 Task: Find connections with filter location Hanchuan with filter topic #Workwith filter profile language Spanish with filter current company Fluentgrid Limited with filter school Madurai Kamaraj University with filter industry Construction with filter service category Blogging with filter keywords title Cafeteria Worker
Action: Mouse moved to (670, 99)
Screenshot: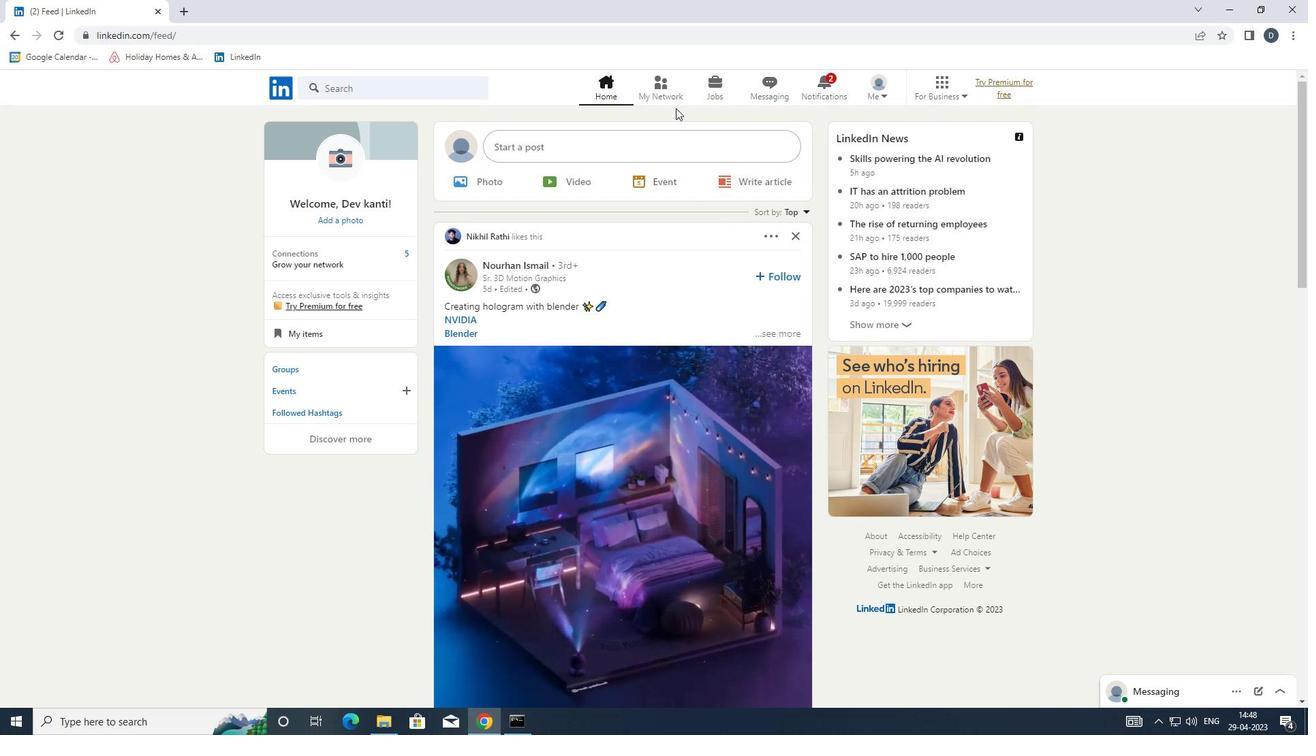 
Action: Mouse pressed left at (670, 99)
Screenshot: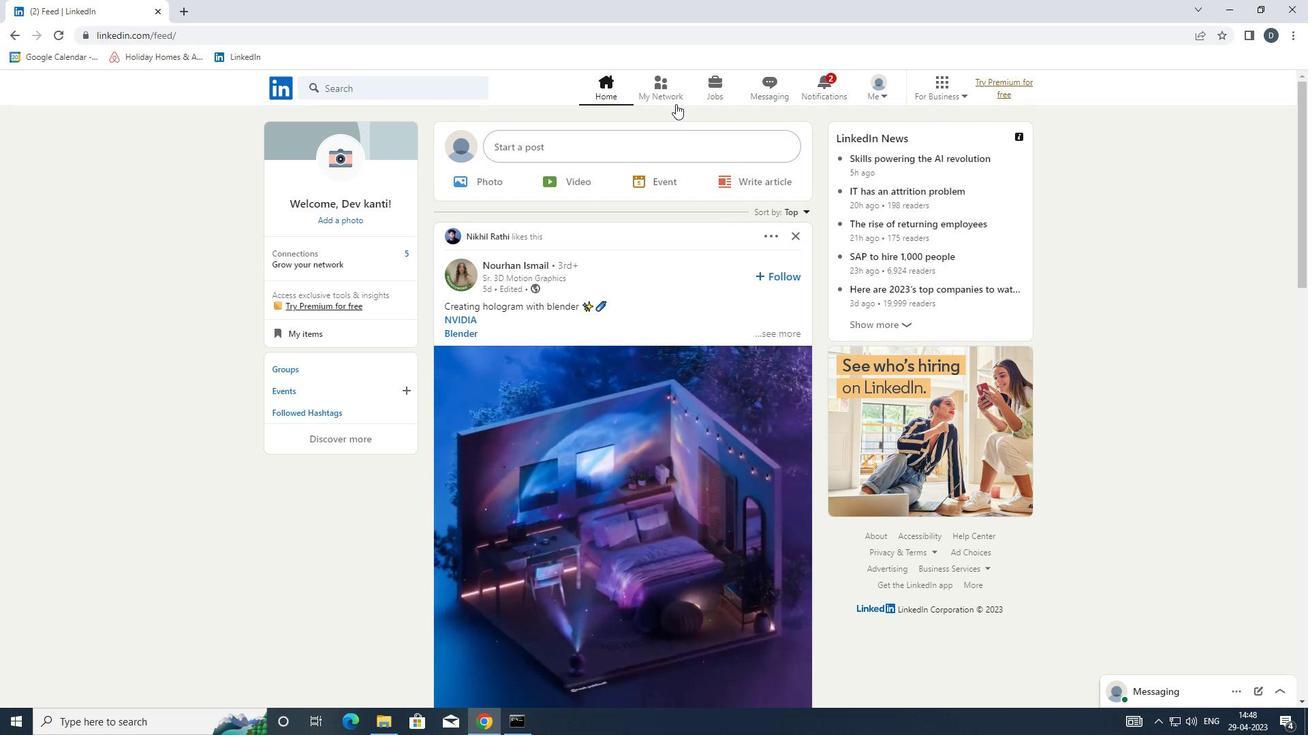 
Action: Mouse moved to (450, 165)
Screenshot: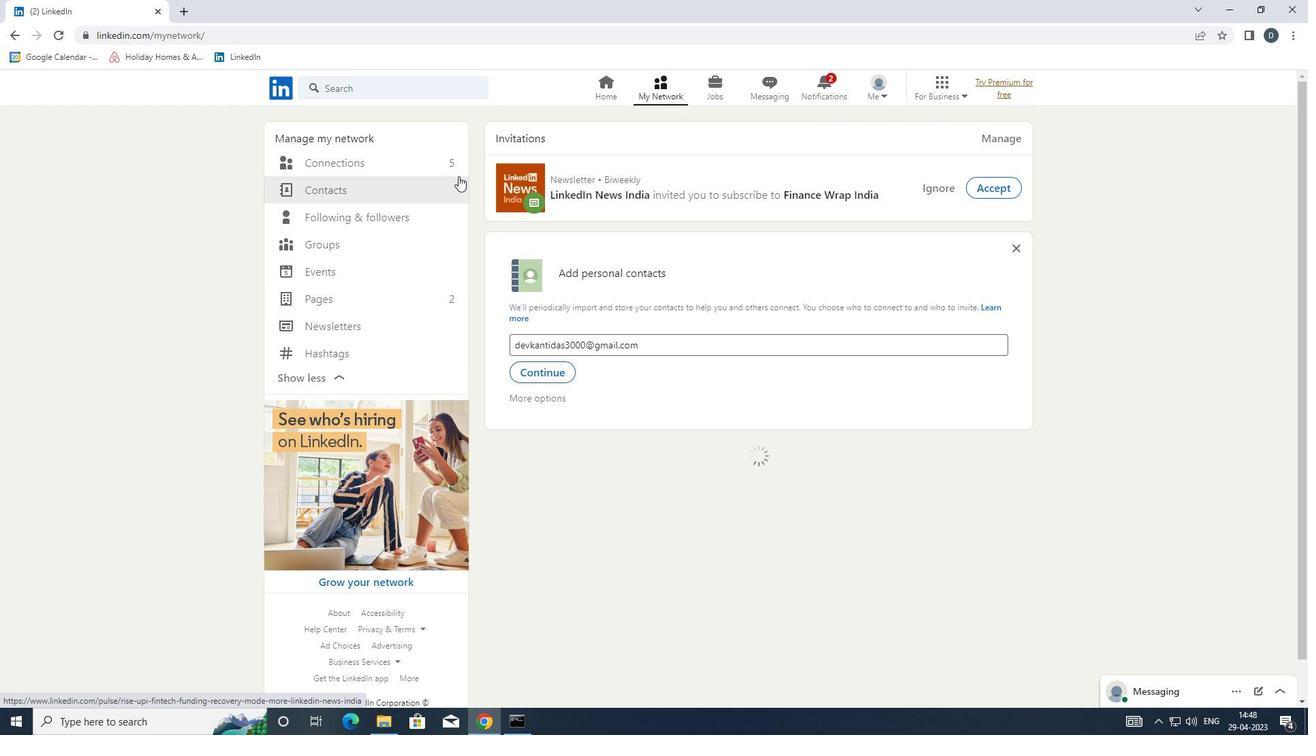 
Action: Mouse pressed left at (450, 165)
Screenshot: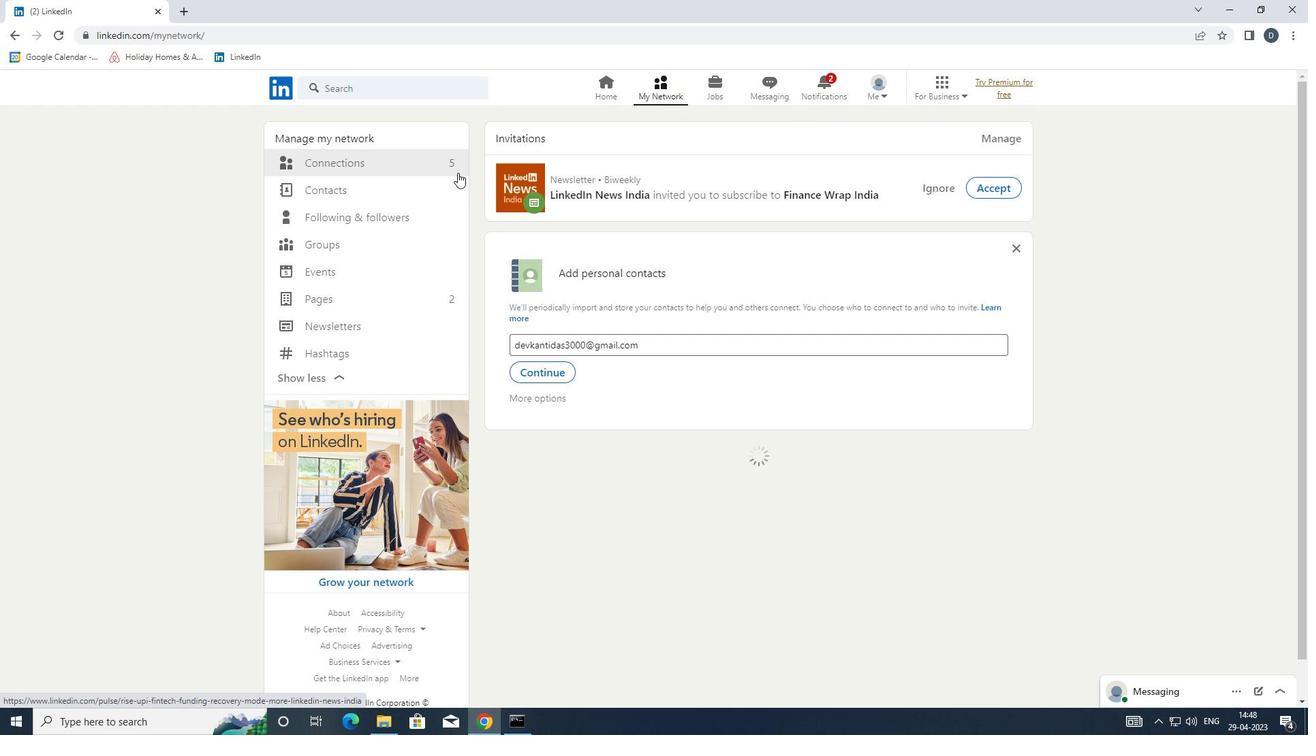 
Action: Mouse moved to (395, 155)
Screenshot: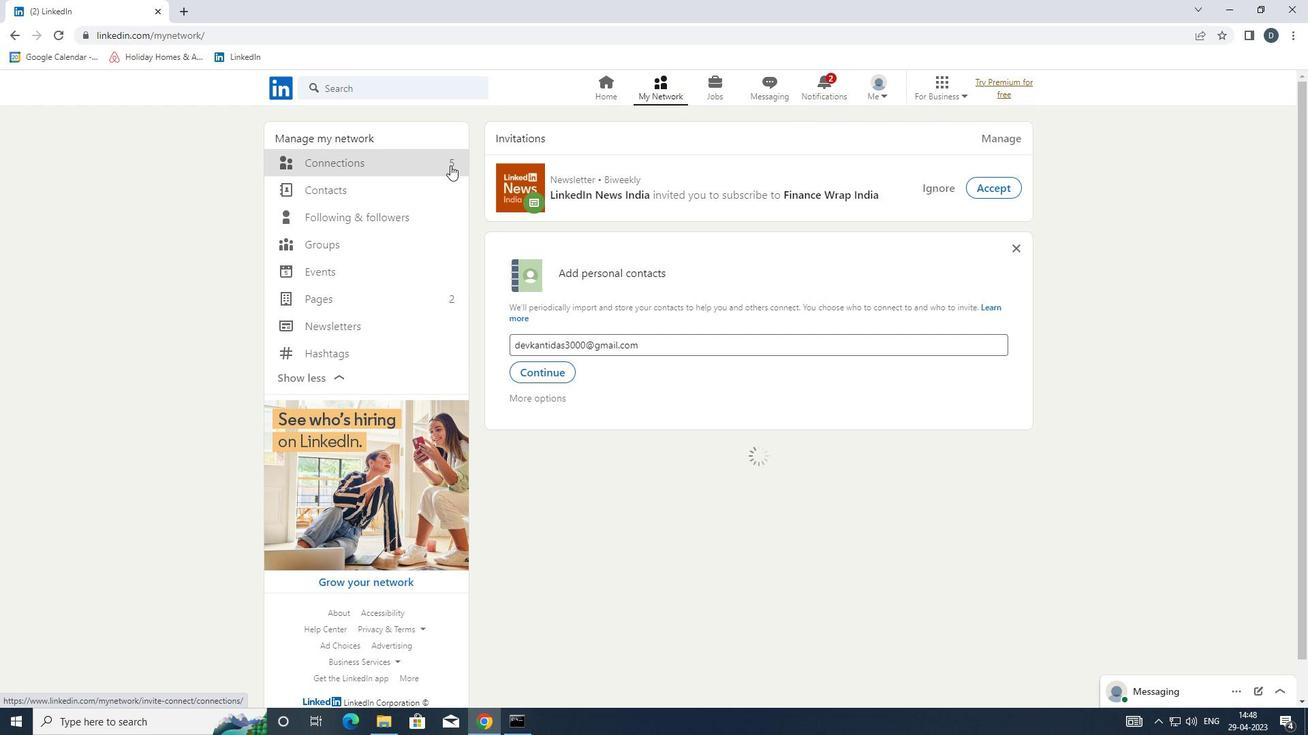 
Action: Mouse pressed left at (395, 155)
Screenshot: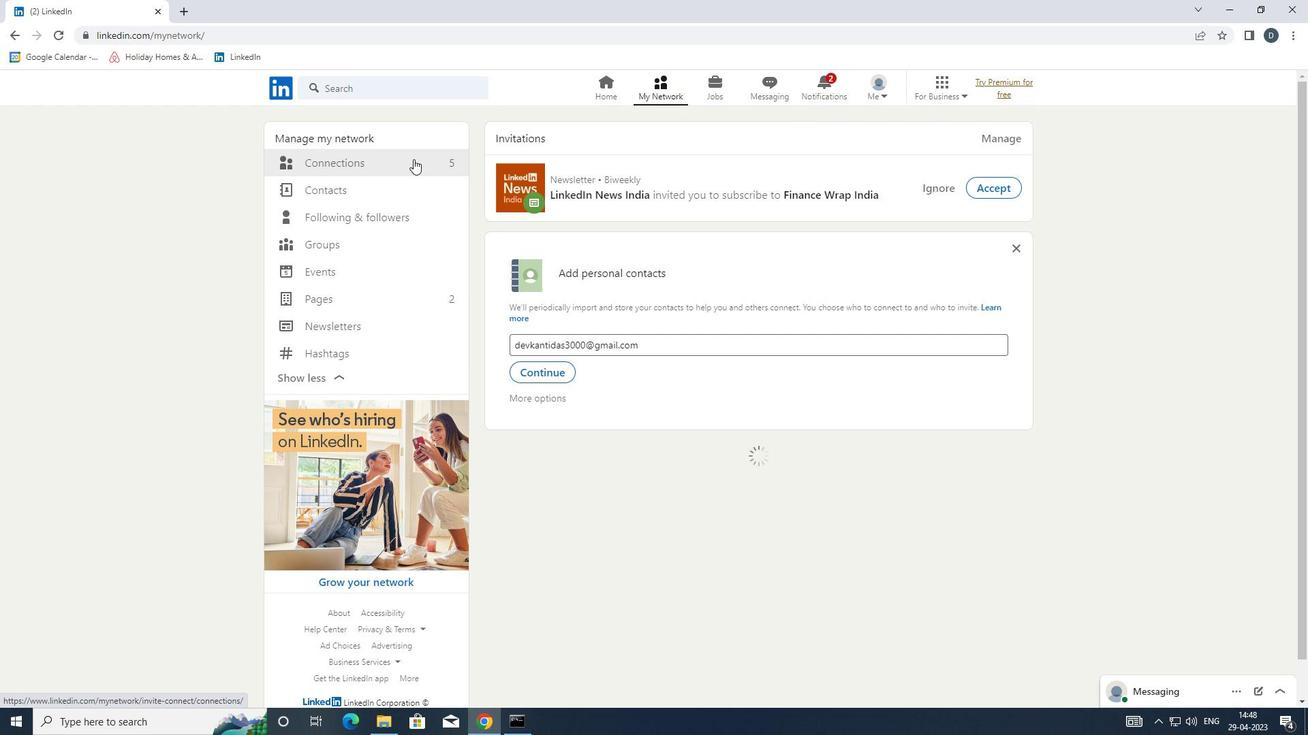 
Action: Mouse moved to (762, 152)
Screenshot: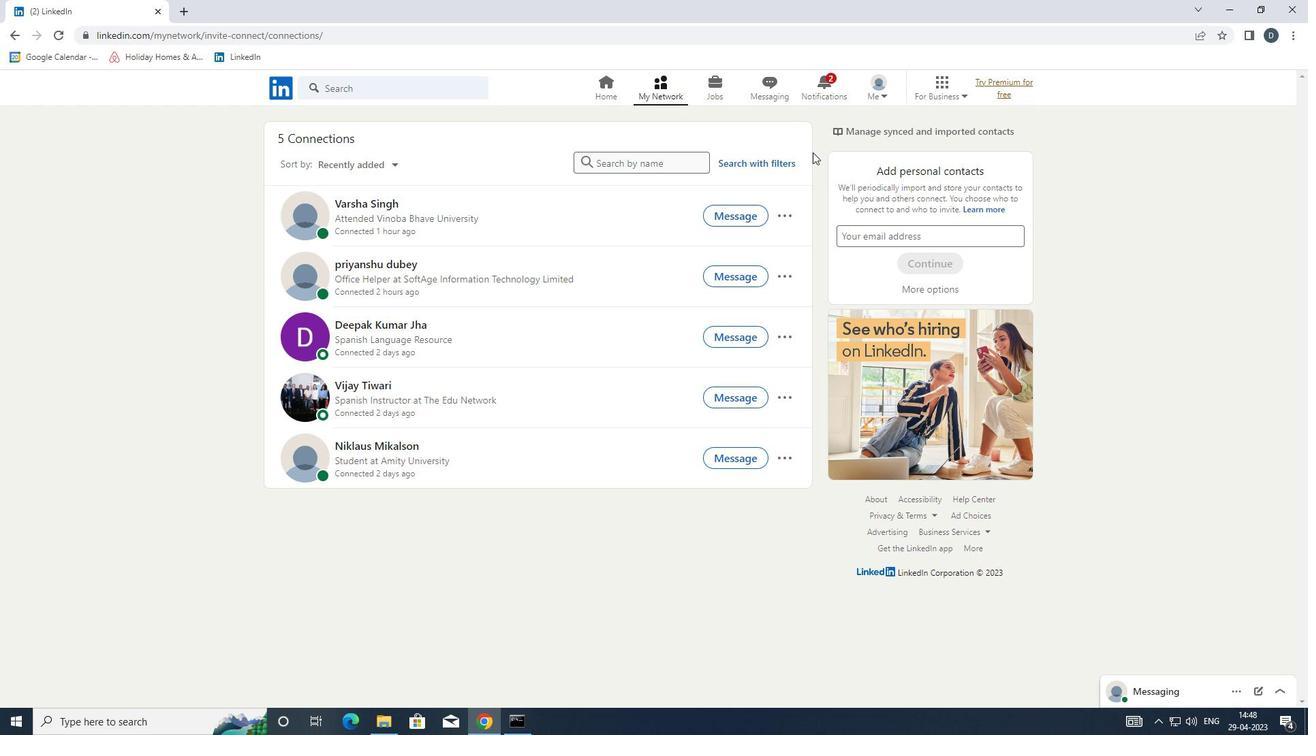 
Action: Mouse pressed left at (762, 152)
Screenshot: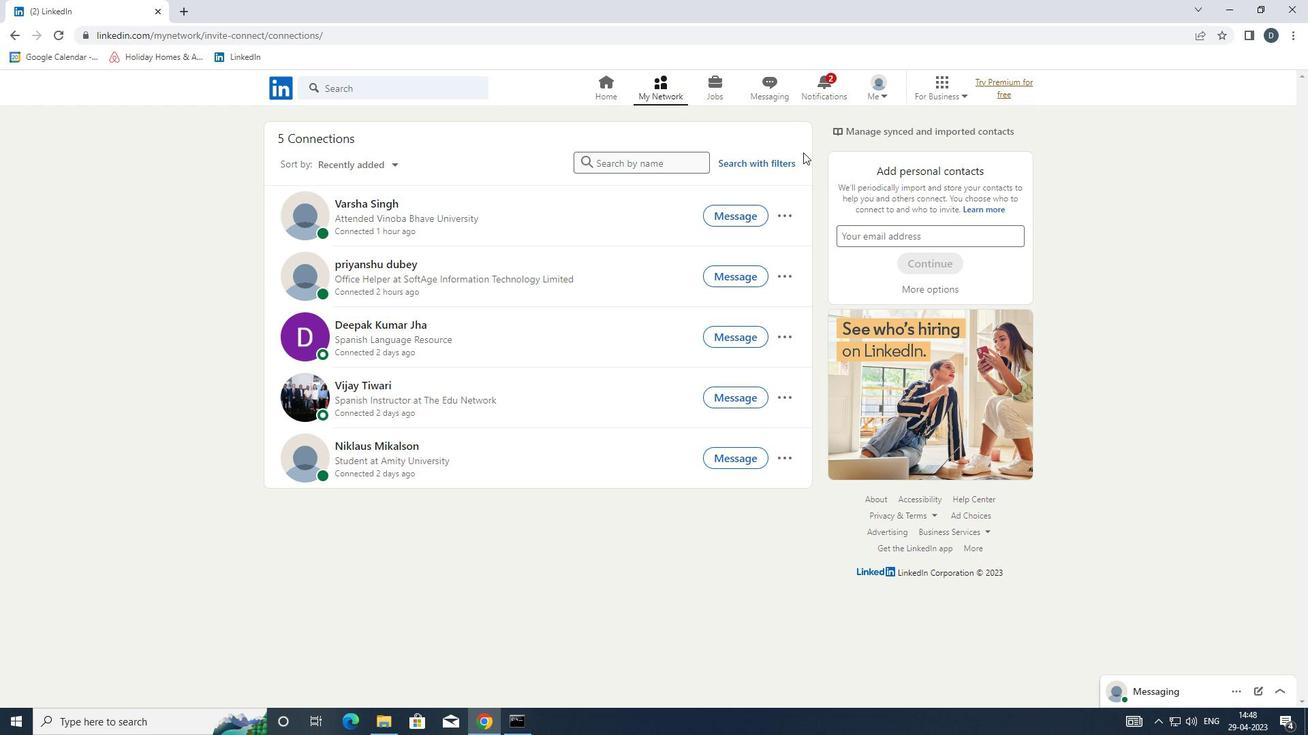 
Action: Mouse moved to (744, 166)
Screenshot: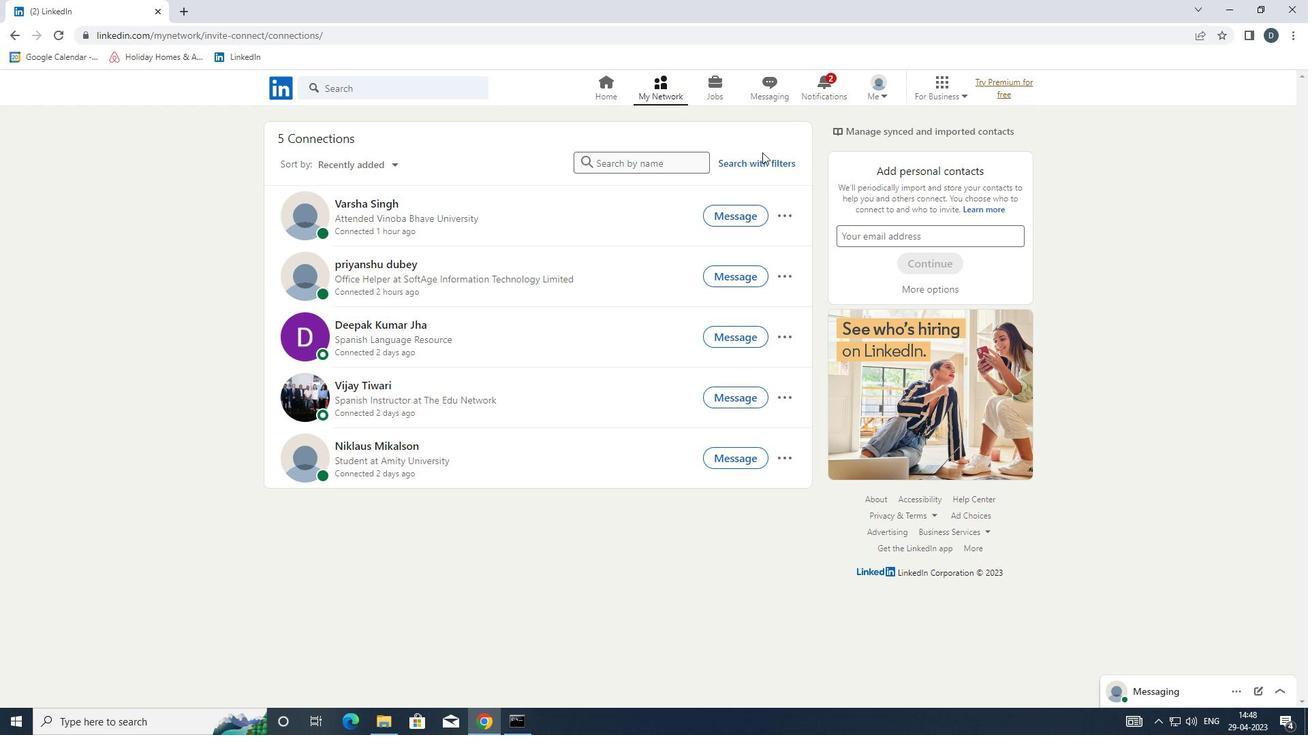 
Action: Mouse pressed left at (744, 166)
Screenshot: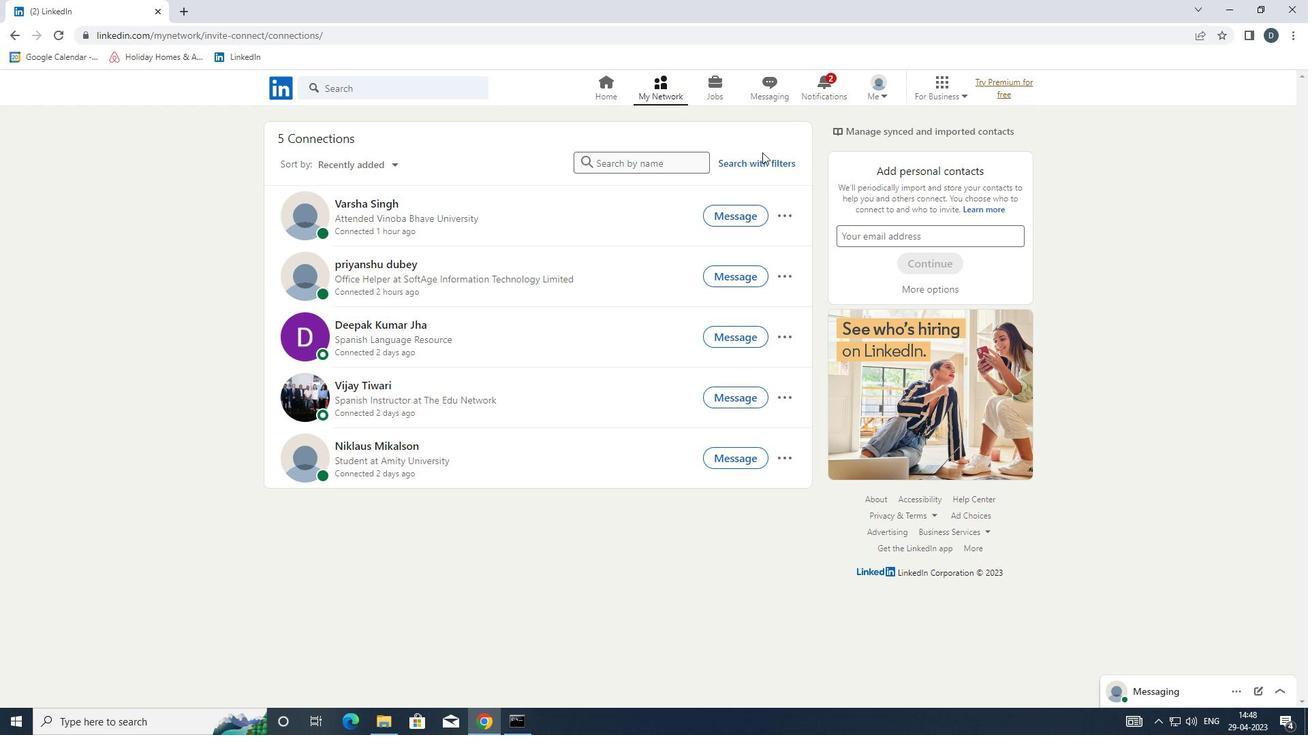 
Action: Mouse moved to (690, 126)
Screenshot: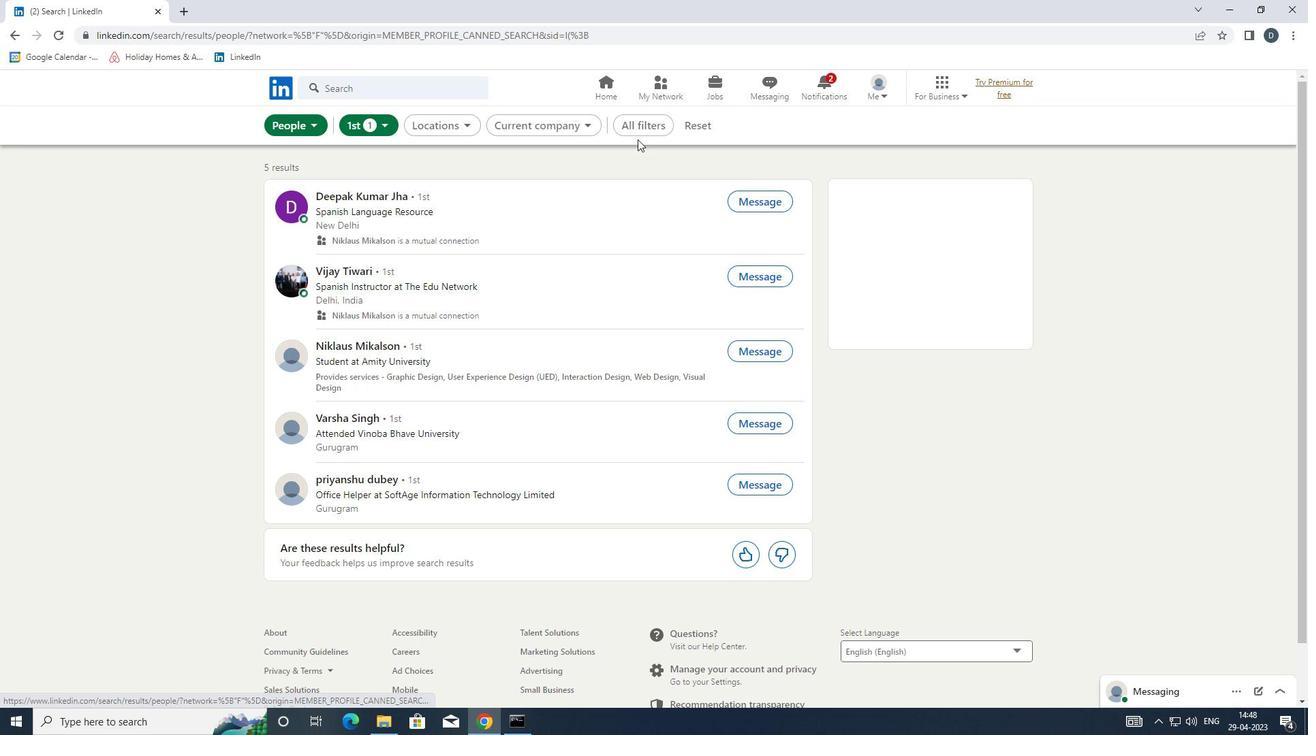 
Action: Mouse pressed left at (690, 126)
Screenshot: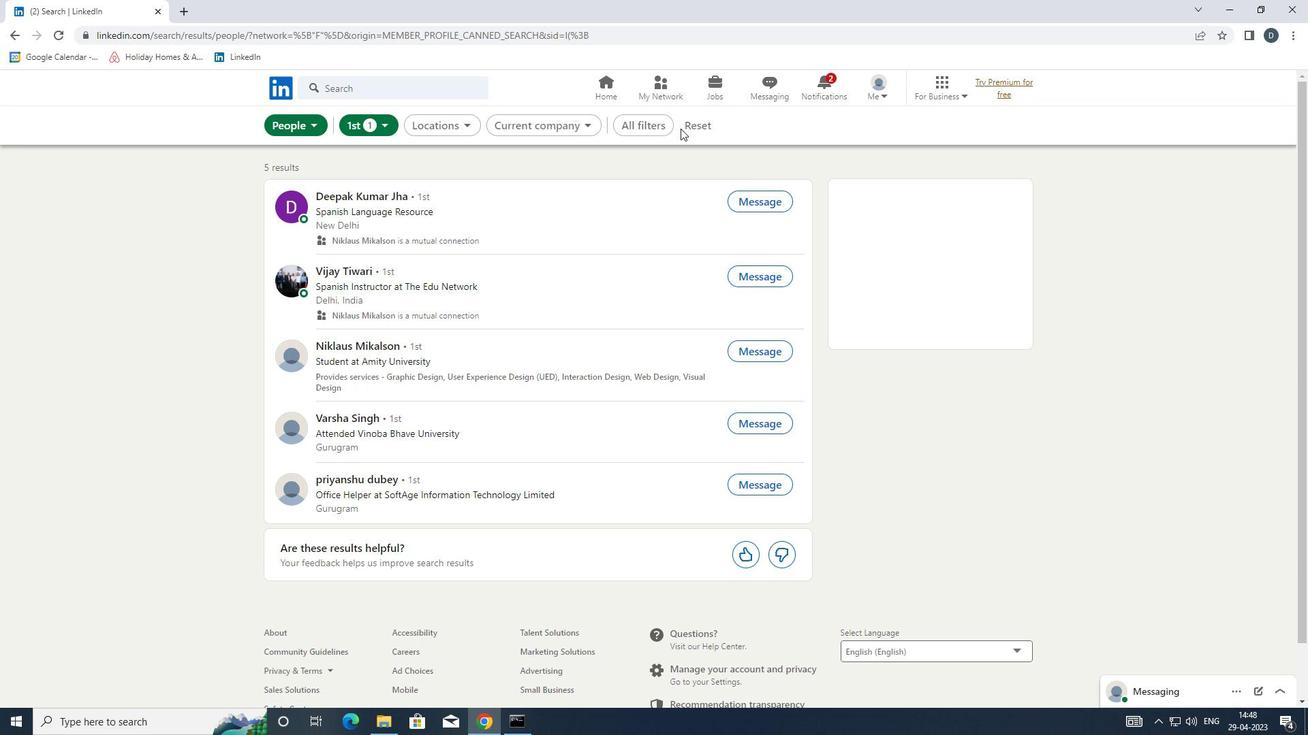 
Action: Mouse moved to (684, 124)
Screenshot: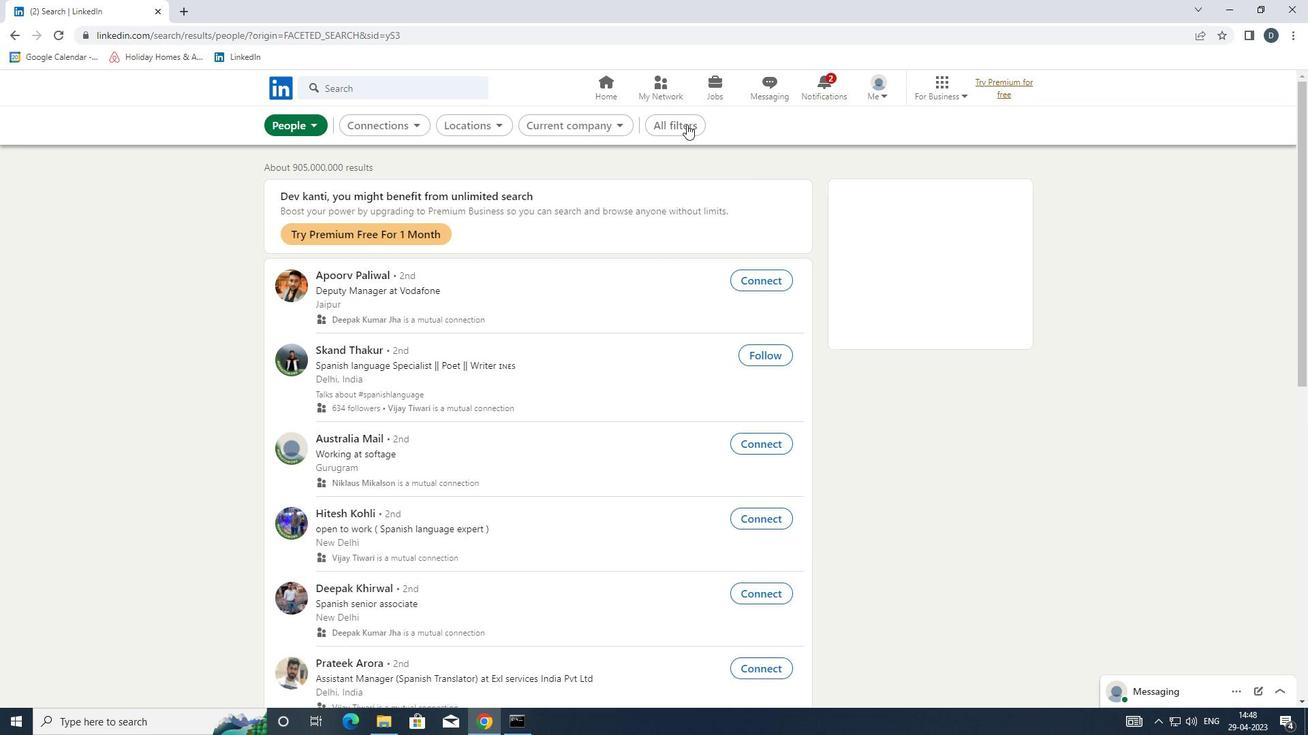 
Action: Mouse pressed left at (684, 124)
Screenshot: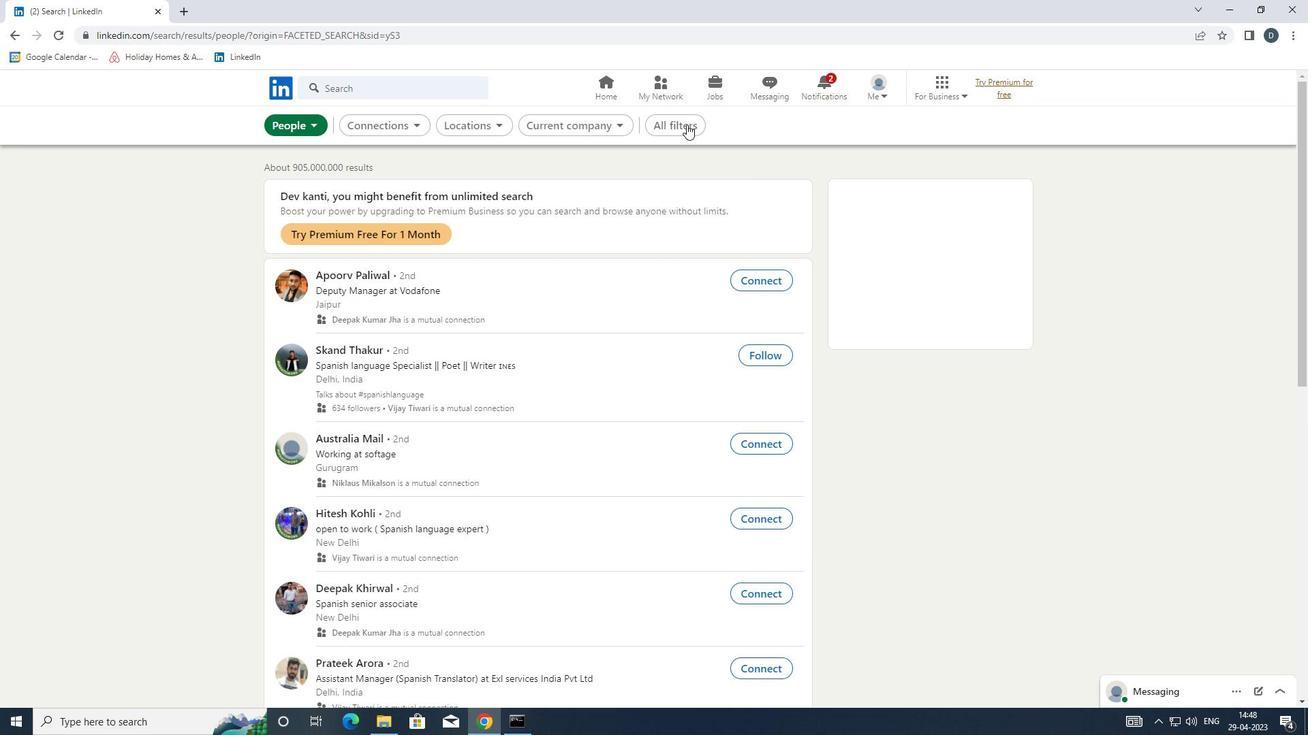 
Action: Mouse moved to (1122, 372)
Screenshot: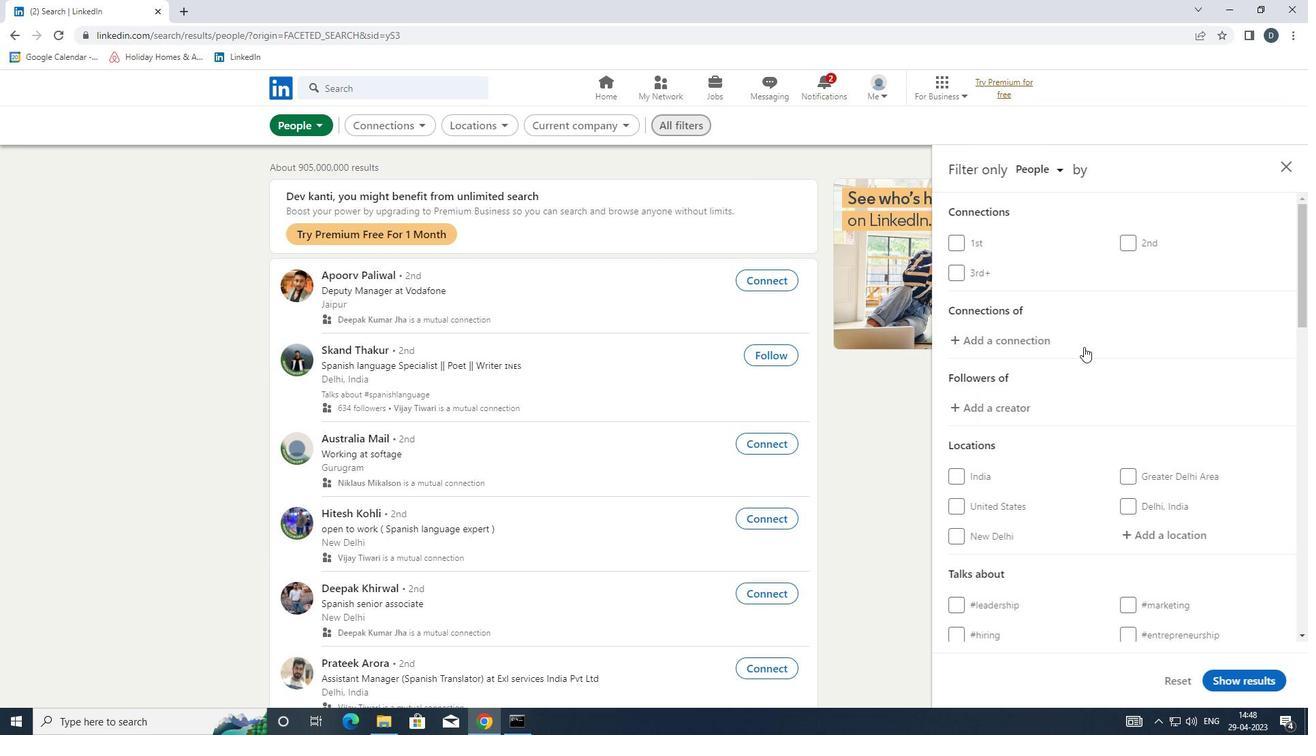 
Action: Mouse scrolled (1122, 372) with delta (0, 0)
Screenshot: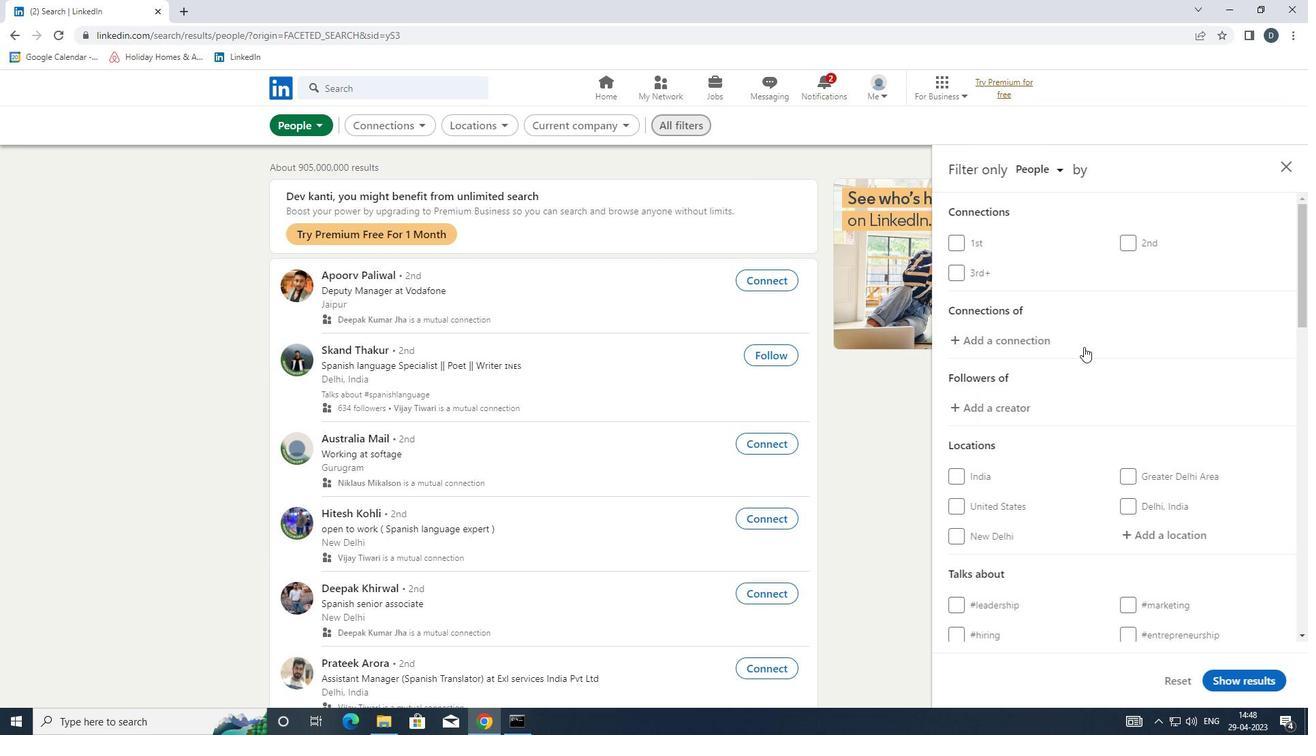 
Action: Mouse moved to (1123, 373)
Screenshot: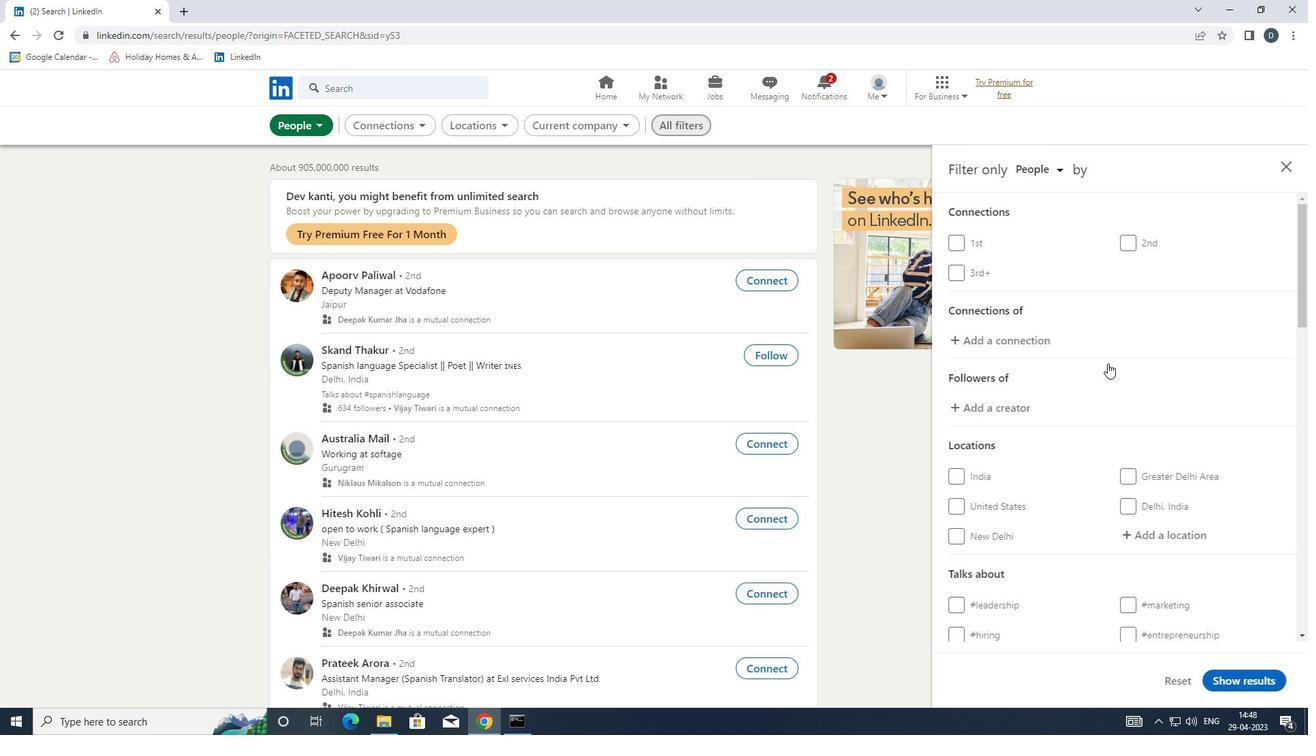 
Action: Mouse scrolled (1123, 372) with delta (0, 0)
Screenshot: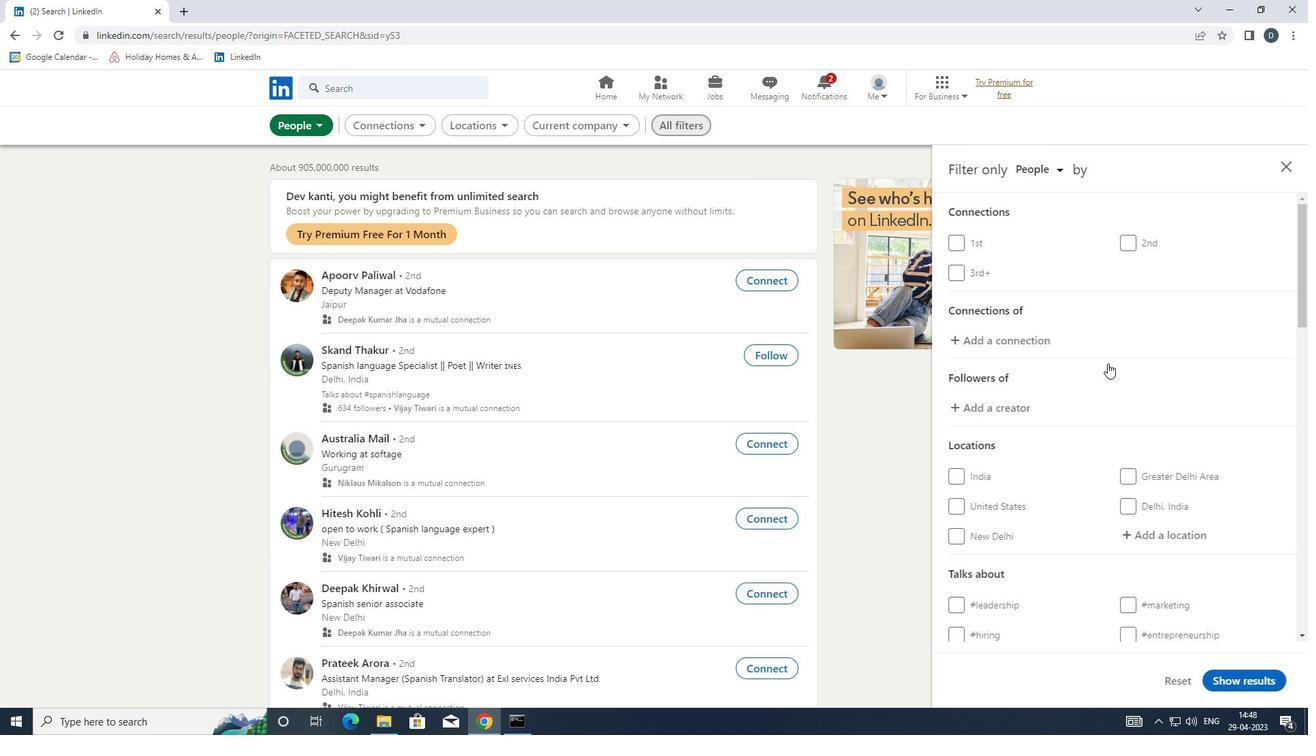 
Action: Mouse moved to (1140, 405)
Screenshot: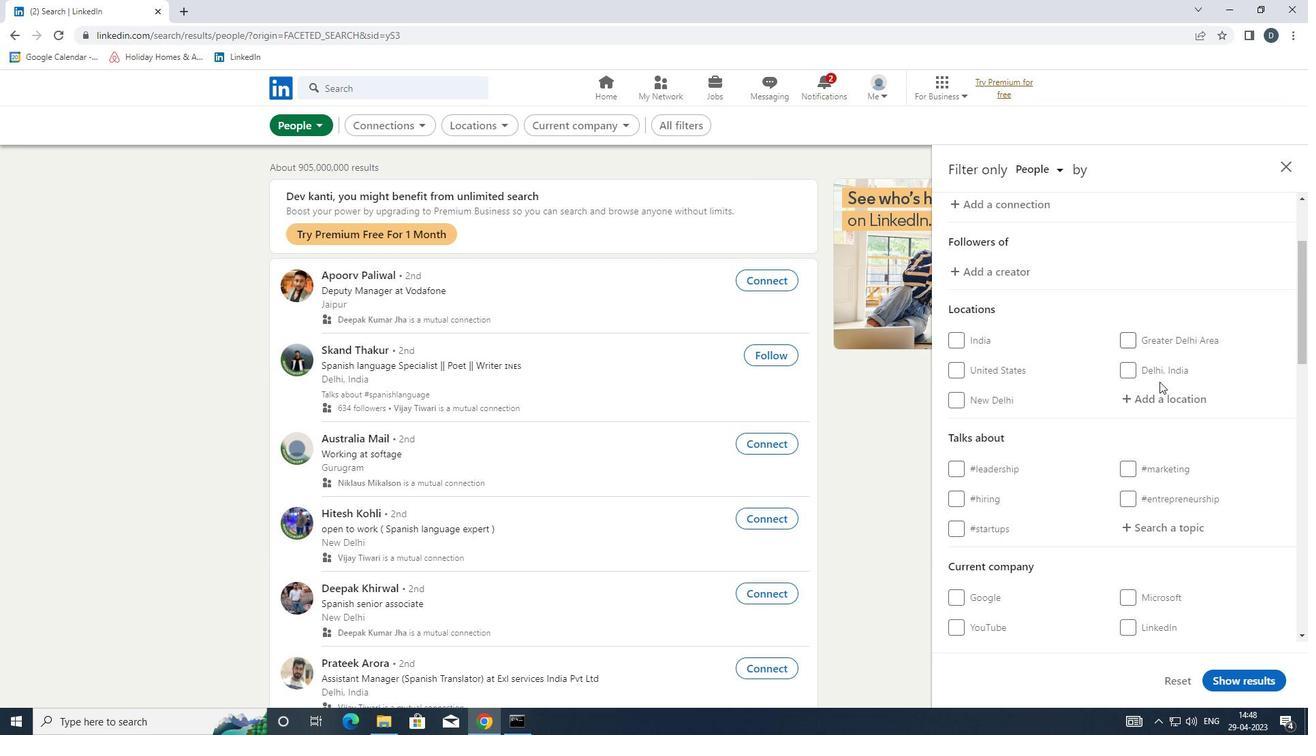 
Action: Mouse pressed left at (1140, 405)
Screenshot: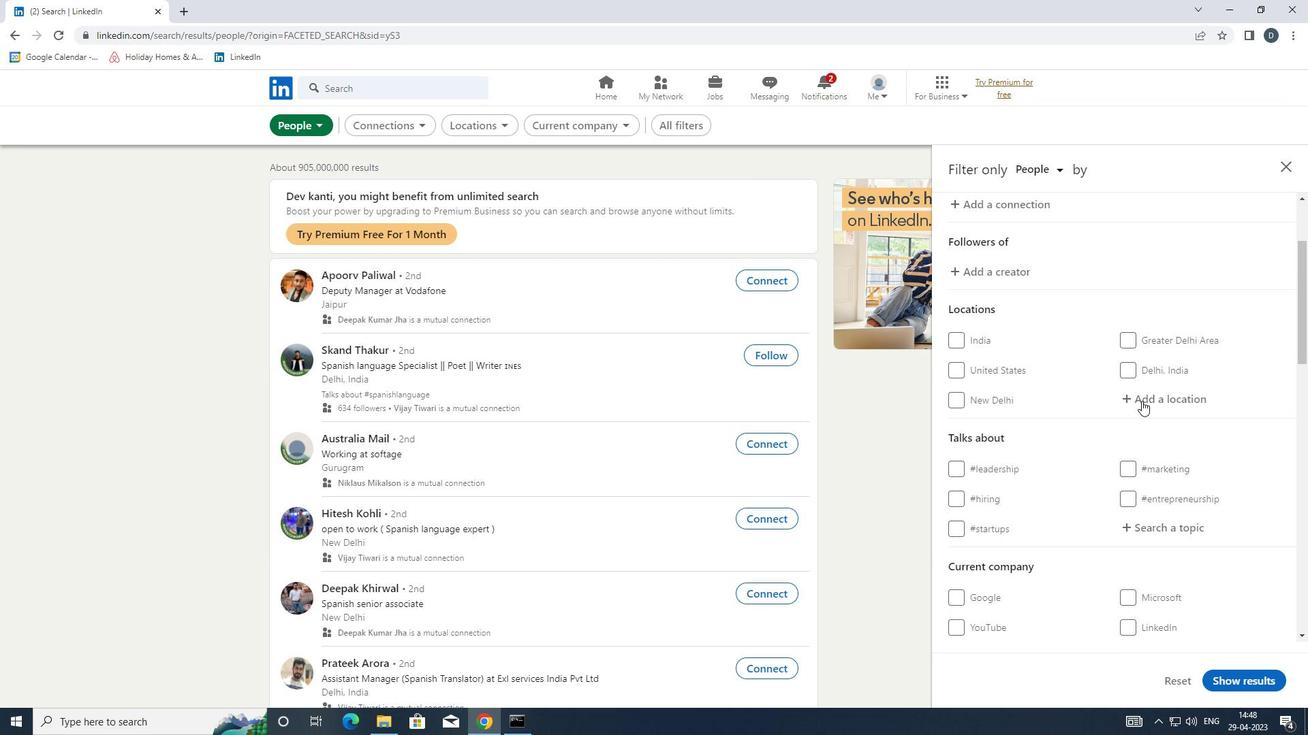 
Action: Key pressed <Key.shift>HANCHUAN
Screenshot: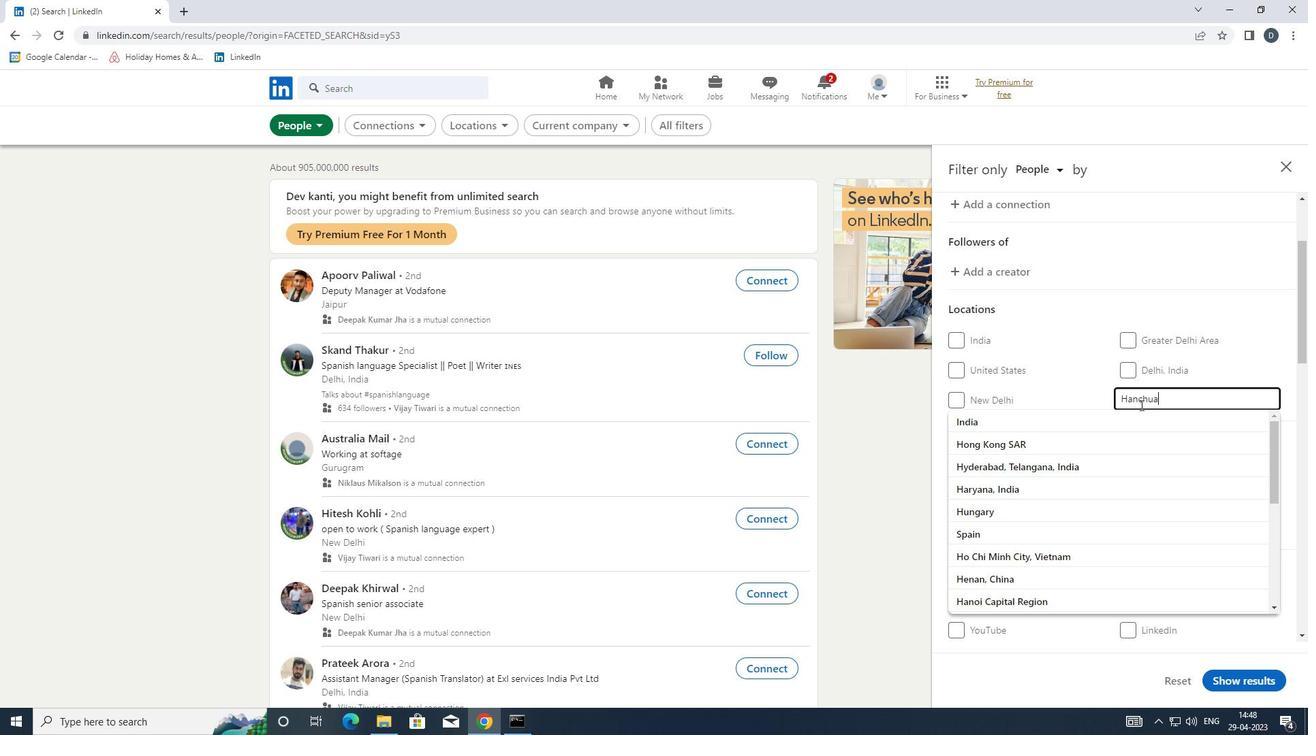
Action: Mouse moved to (1140, 406)
Screenshot: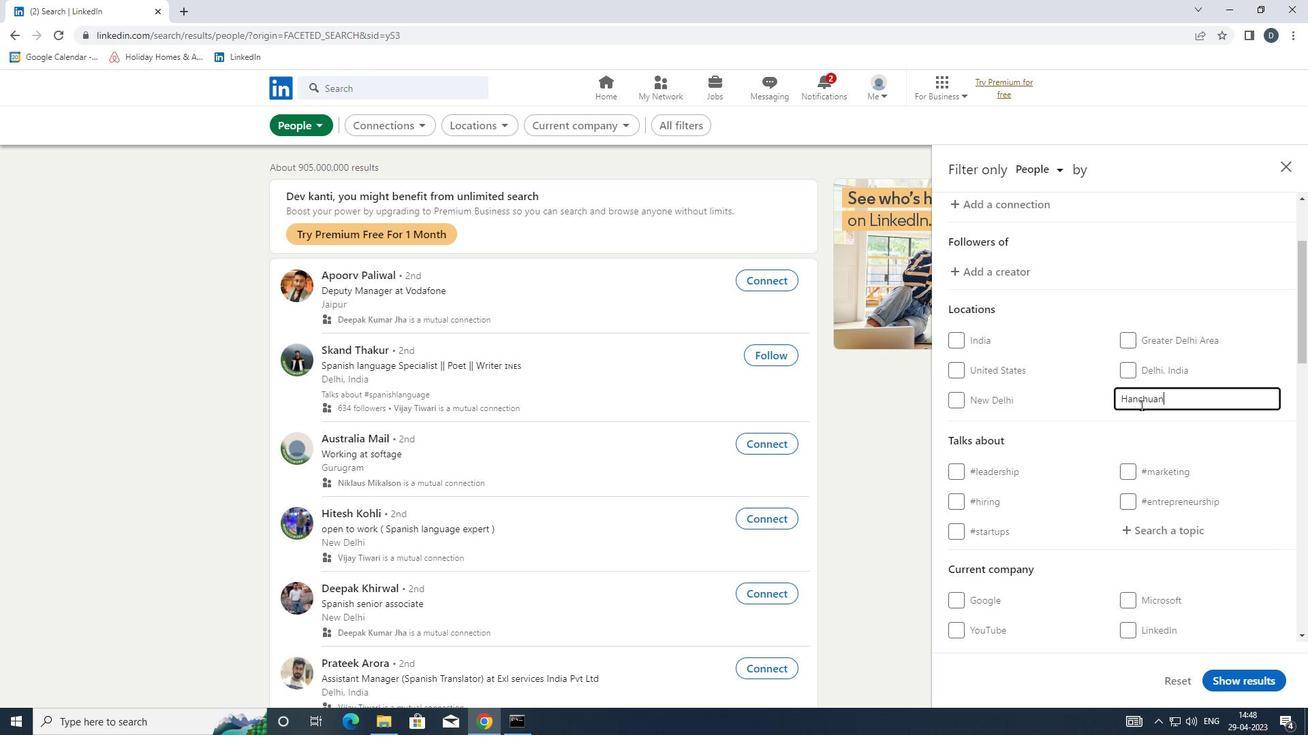 
Action: Mouse scrolled (1140, 406) with delta (0, 0)
Screenshot: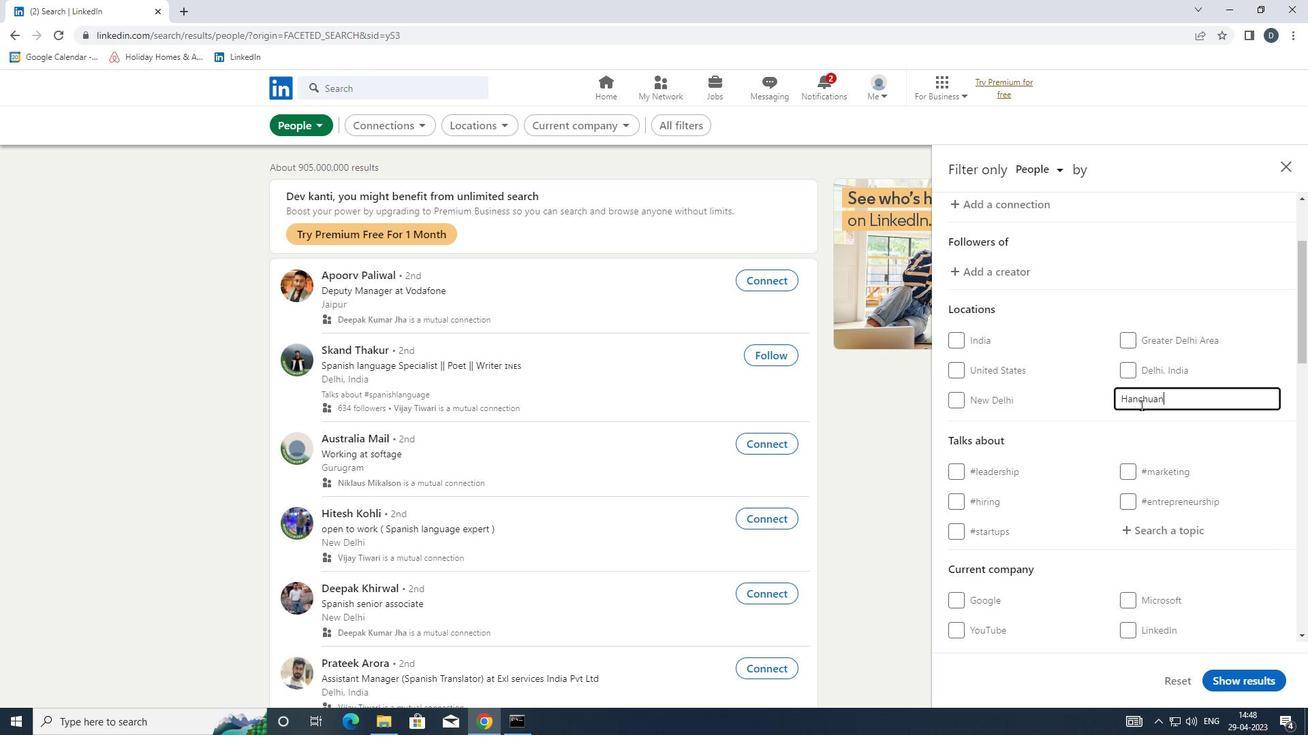 
Action: Mouse moved to (1172, 460)
Screenshot: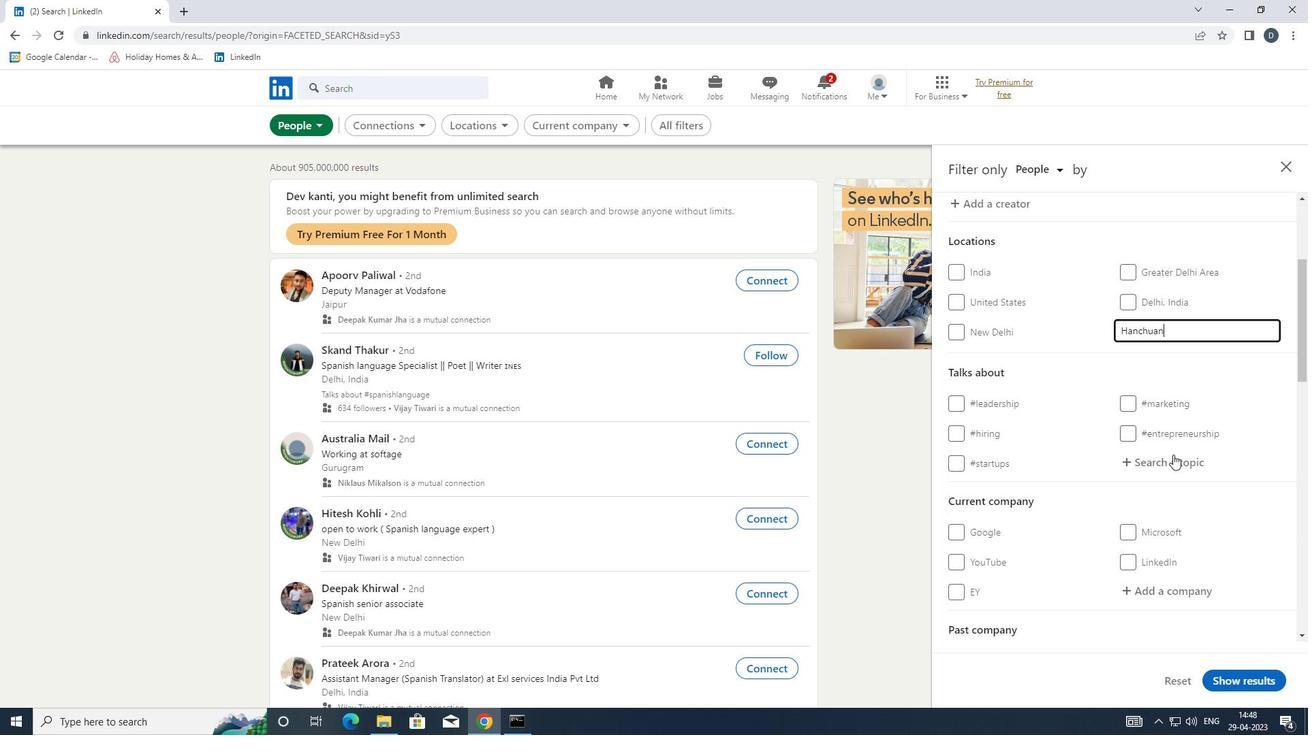 
Action: Mouse pressed left at (1172, 460)
Screenshot: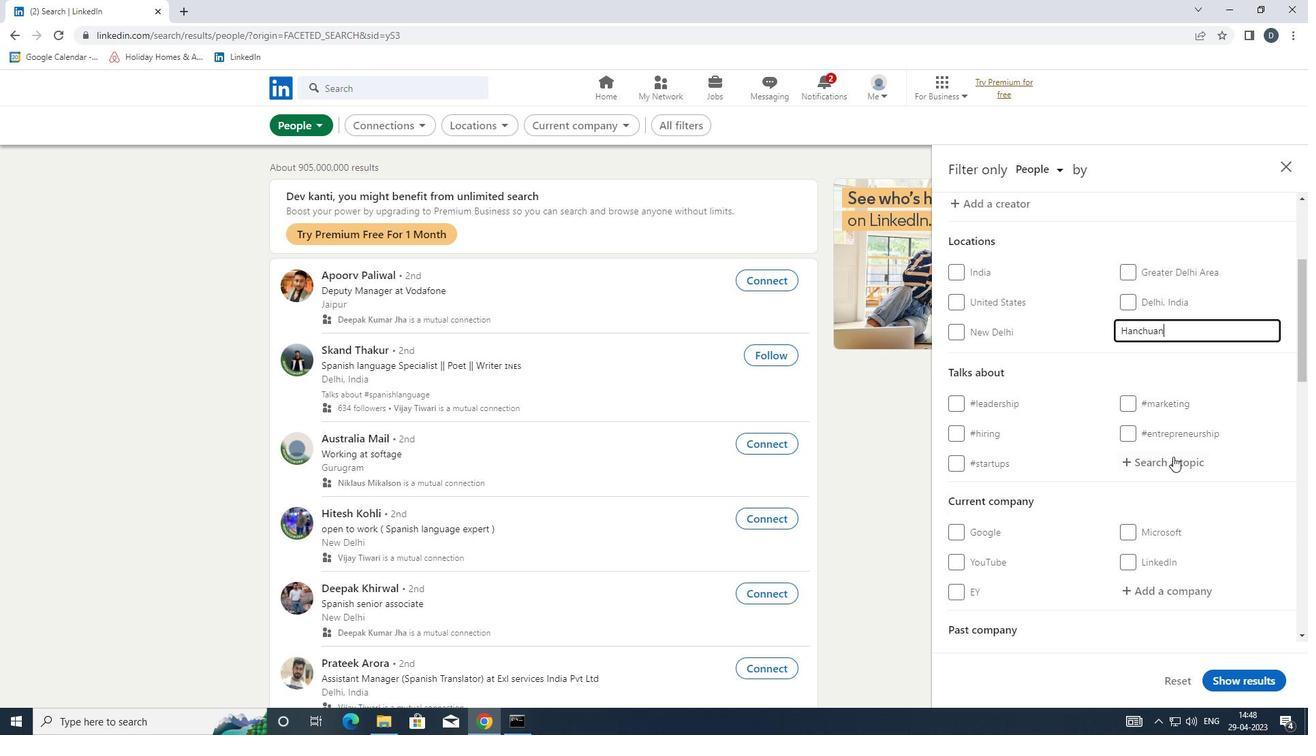 
Action: Key pressed <Key.shift>#<Key.shift><Key.shift><Key.shift><Key.shift><Key.shift><Key.shift><Key.shift><Key.shift><Key.shift><Key.shift><Key.shift><Key.shift><Key.shift><Key.shift><Key.shift><Key.shift><Key.shift><Key.shift><Key.shift><Key.shift>WORK
Screenshot: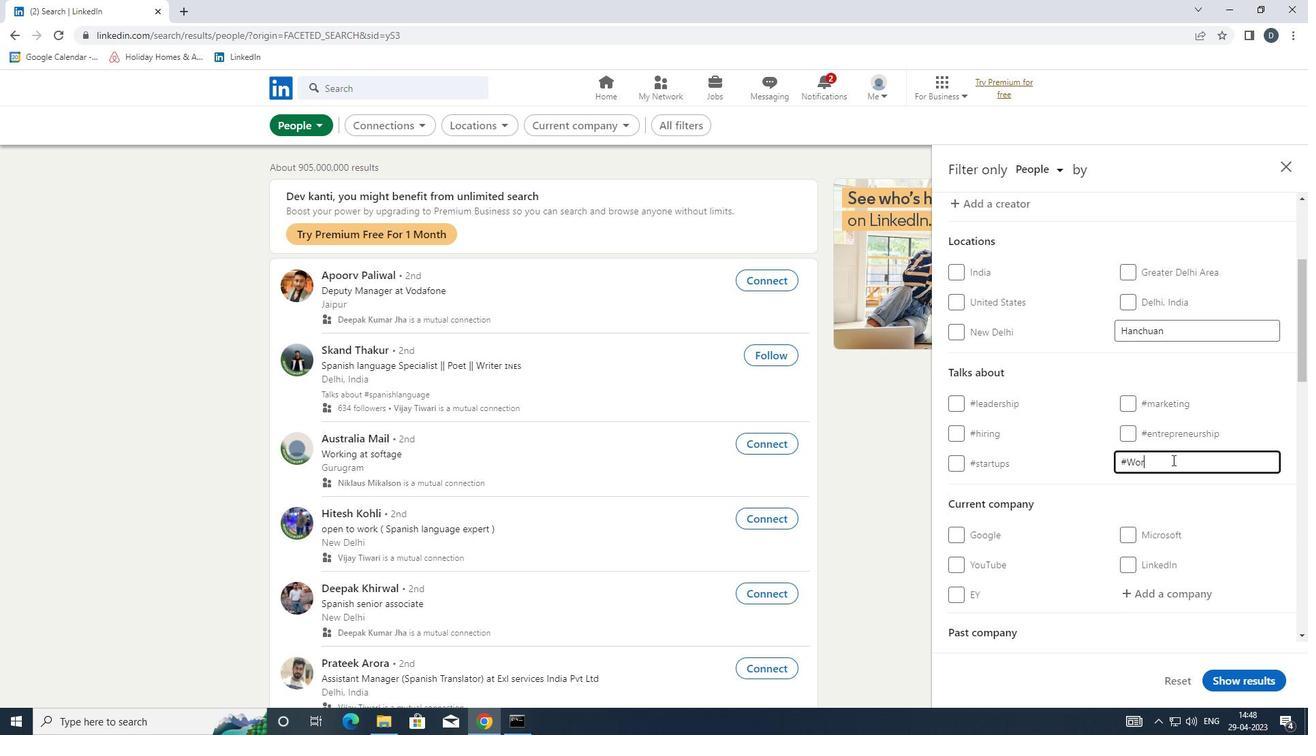 
Action: Mouse moved to (1165, 467)
Screenshot: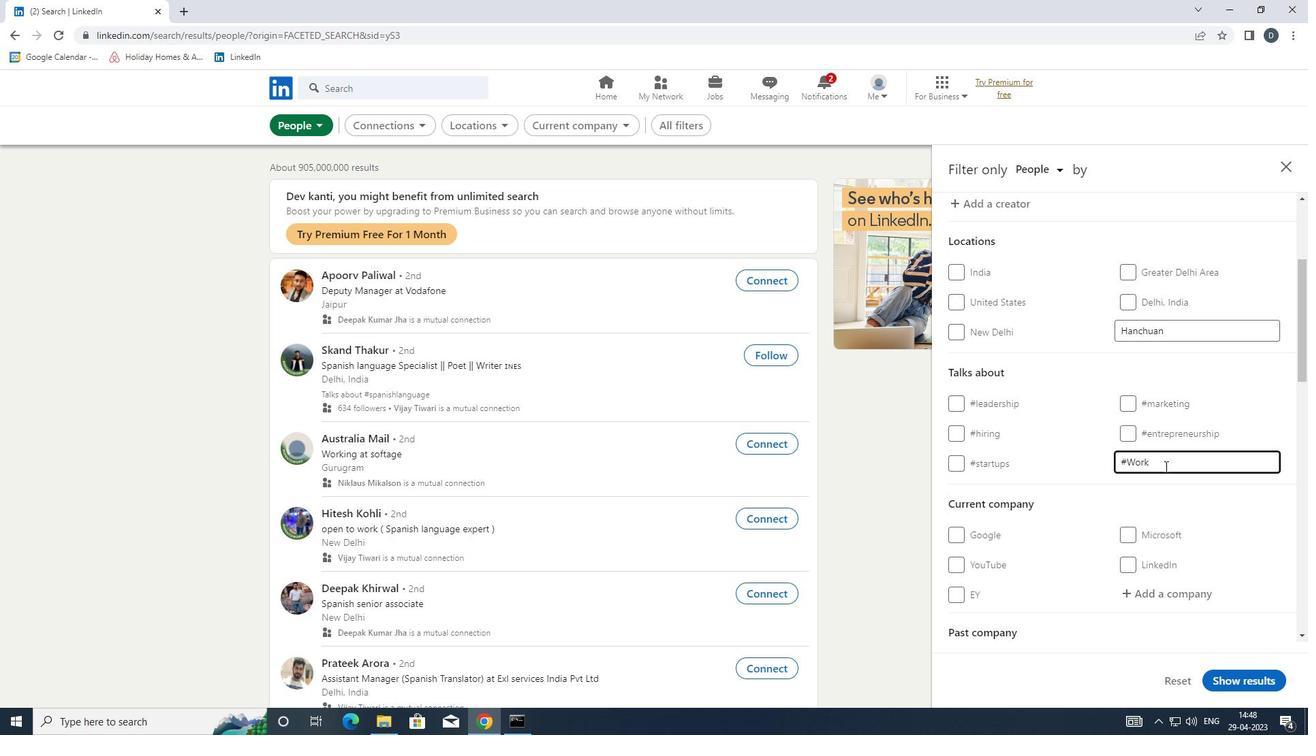 
Action: Mouse scrolled (1165, 466) with delta (0, 0)
Screenshot: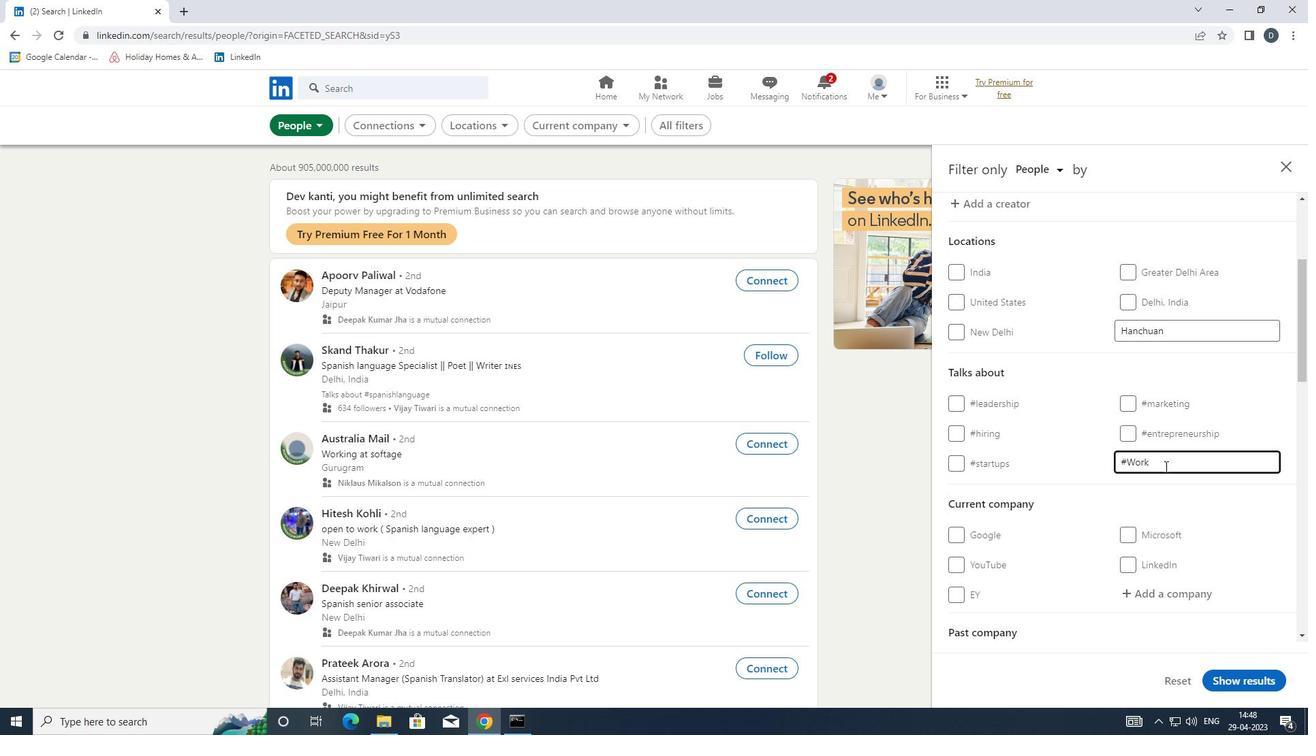
Action: Mouse scrolled (1165, 466) with delta (0, 0)
Screenshot: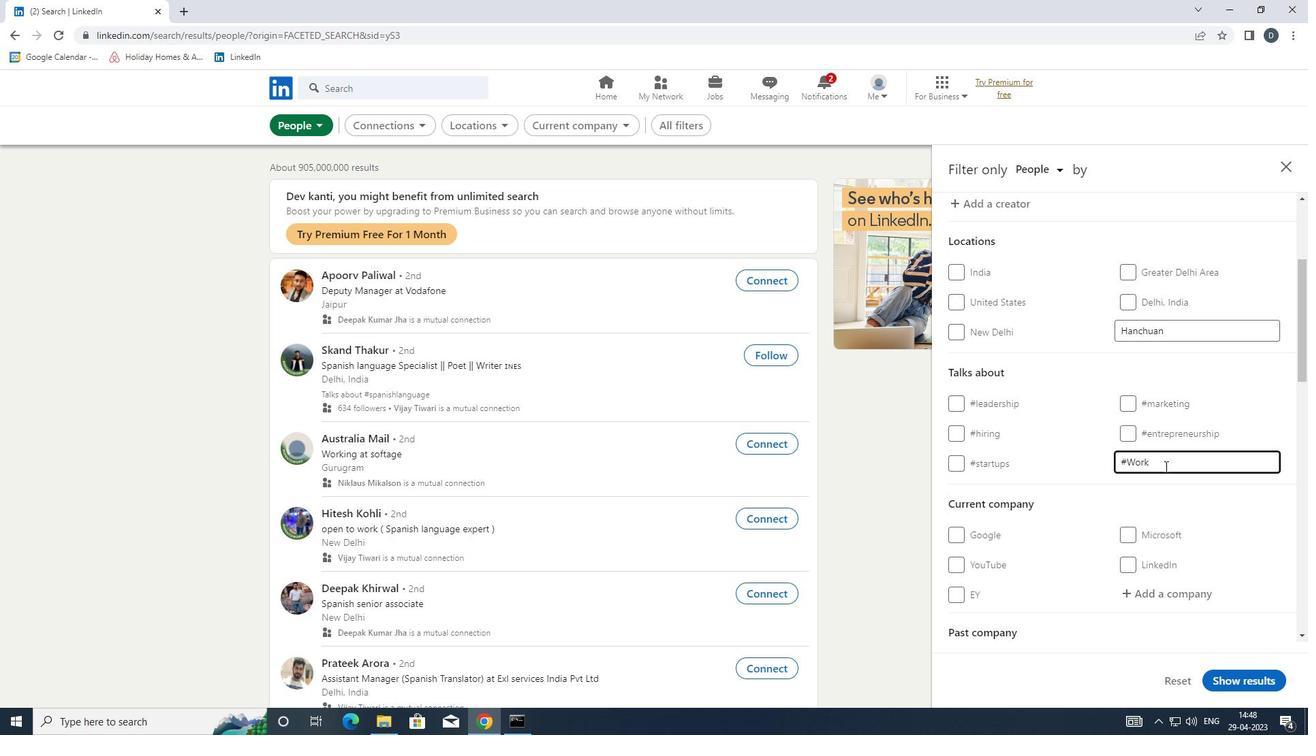 
Action: Mouse scrolled (1165, 466) with delta (0, 0)
Screenshot: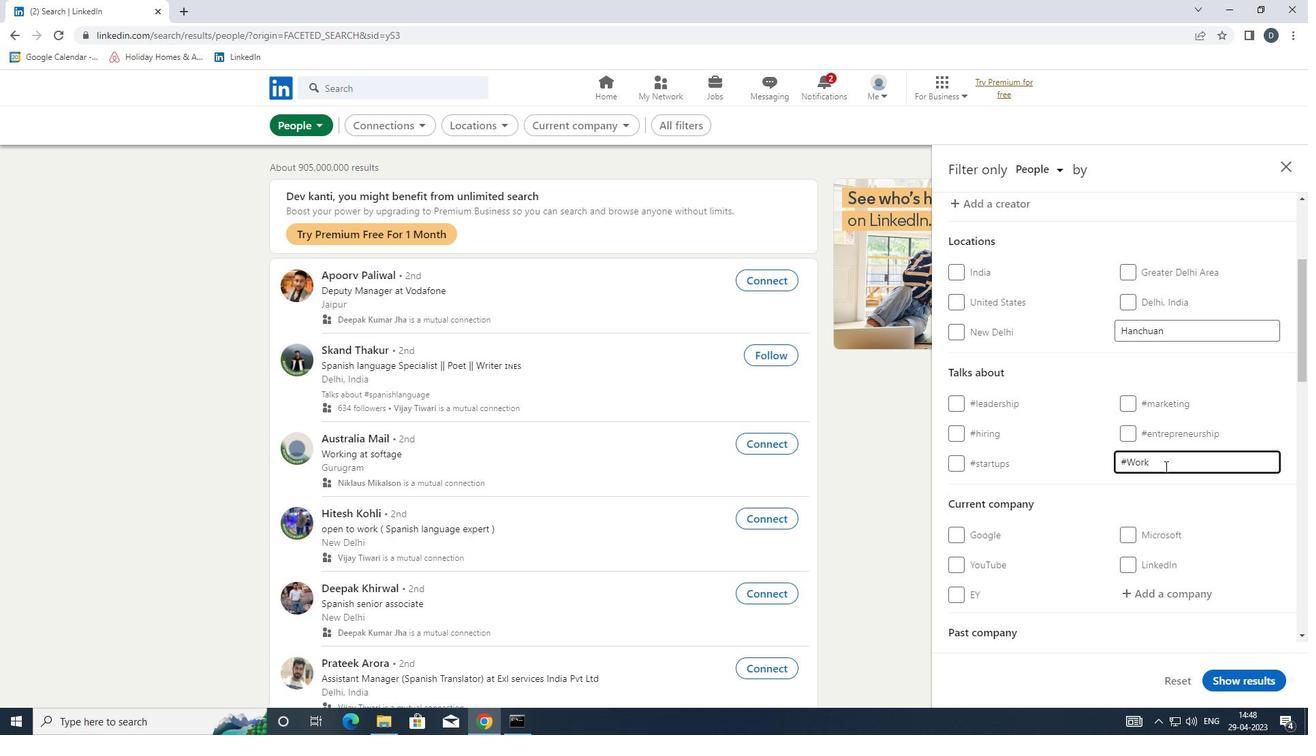 
Action: Mouse scrolled (1165, 466) with delta (0, 0)
Screenshot: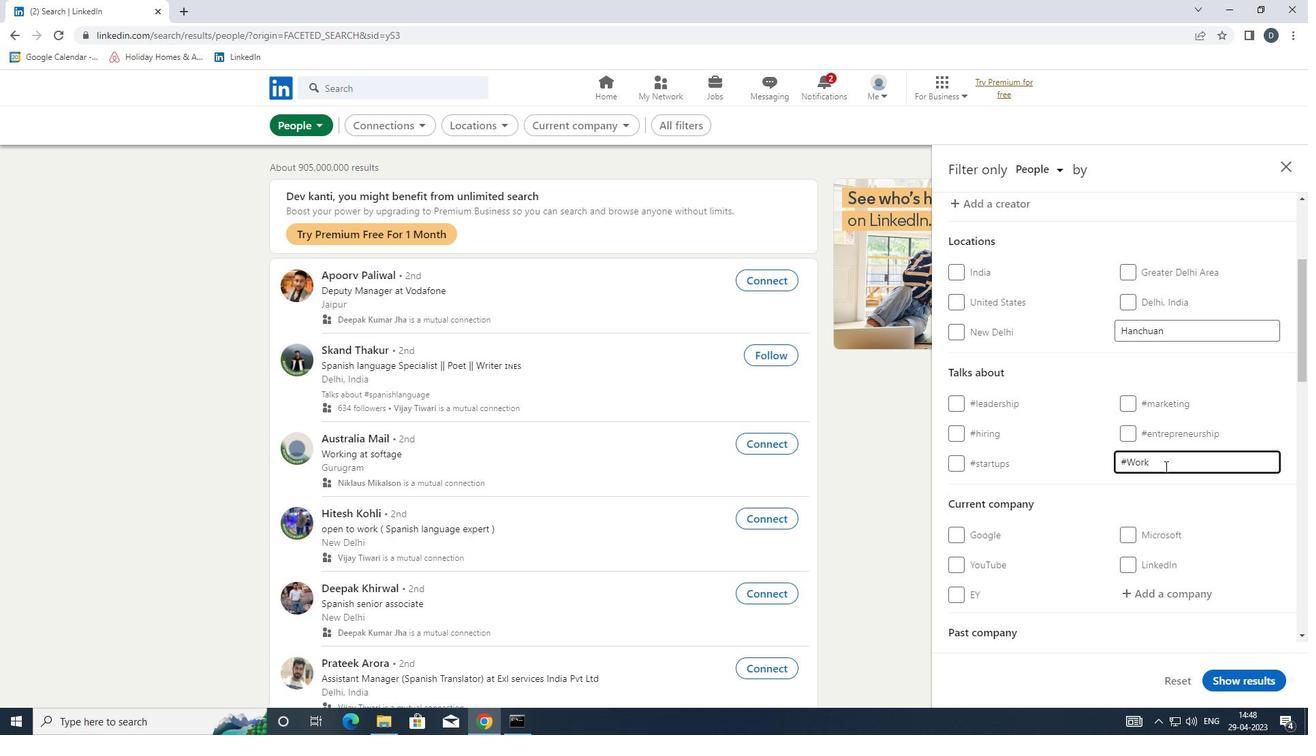 
Action: Mouse moved to (1165, 467)
Screenshot: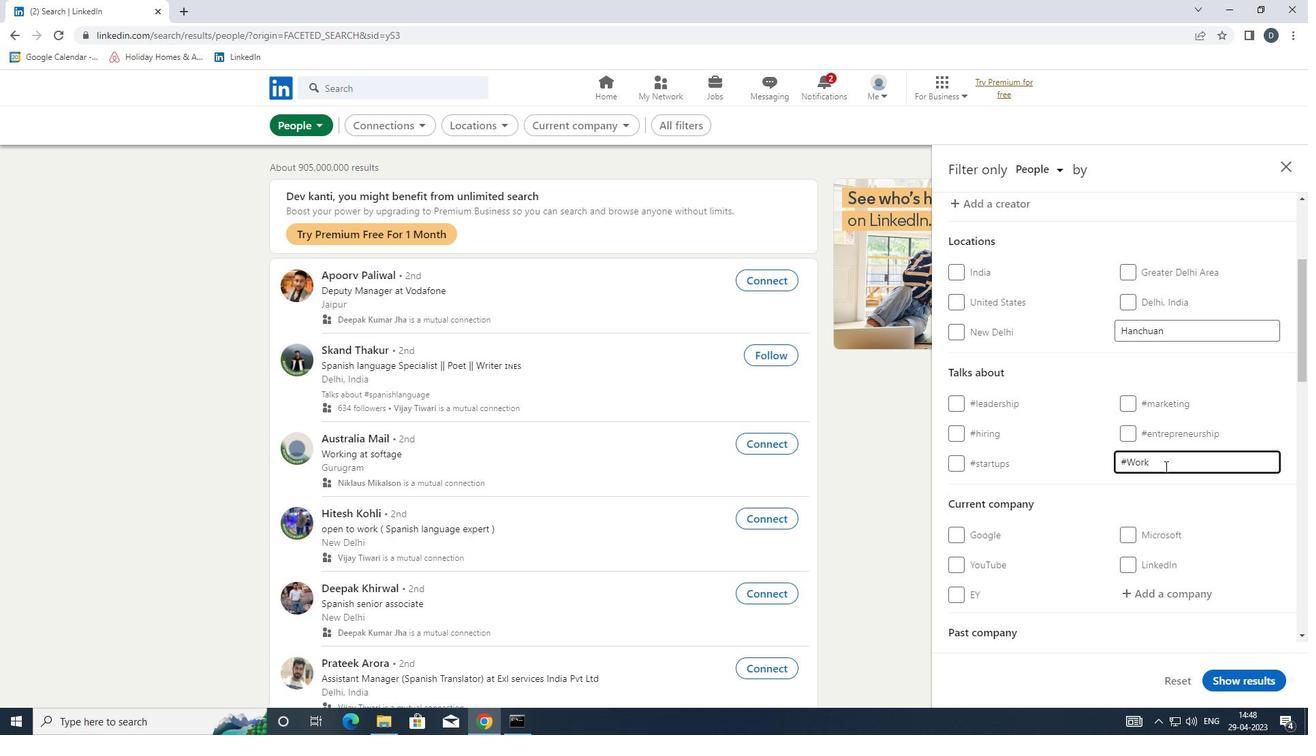 
Action: Mouse scrolled (1165, 466) with delta (0, 0)
Screenshot: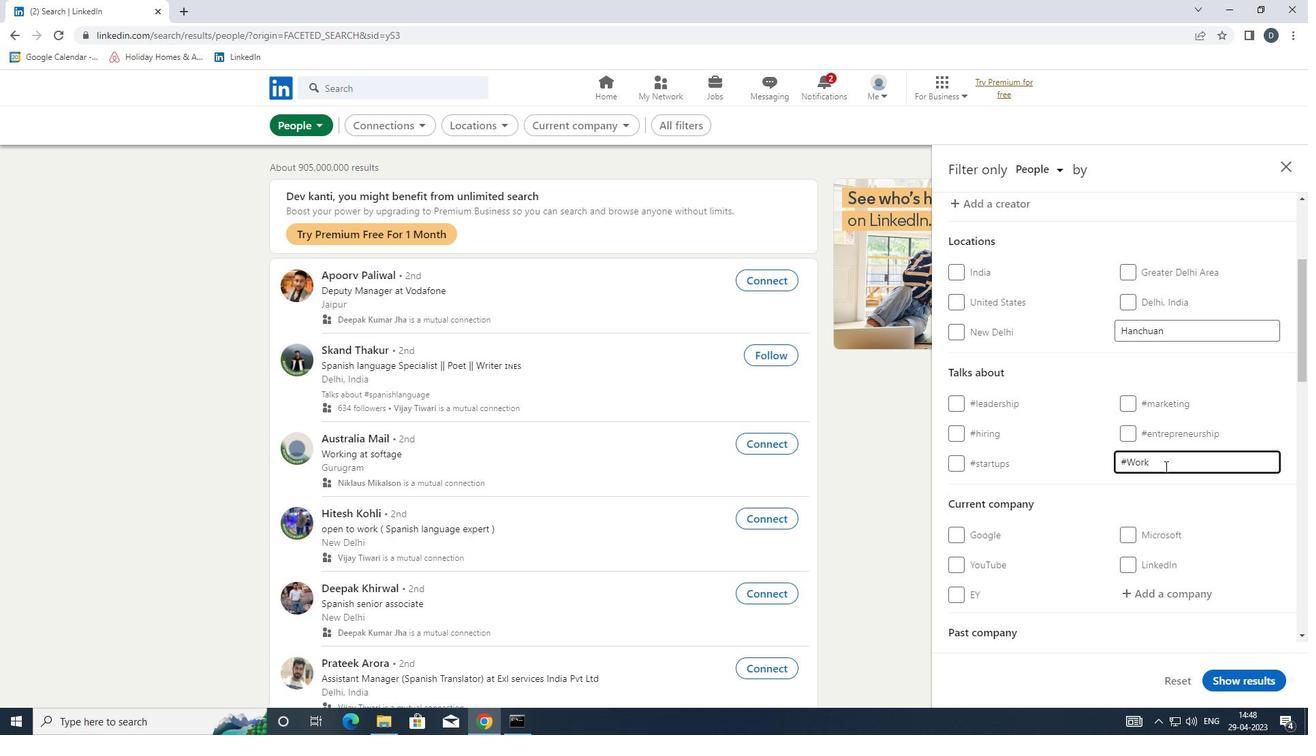 
Action: Mouse moved to (1041, 509)
Screenshot: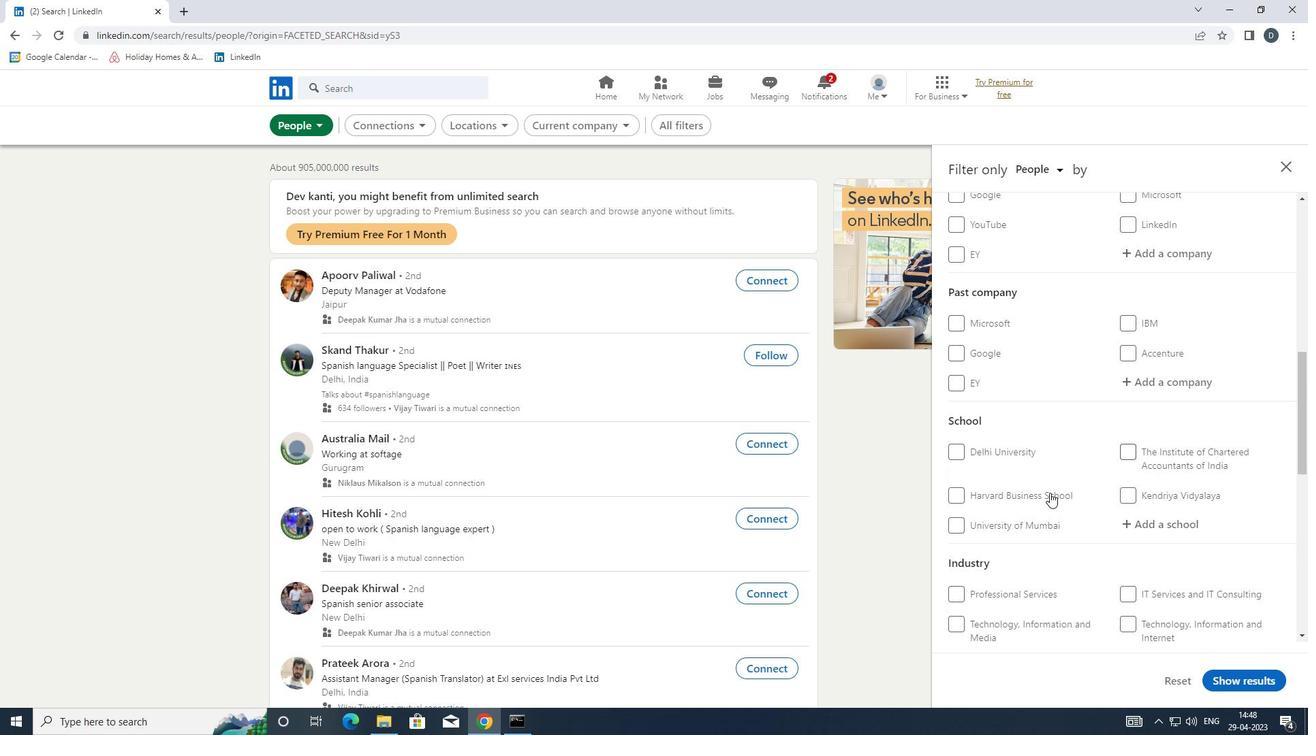 
Action: Mouse scrolled (1041, 509) with delta (0, 0)
Screenshot: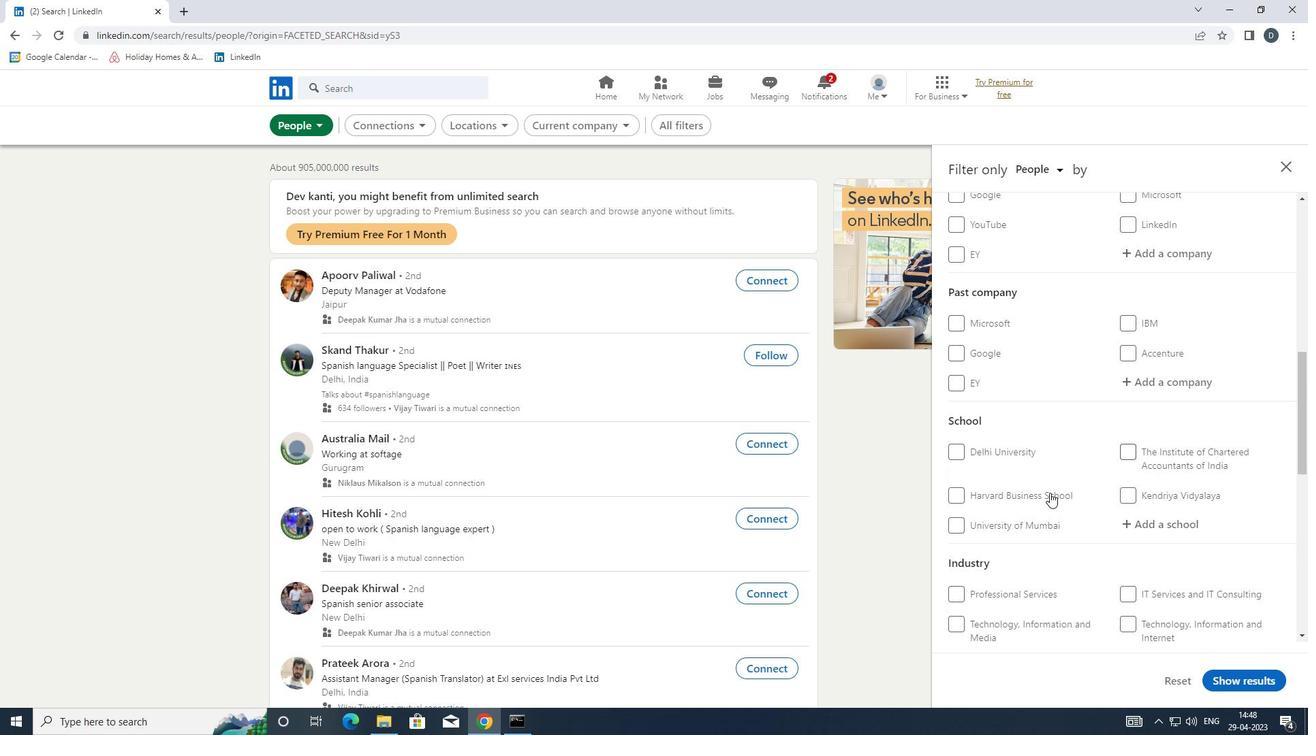 
Action: Mouse scrolled (1041, 509) with delta (0, 0)
Screenshot: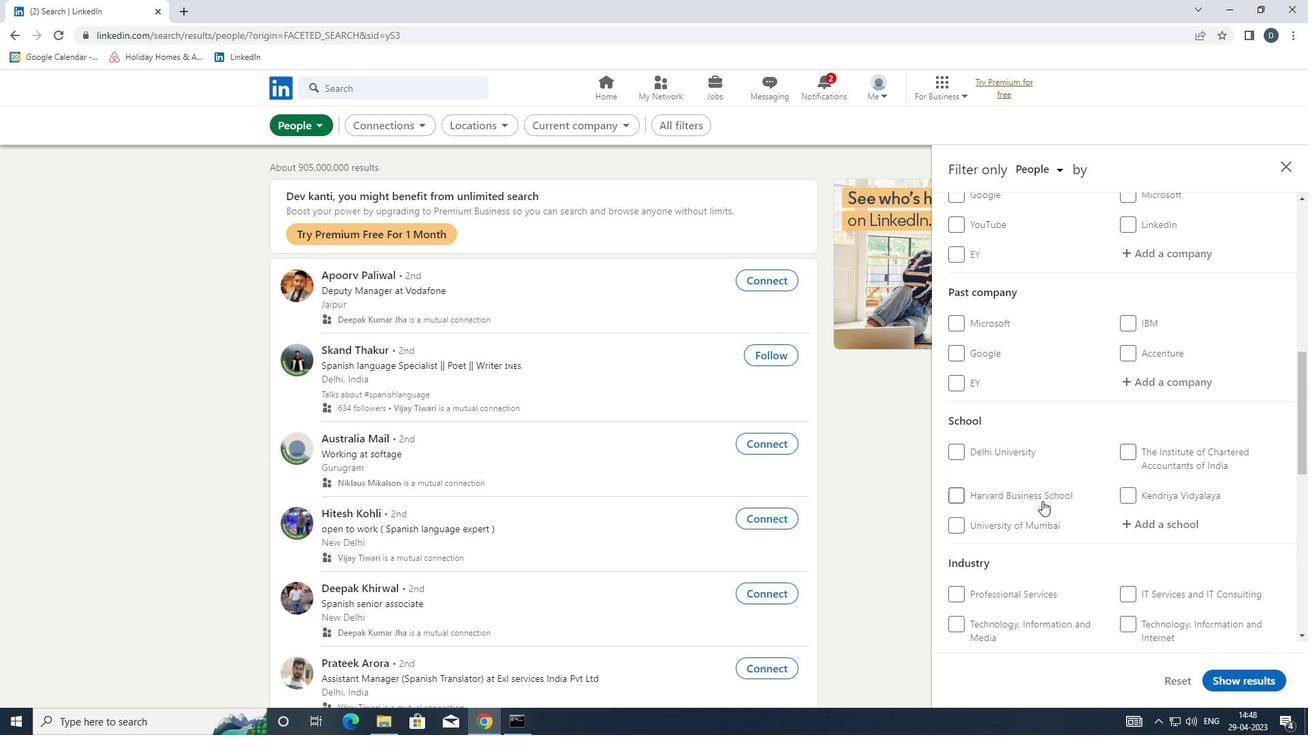 
Action: Mouse moved to (1016, 489)
Screenshot: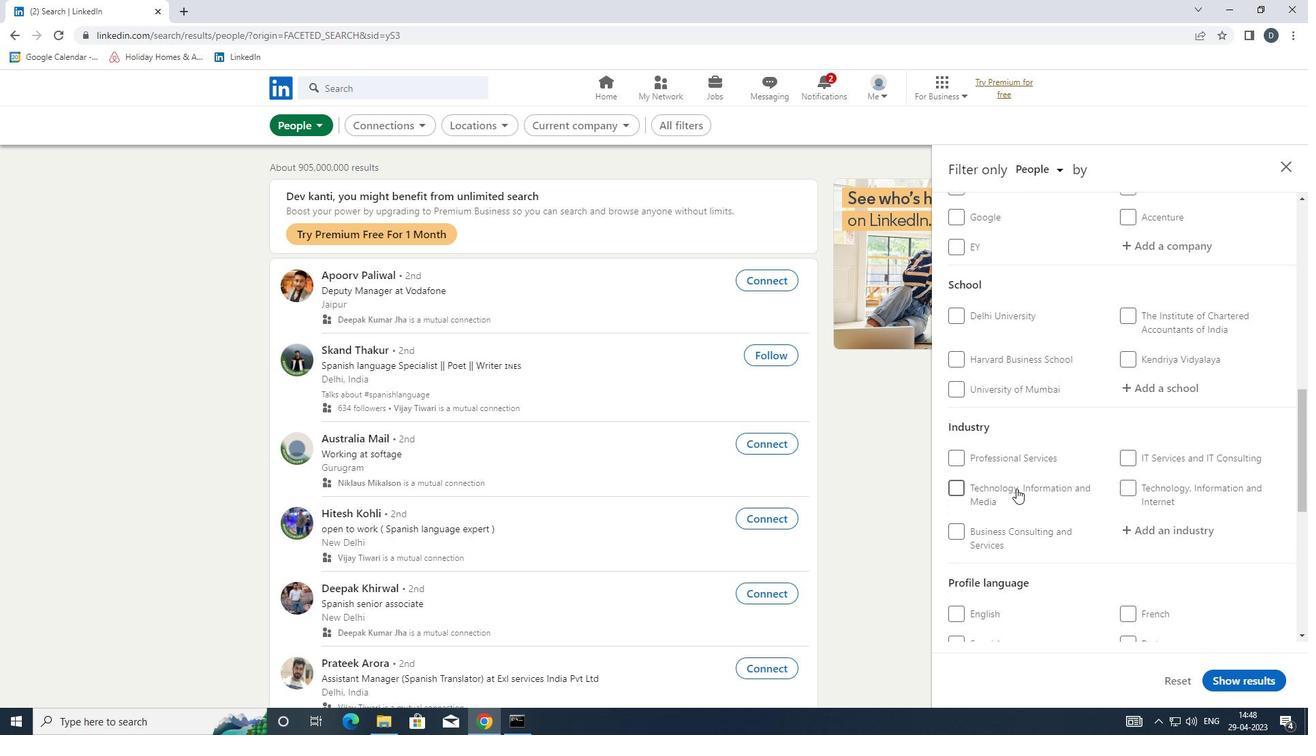 
Action: Mouse scrolled (1016, 490) with delta (0, 0)
Screenshot: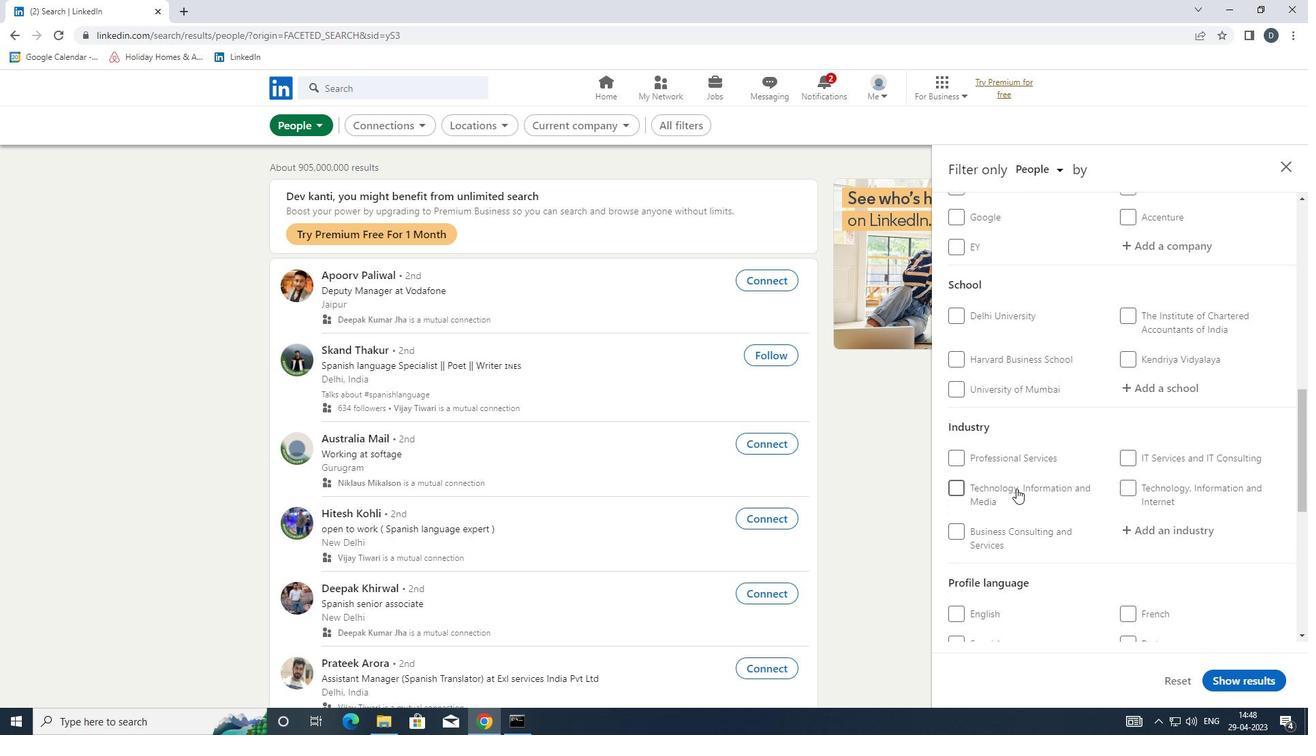 
Action: Mouse scrolled (1016, 490) with delta (0, 0)
Screenshot: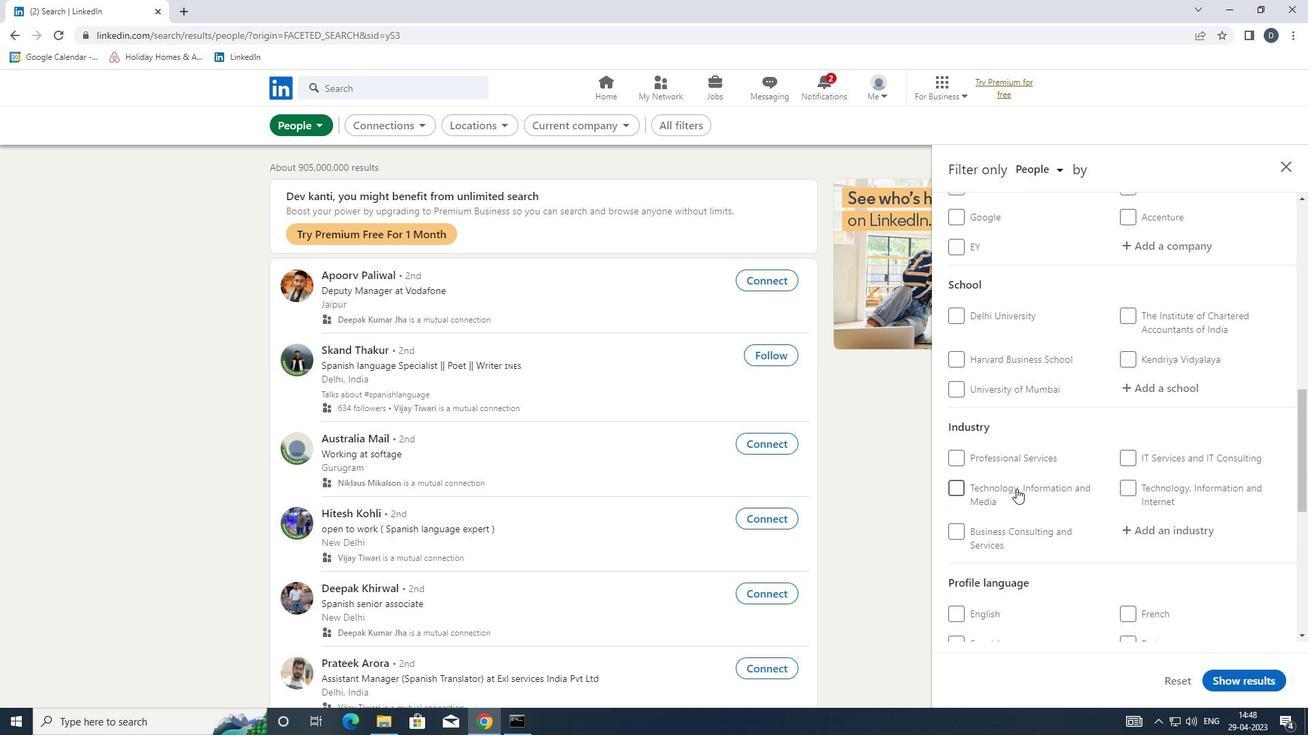 
Action: Mouse moved to (1039, 449)
Screenshot: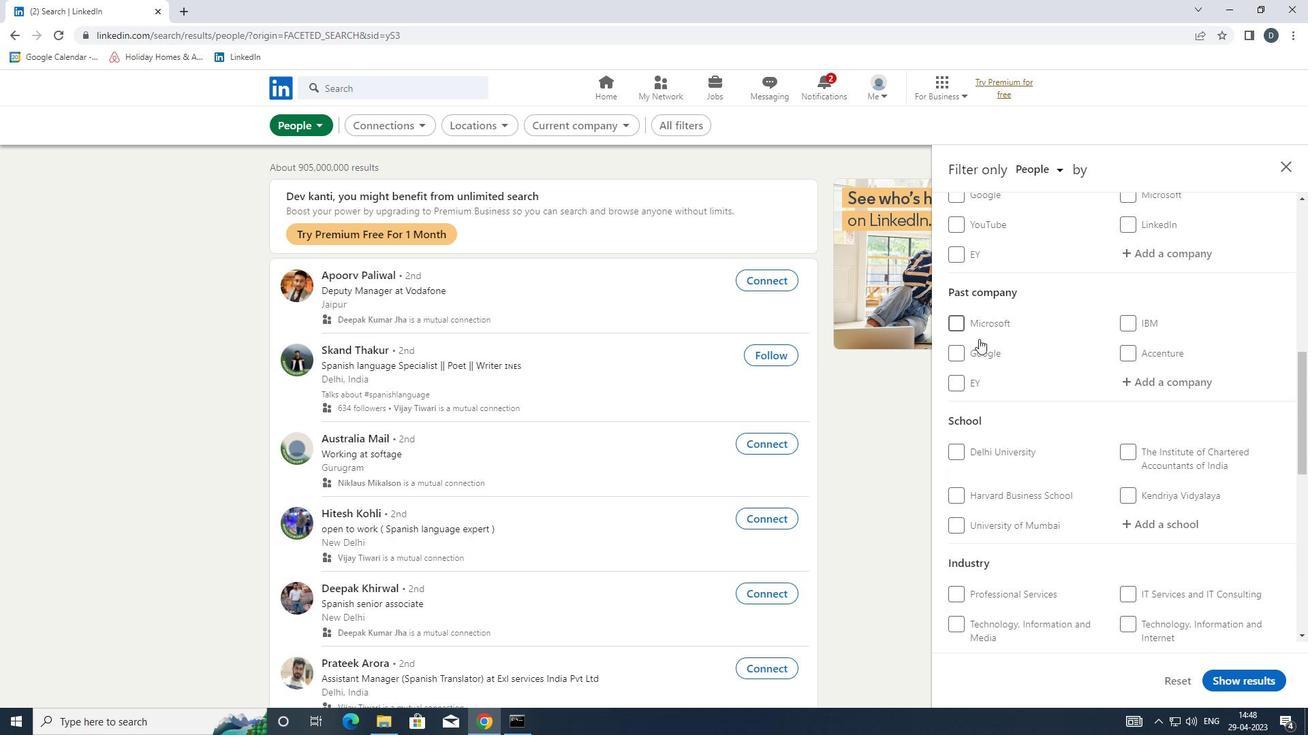 
Action: Mouse scrolled (1039, 448) with delta (0, 0)
Screenshot: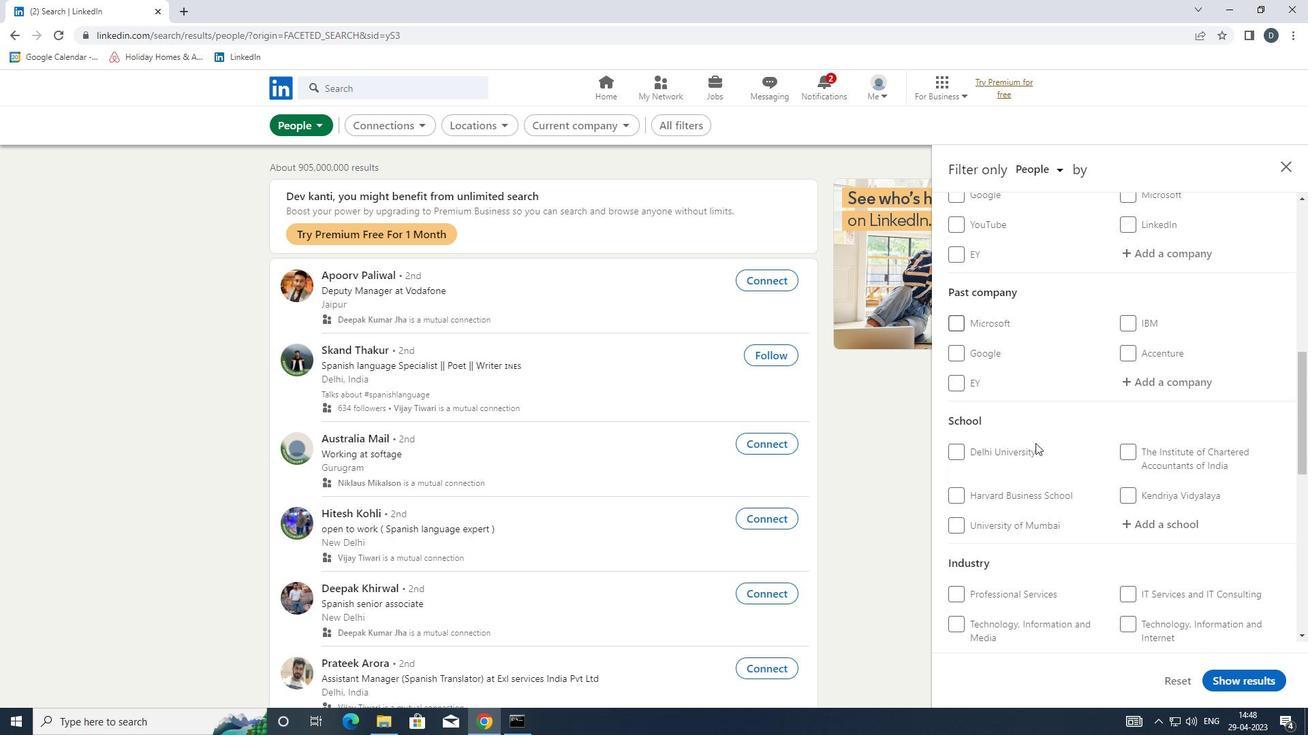 
Action: Mouse scrolled (1039, 448) with delta (0, 0)
Screenshot: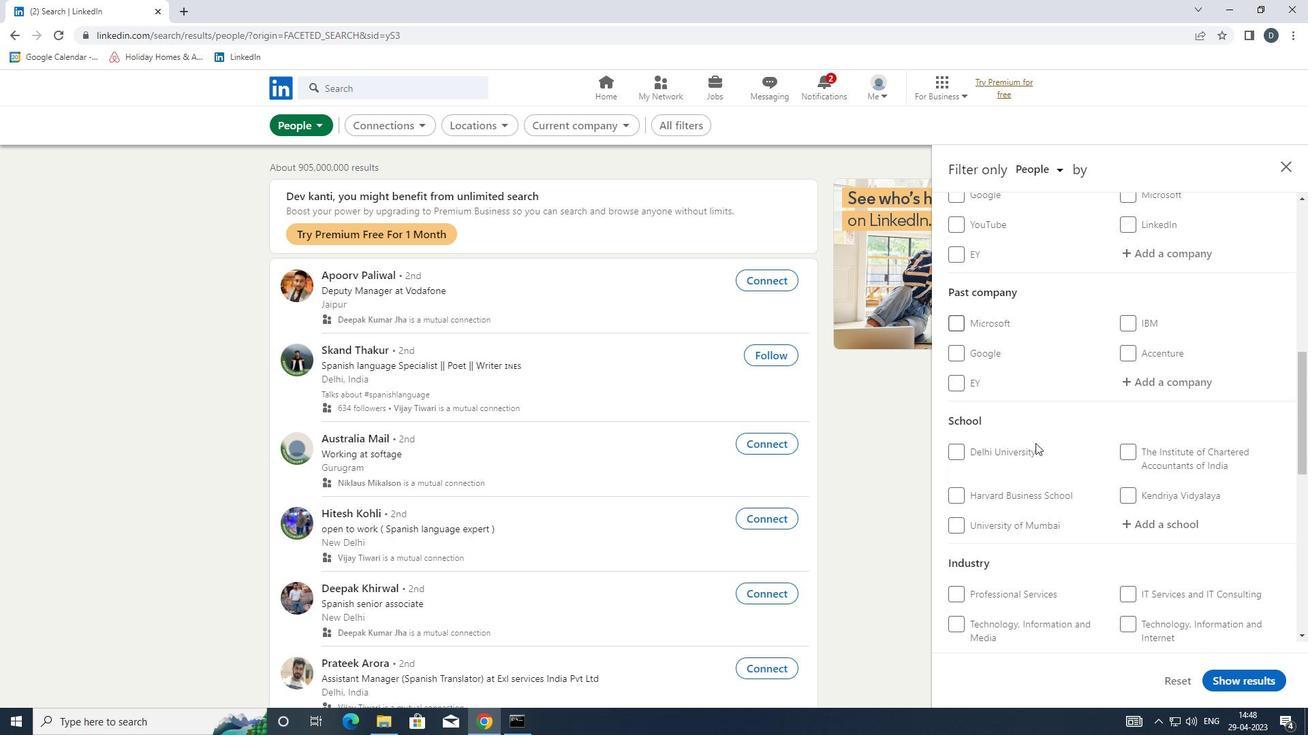 
Action: Mouse scrolled (1039, 448) with delta (0, 0)
Screenshot: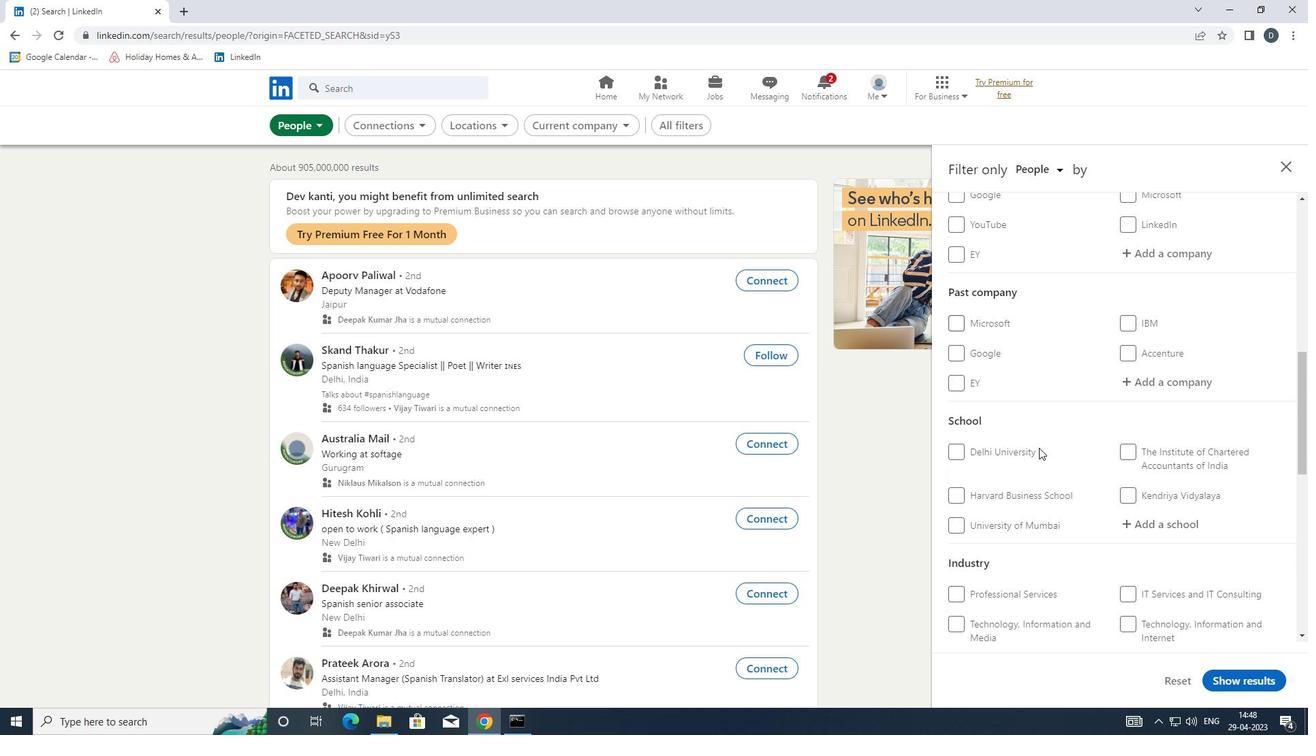 
Action: Mouse scrolled (1039, 448) with delta (0, 0)
Screenshot: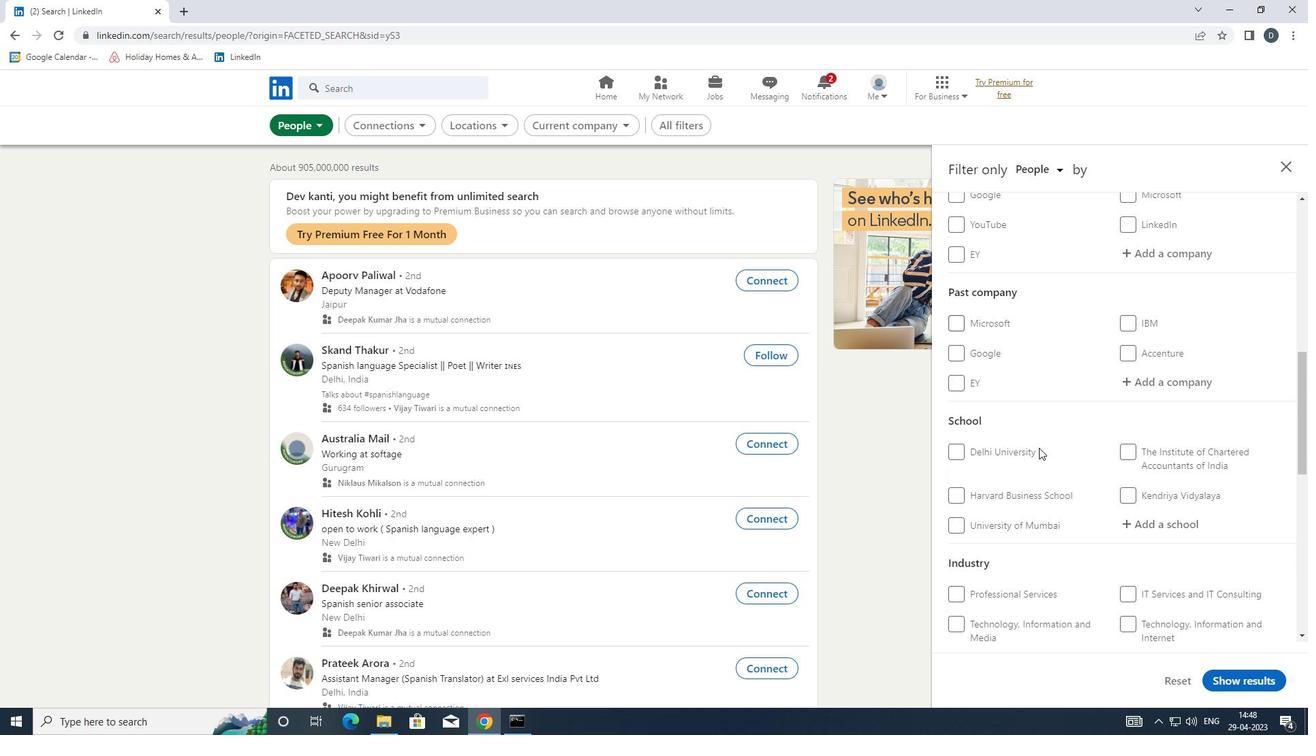 
Action: Mouse moved to (986, 514)
Screenshot: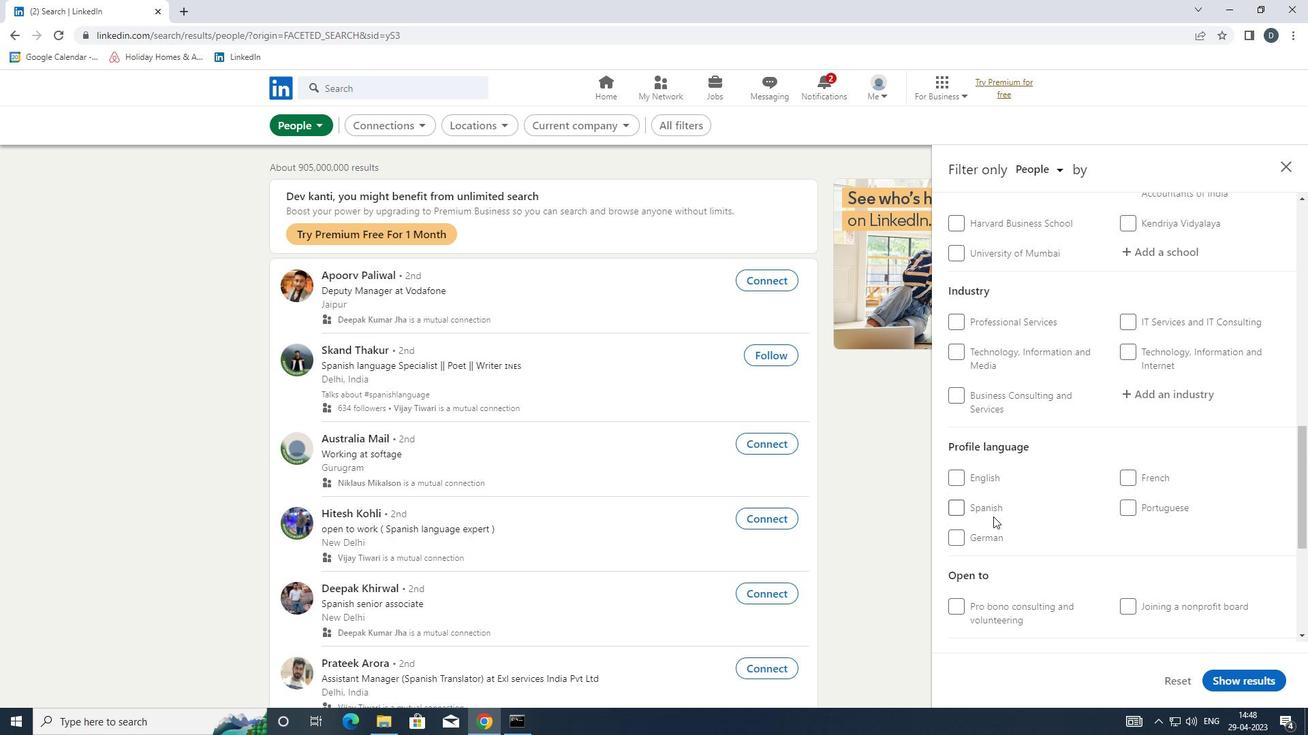 
Action: Mouse pressed left at (986, 514)
Screenshot: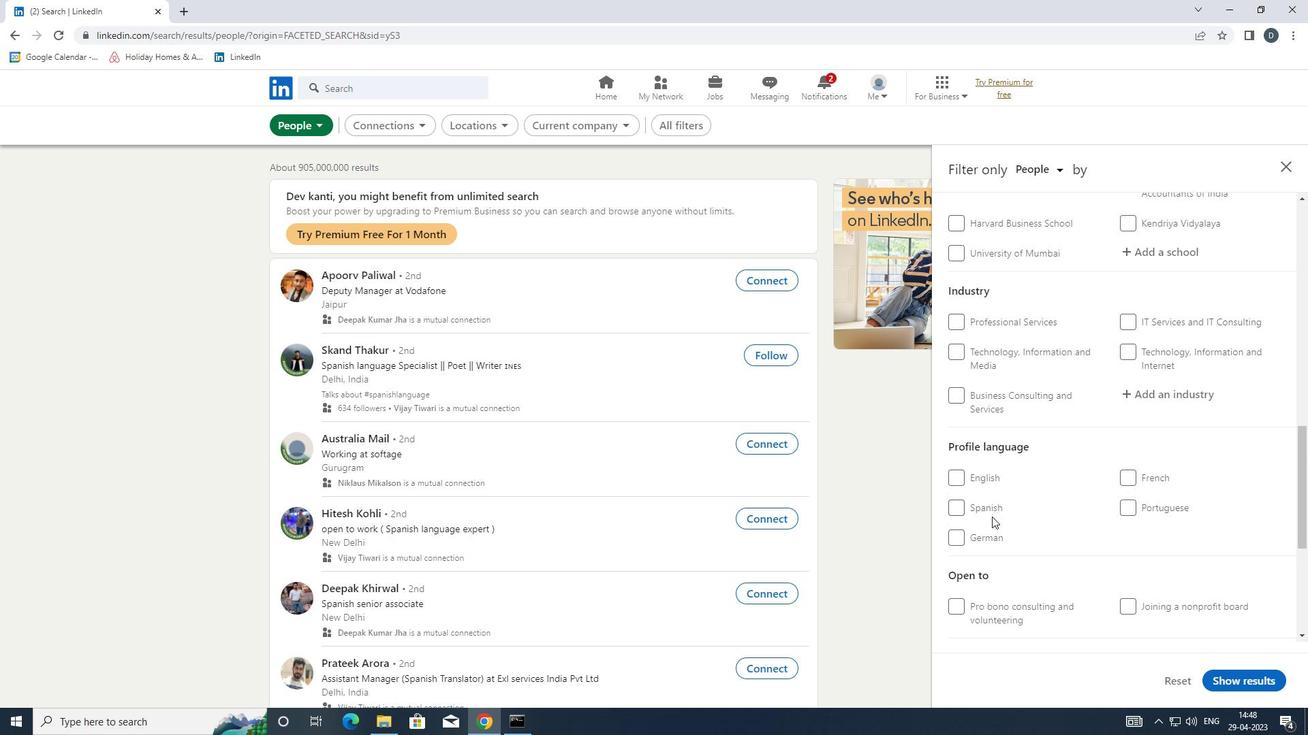 
Action: Mouse moved to (1065, 506)
Screenshot: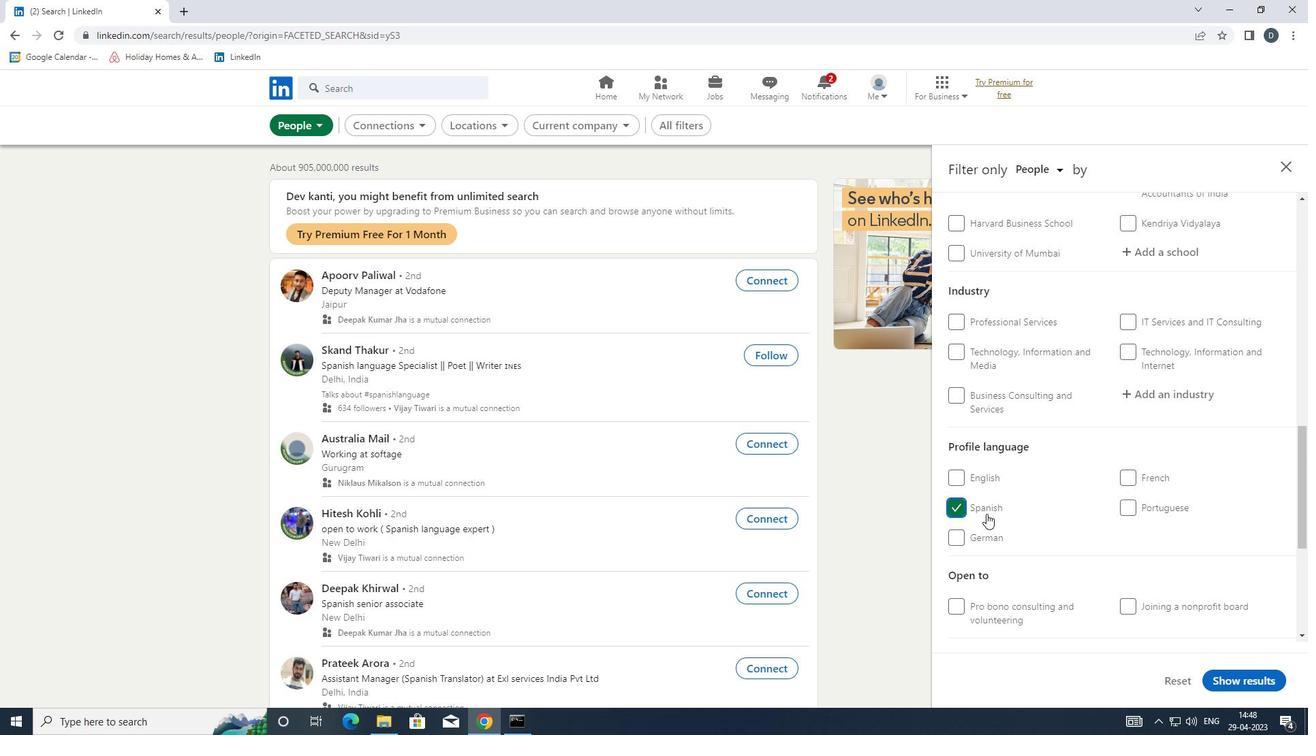 
Action: Mouse scrolled (1065, 506) with delta (0, 0)
Screenshot: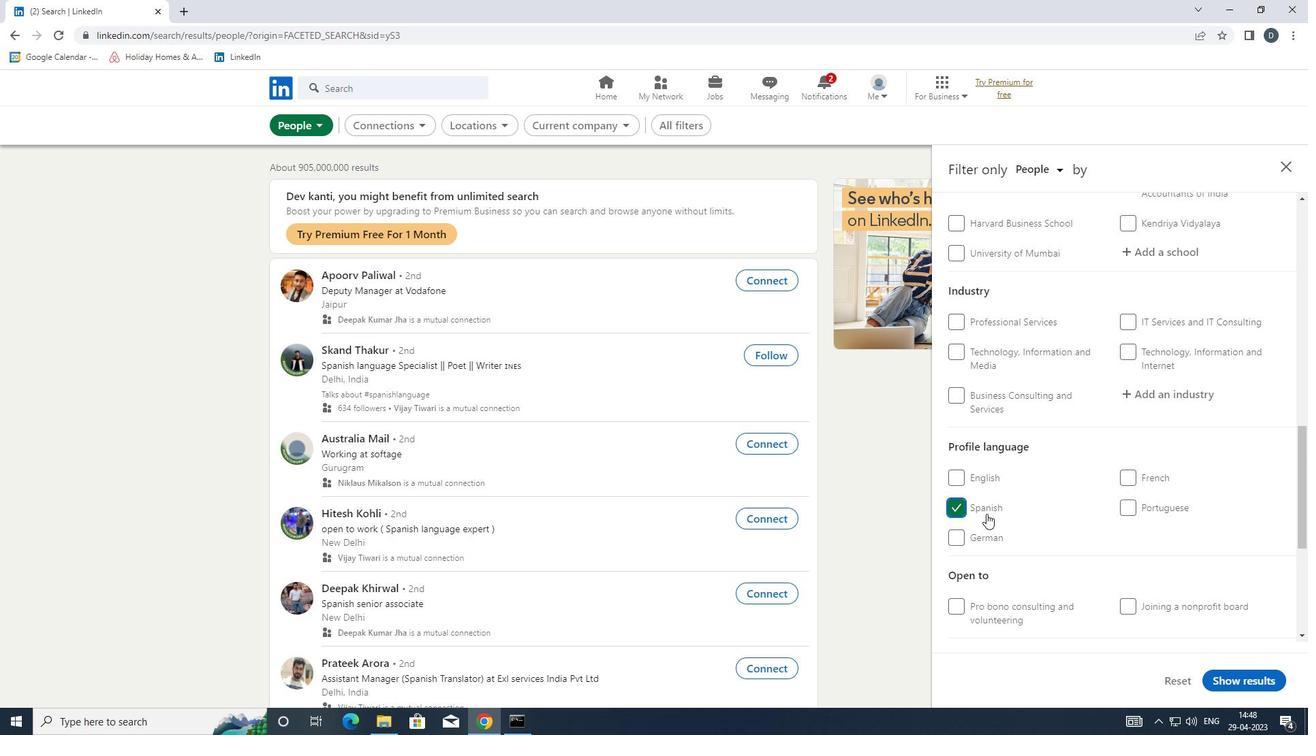 
Action: Mouse scrolled (1065, 506) with delta (0, 0)
Screenshot: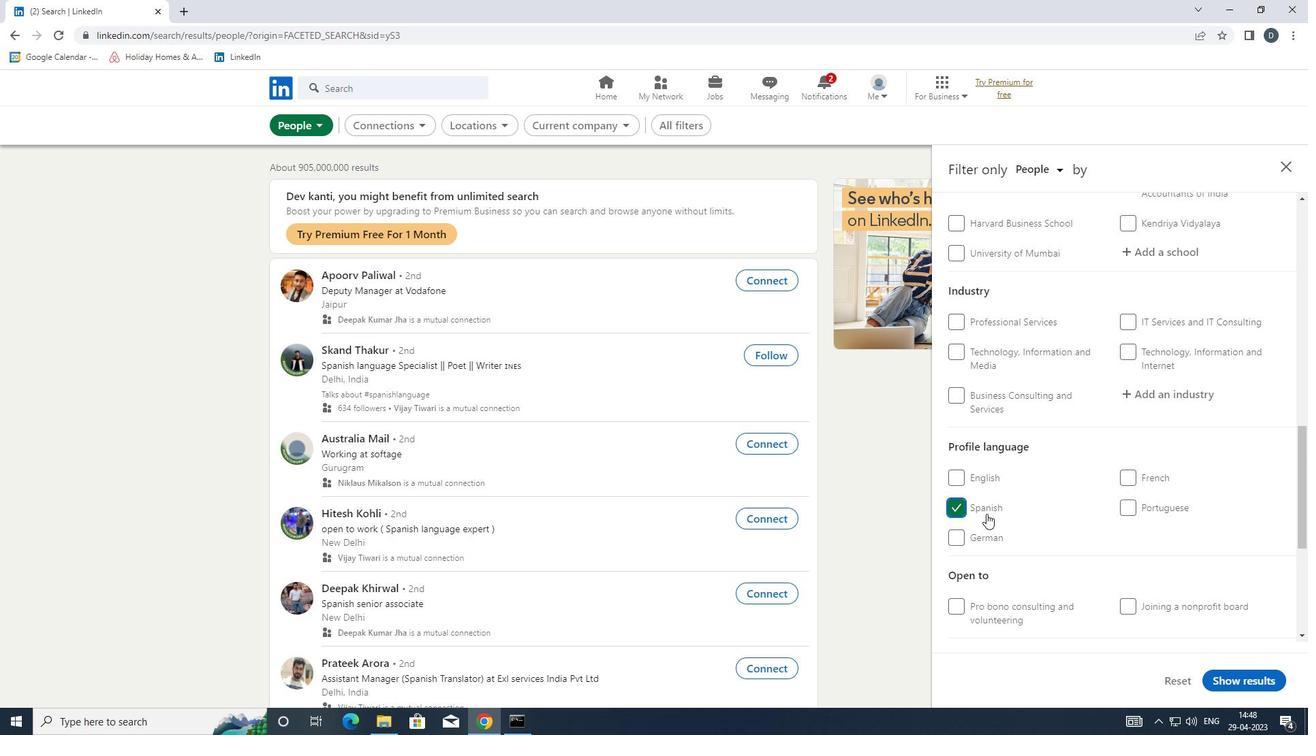 
Action: Mouse scrolled (1065, 506) with delta (0, 0)
Screenshot: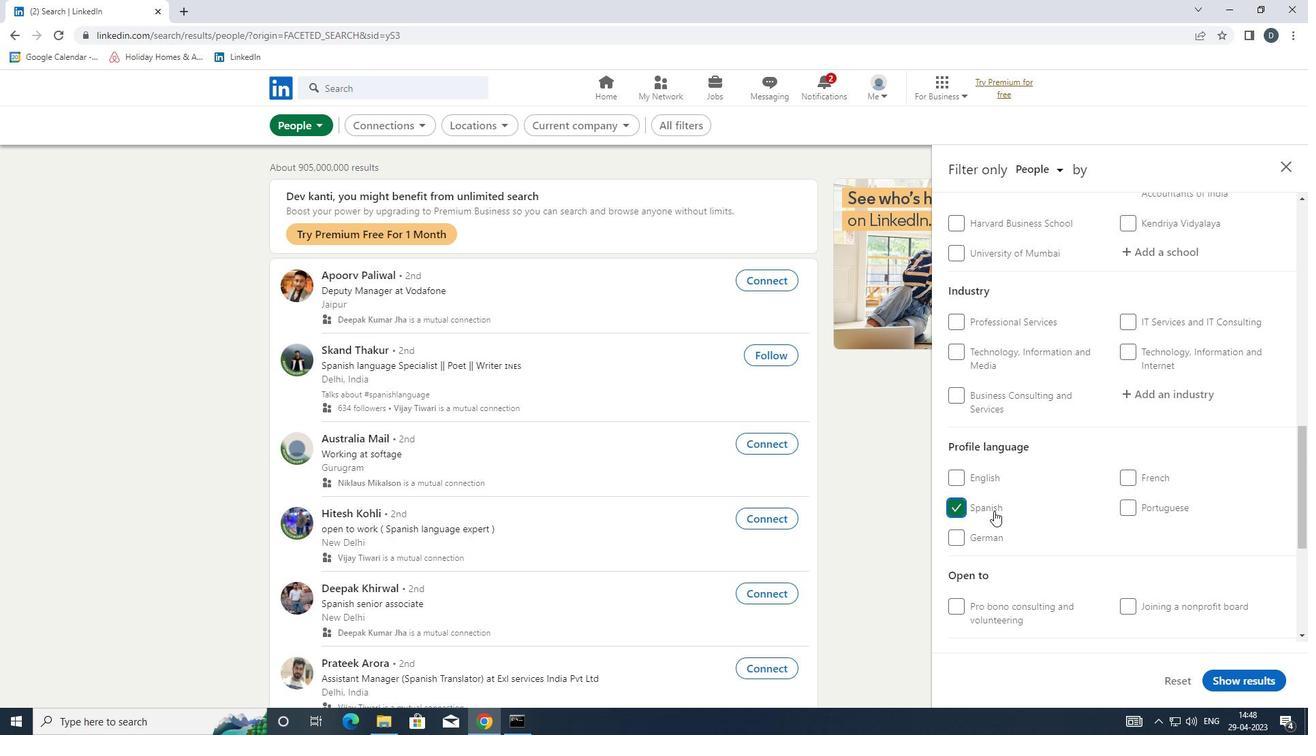 
Action: Mouse scrolled (1065, 506) with delta (0, 0)
Screenshot: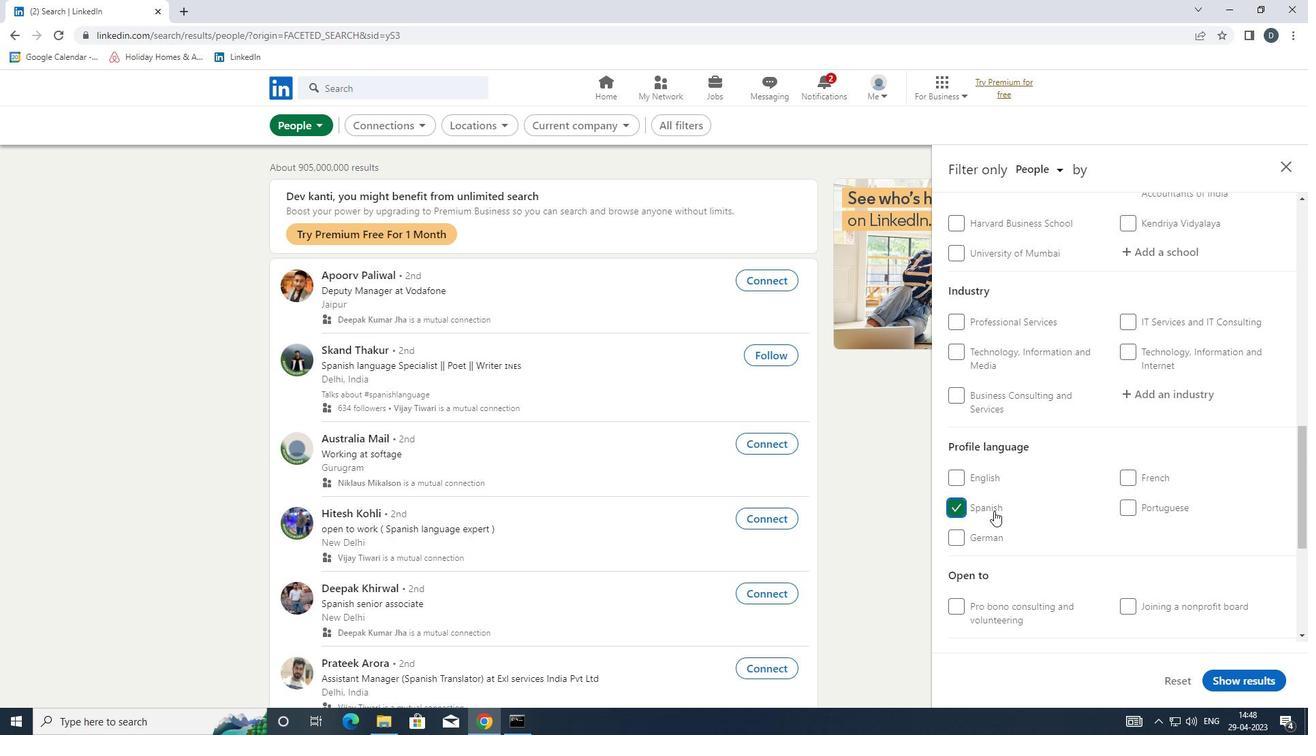 
Action: Mouse scrolled (1065, 506) with delta (0, 0)
Screenshot: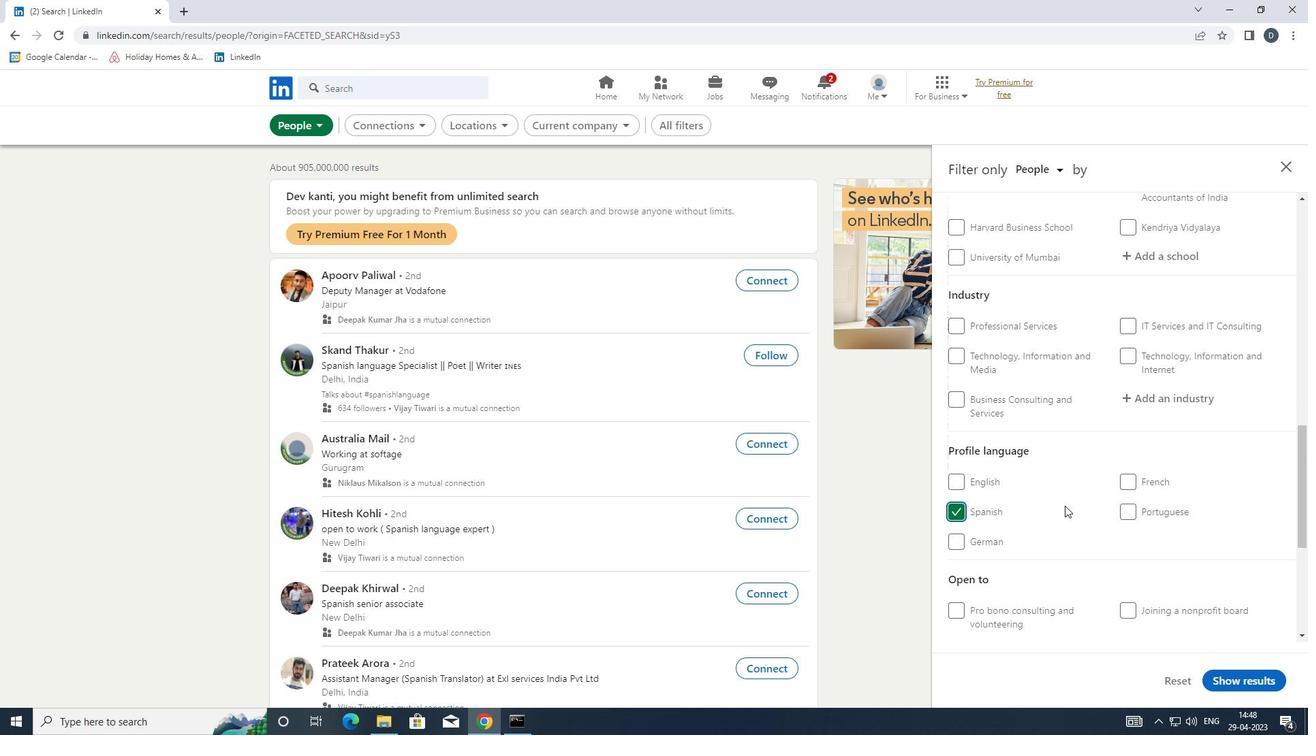 
Action: Mouse scrolled (1065, 506) with delta (0, 0)
Screenshot: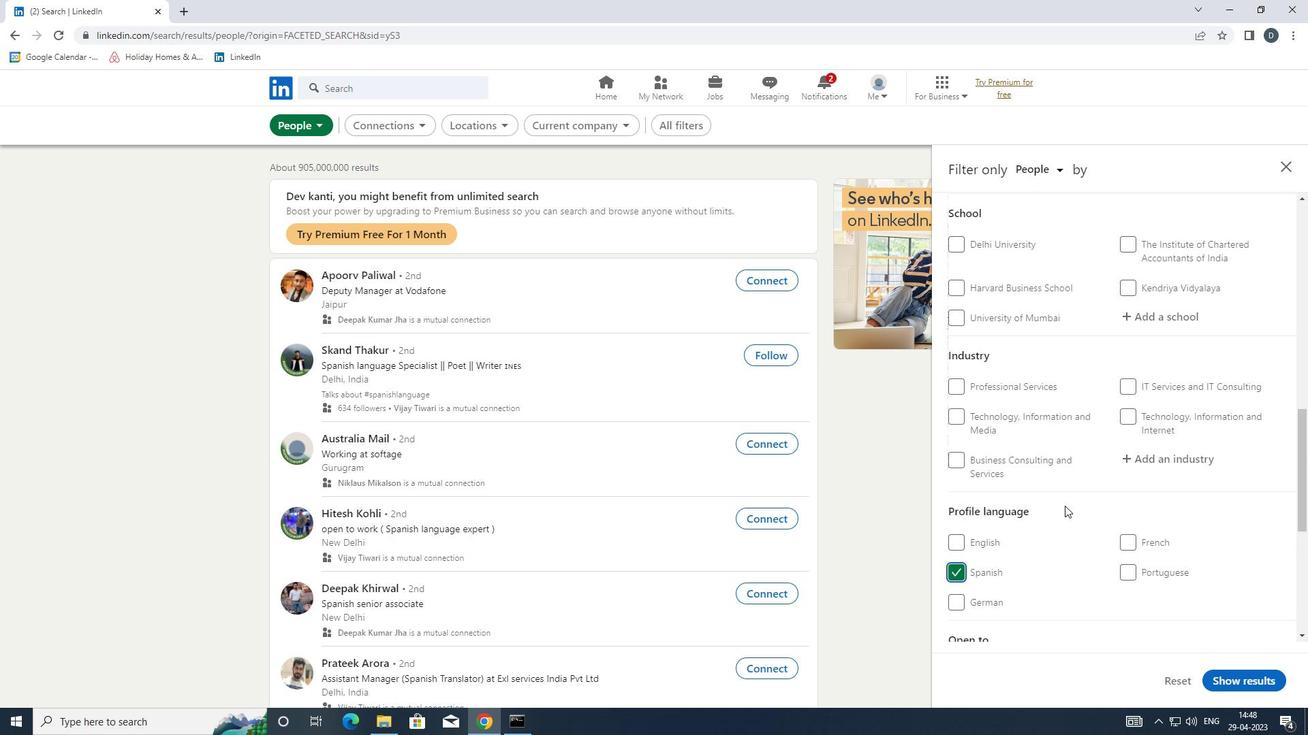 
Action: Mouse scrolled (1065, 506) with delta (0, 0)
Screenshot: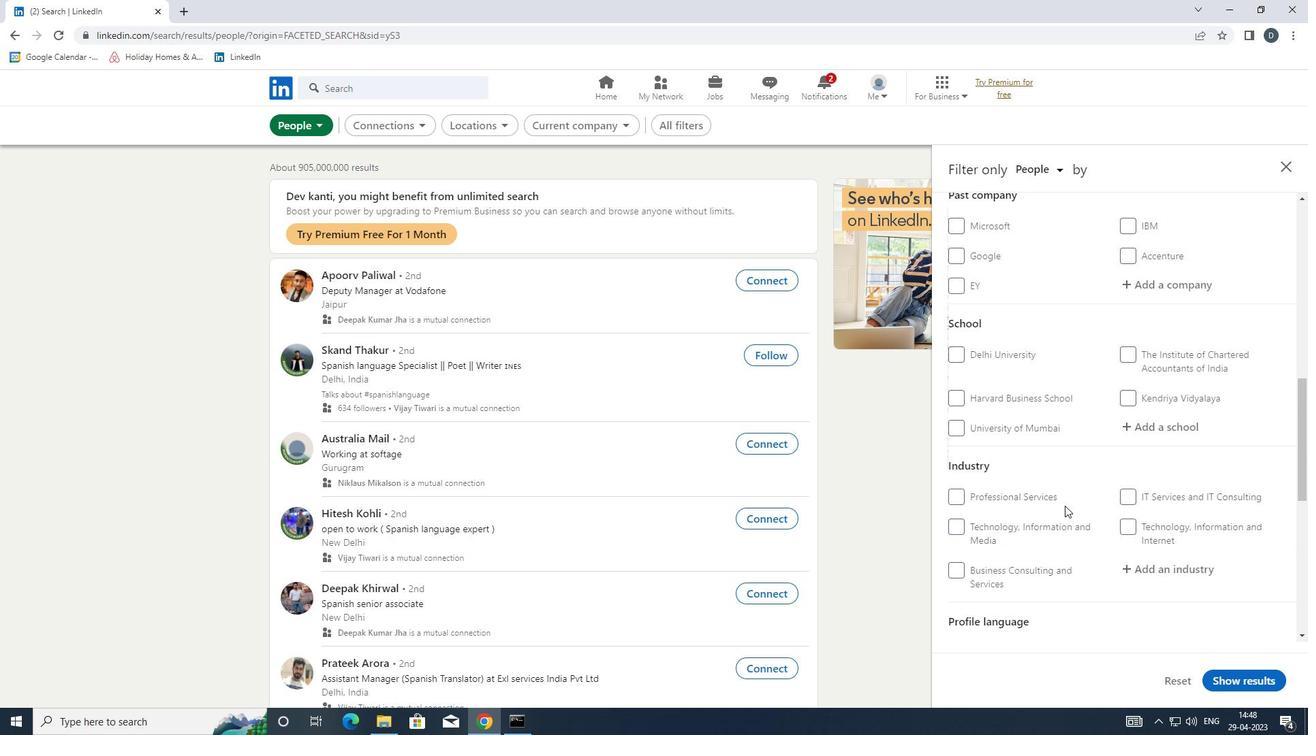 
Action: Mouse moved to (1178, 463)
Screenshot: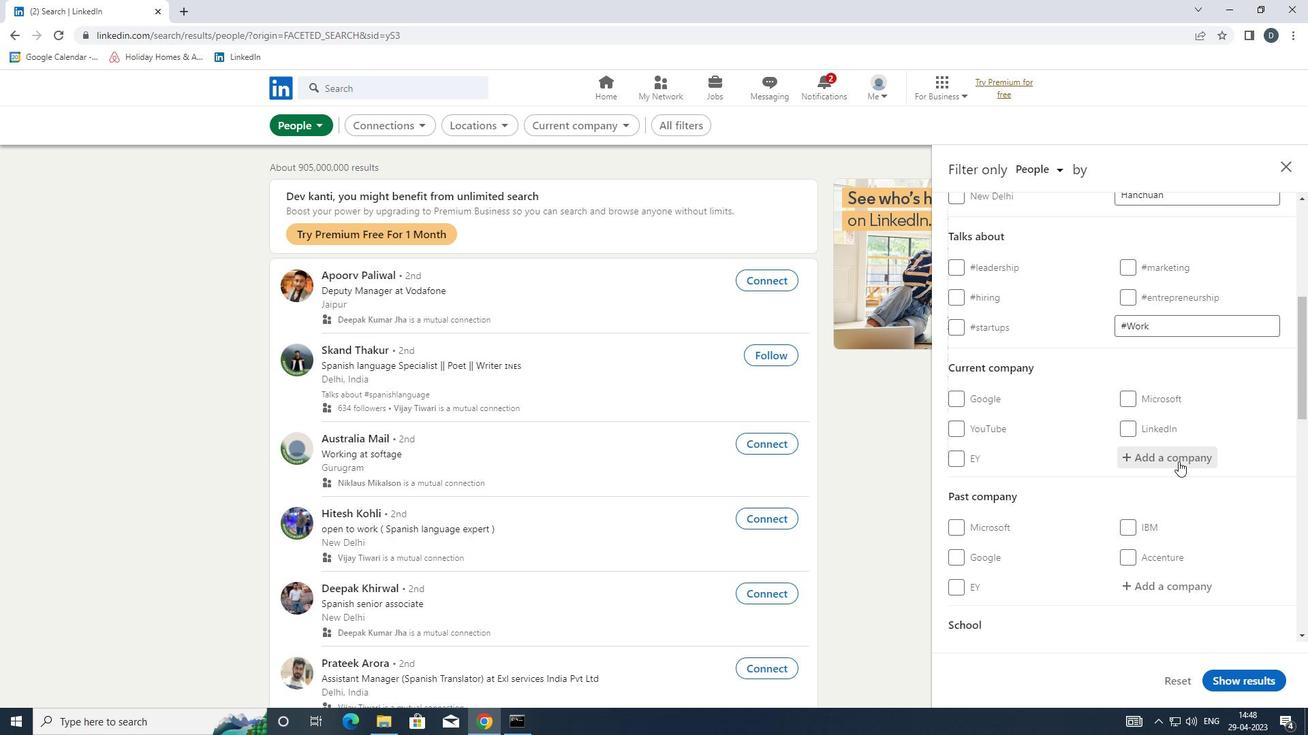 
Action: Mouse scrolled (1178, 462) with delta (0, 0)
Screenshot: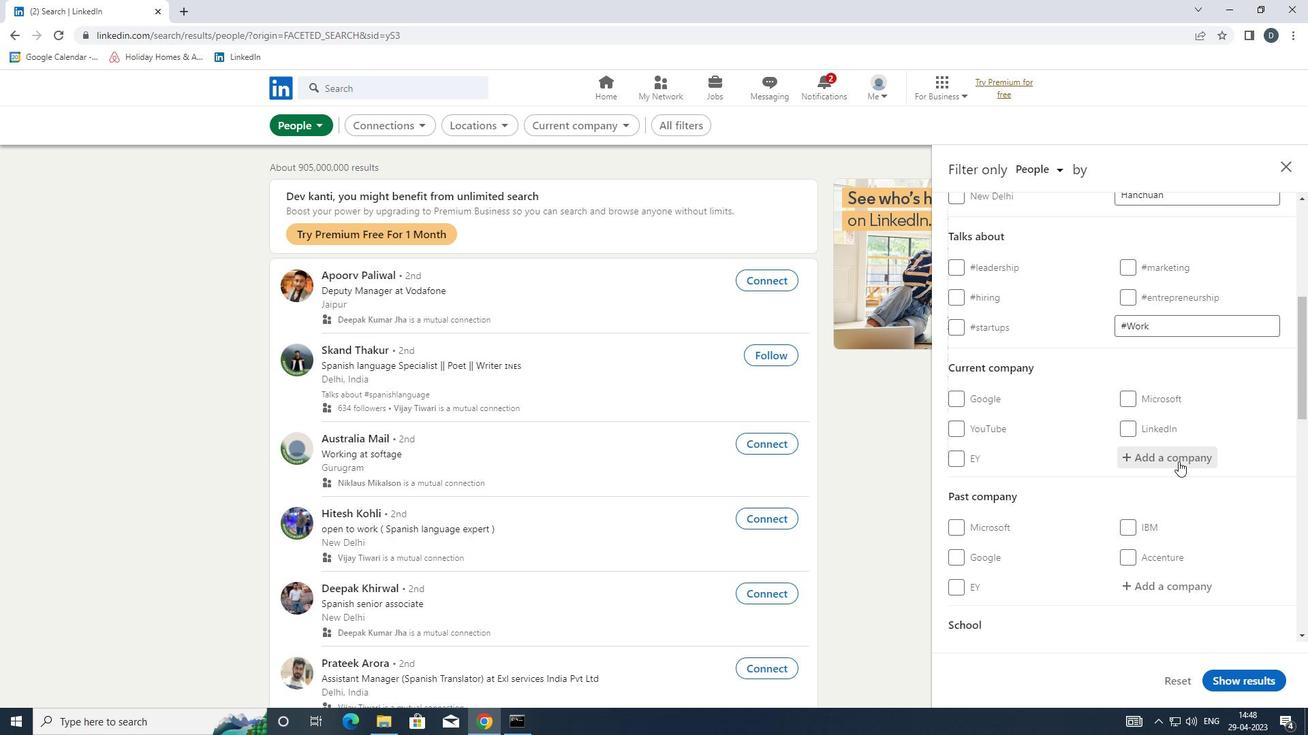 
Action: Mouse moved to (1180, 393)
Screenshot: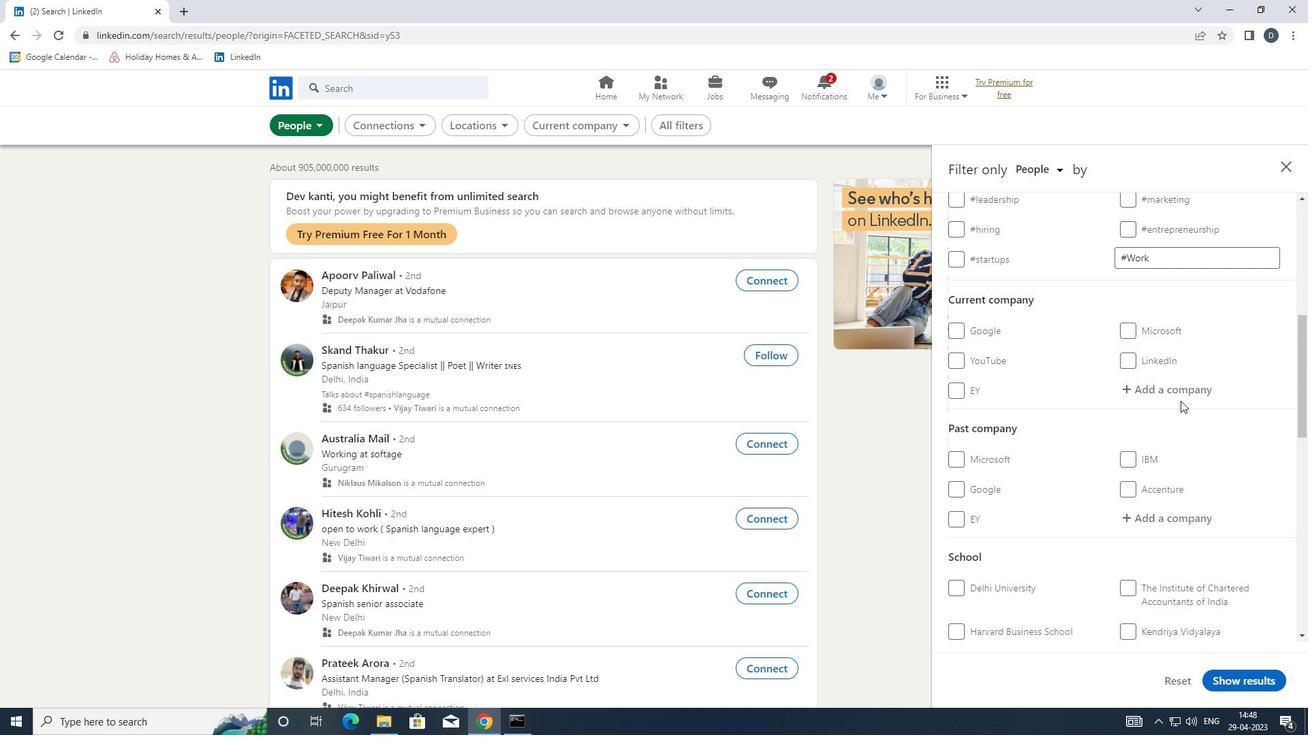 
Action: Mouse pressed left at (1180, 393)
Screenshot: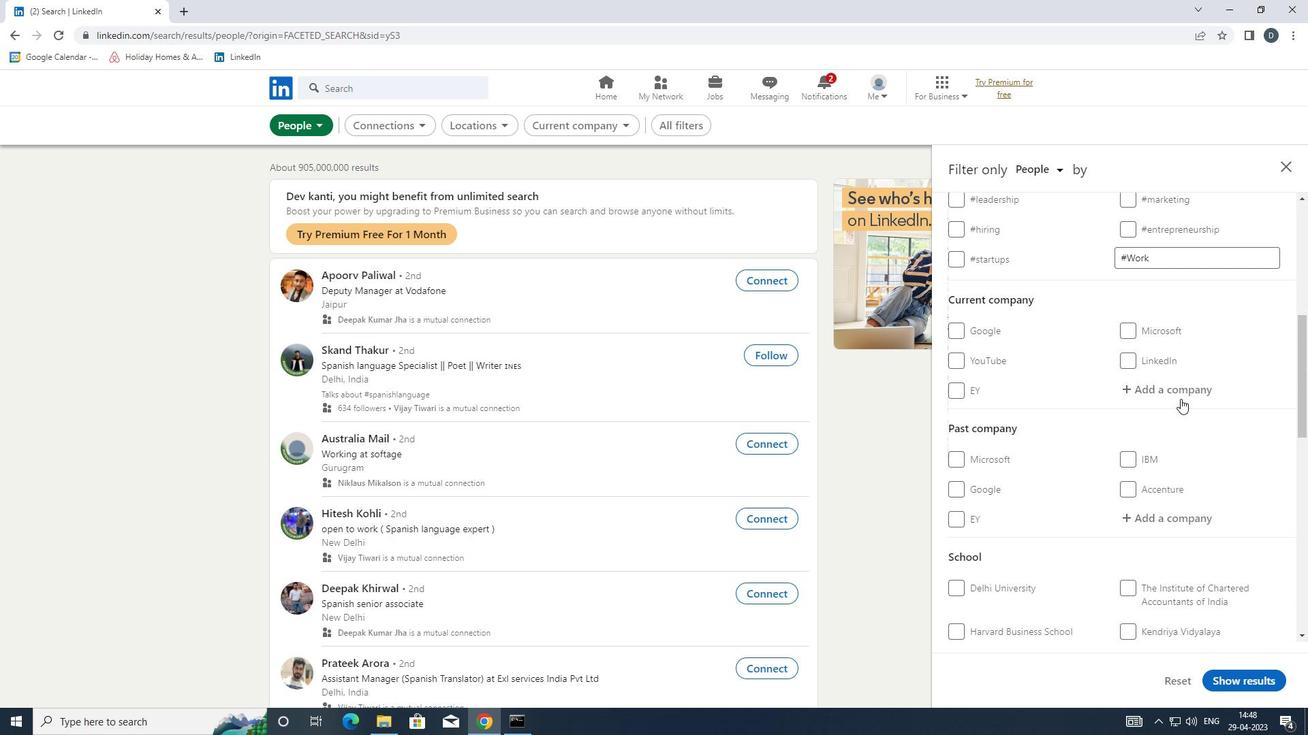 
Action: Key pressed <Key.shift>FLUENTGRID
Screenshot: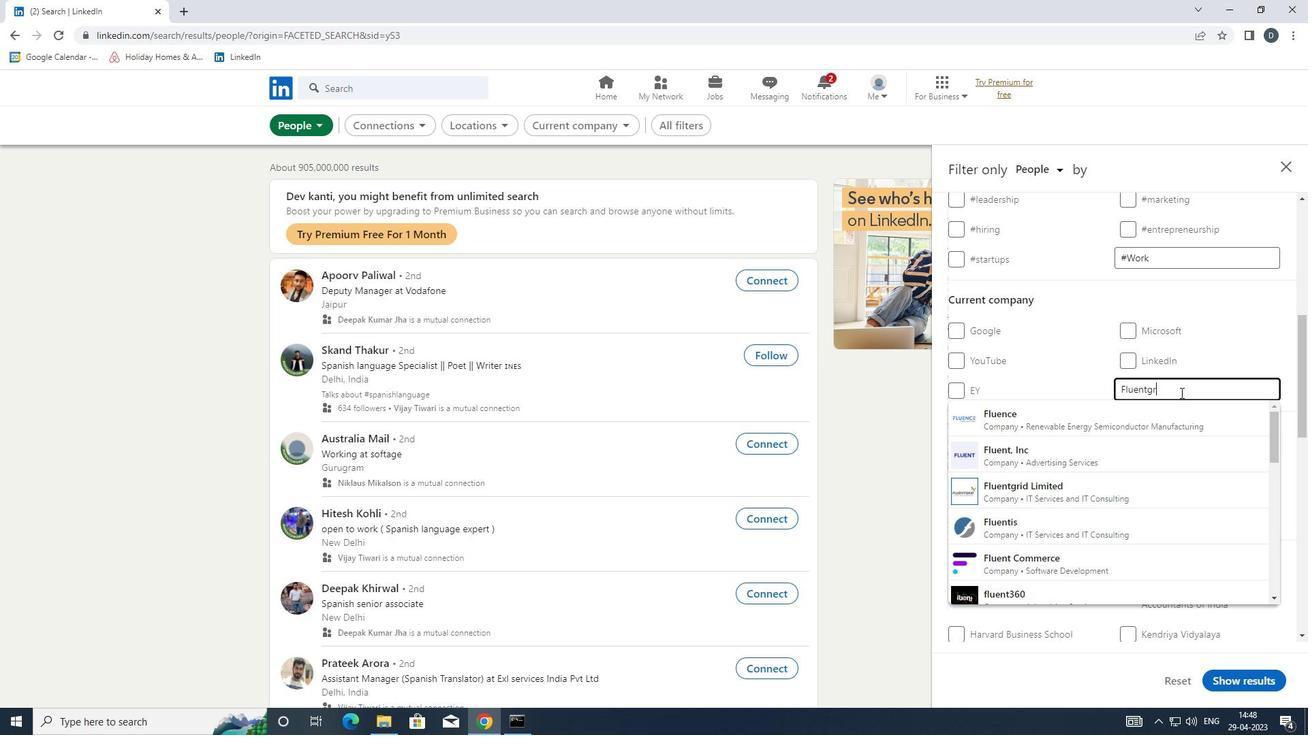 
Action: Mouse moved to (1172, 410)
Screenshot: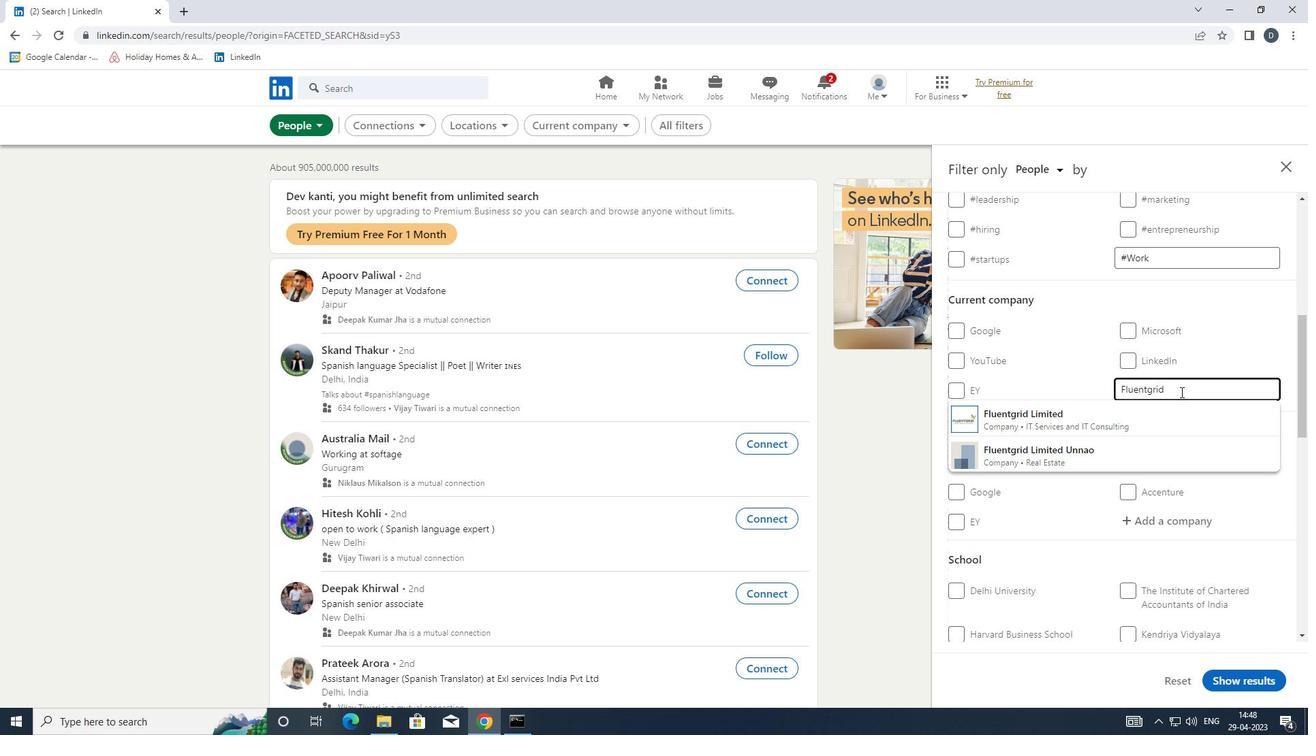 
Action: Mouse pressed left at (1172, 410)
Screenshot: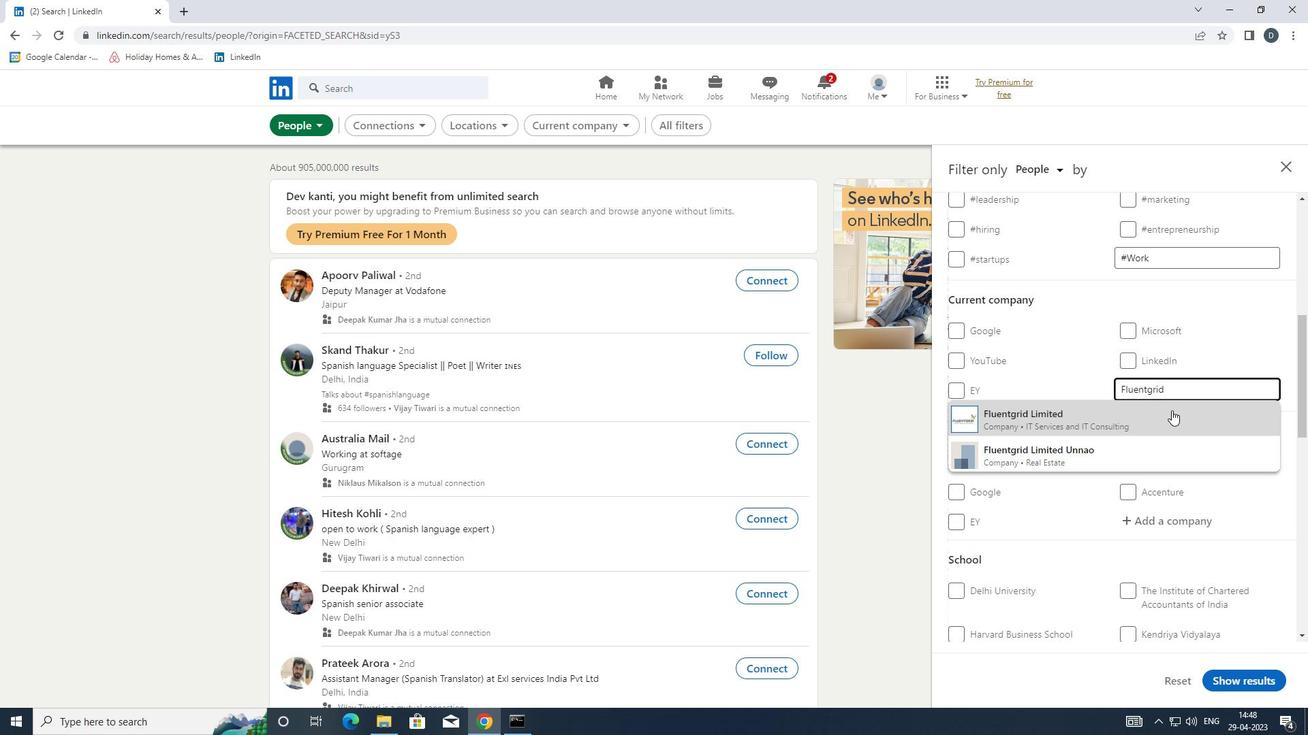 
Action: Mouse moved to (1172, 411)
Screenshot: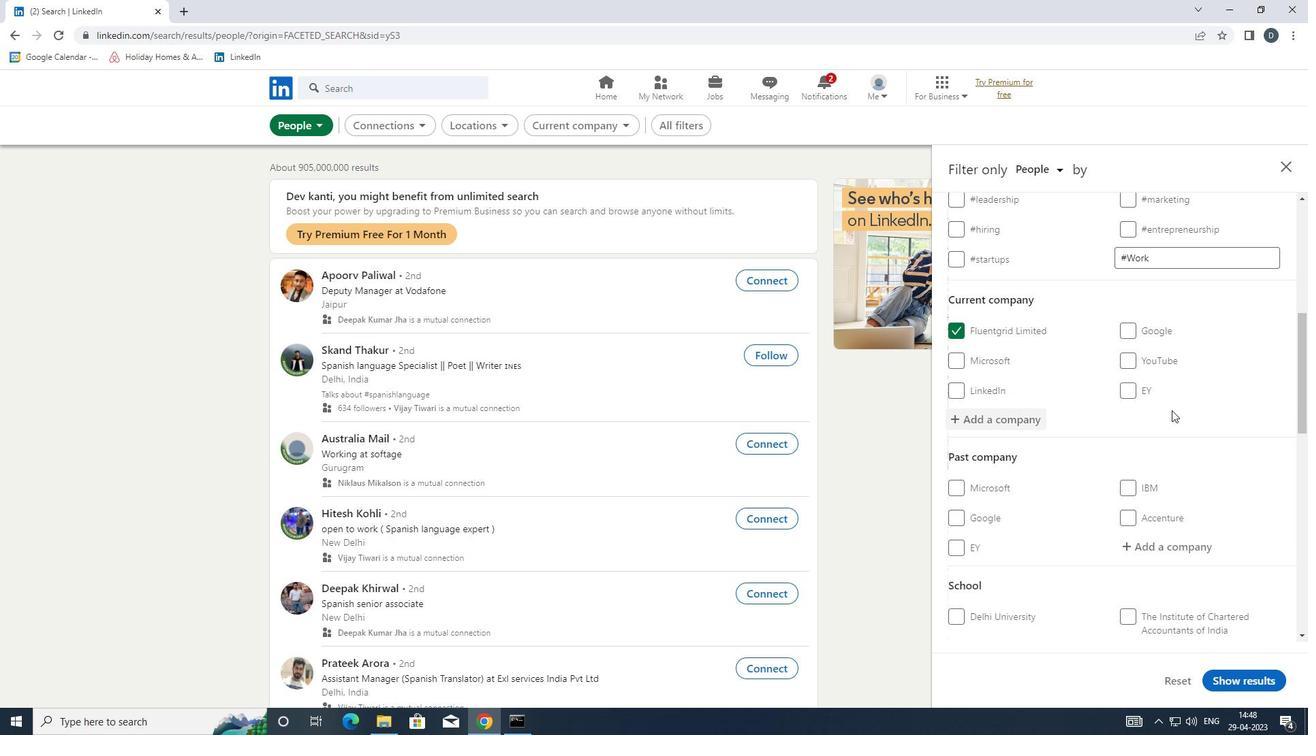 
Action: Mouse scrolled (1172, 410) with delta (0, 0)
Screenshot: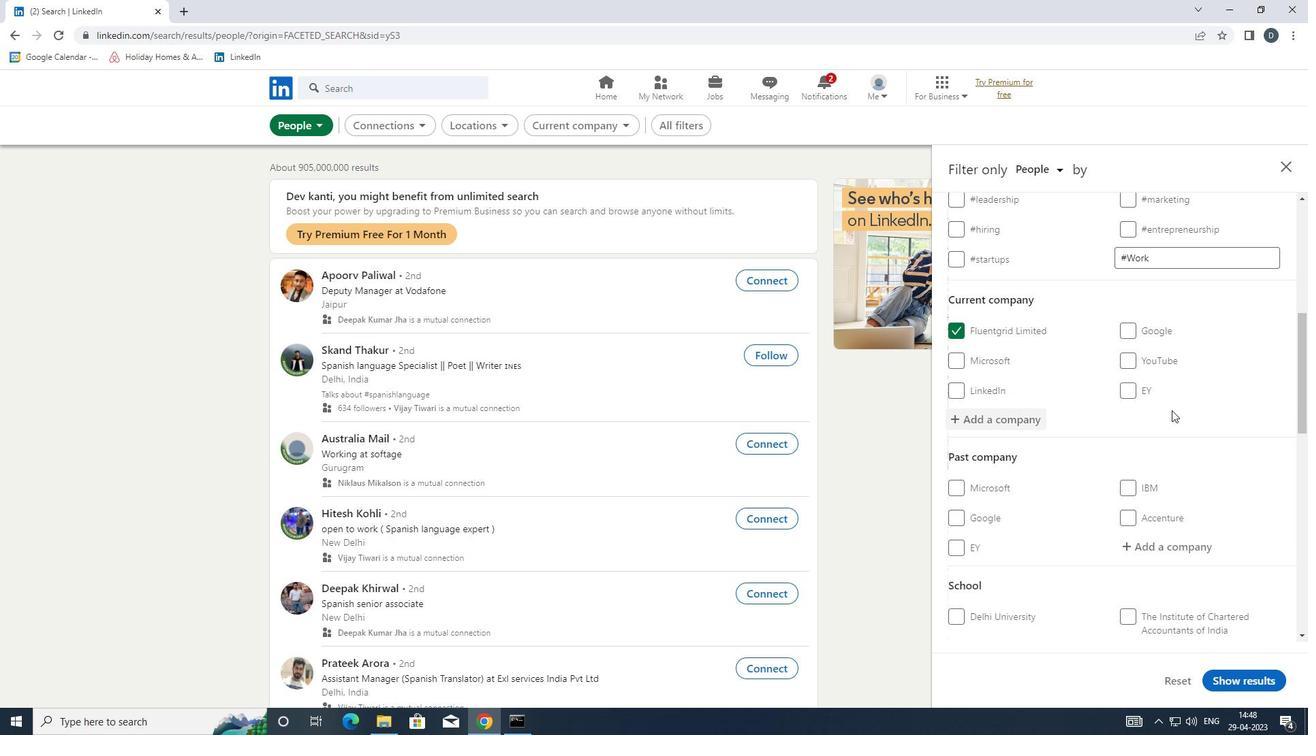 
Action: Mouse scrolled (1172, 410) with delta (0, 0)
Screenshot: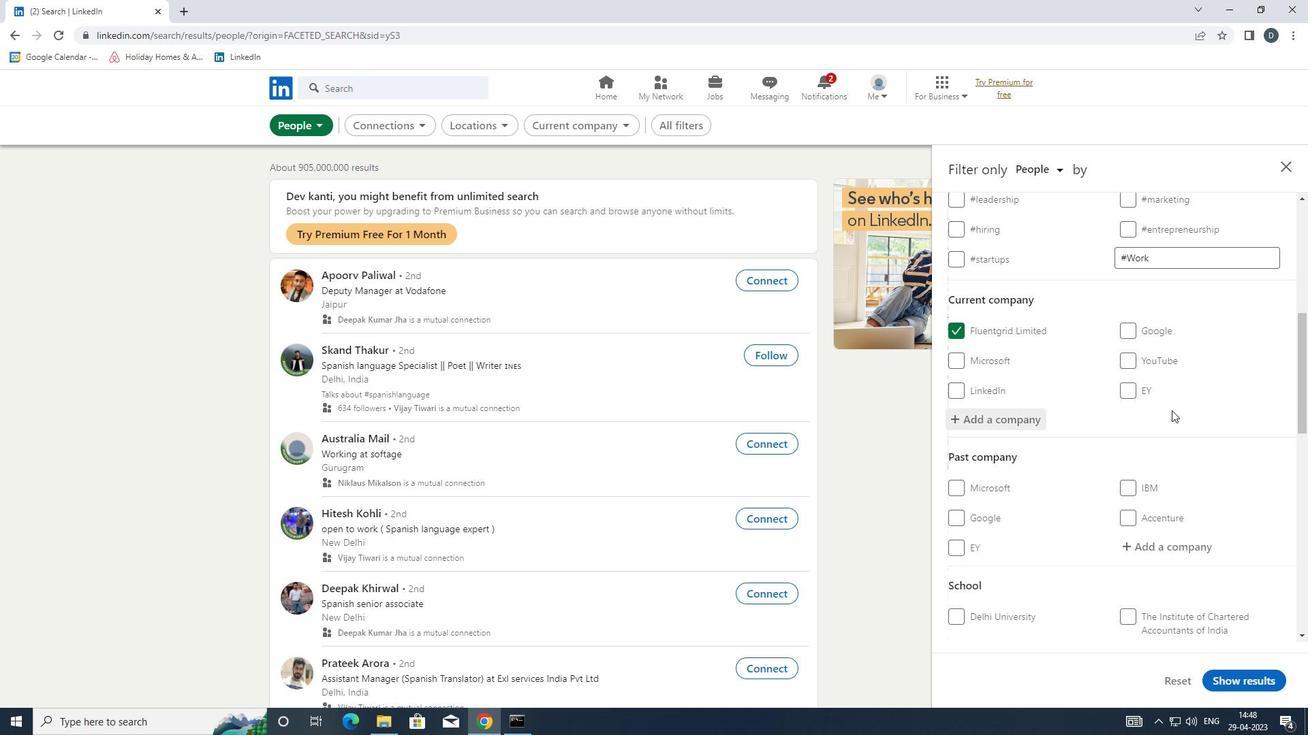 
Action: Mouse scrolled (1172, 410) with delta (0, 0)
Screenshot: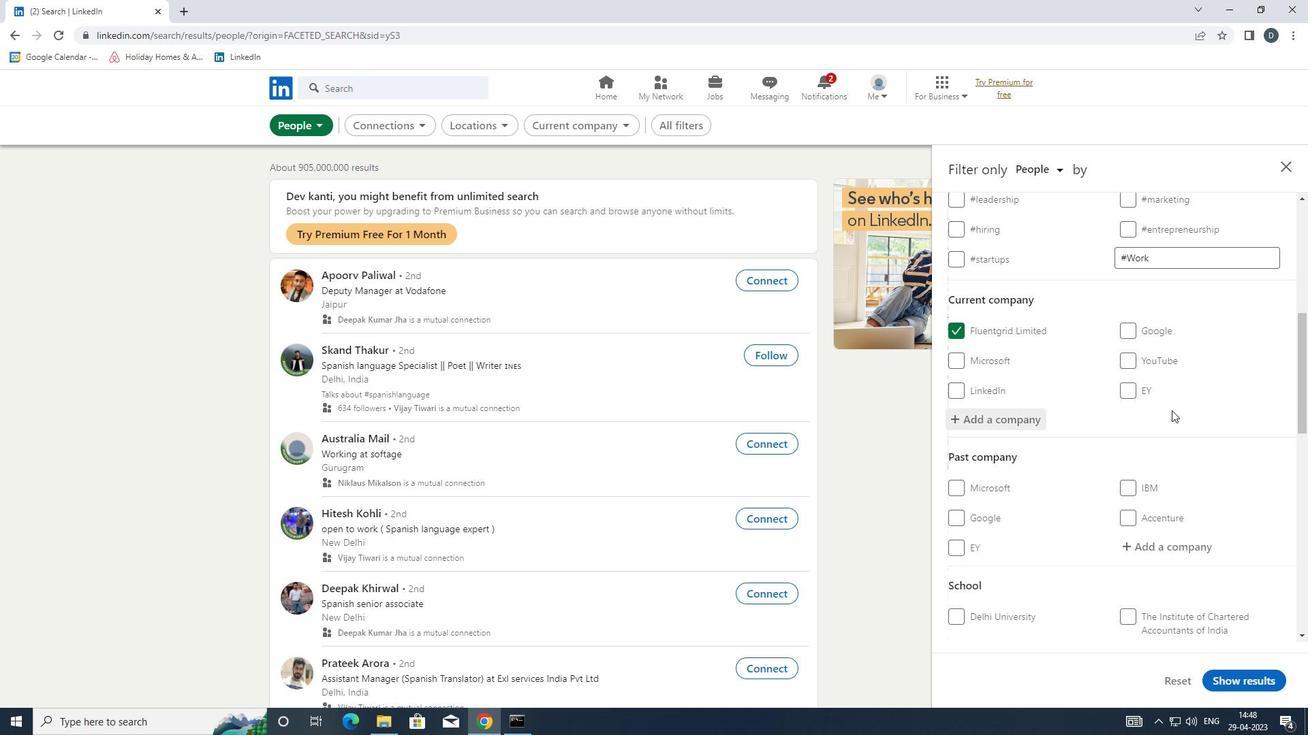 
Action: Mouse moved to (1150, 483)
Screenshot: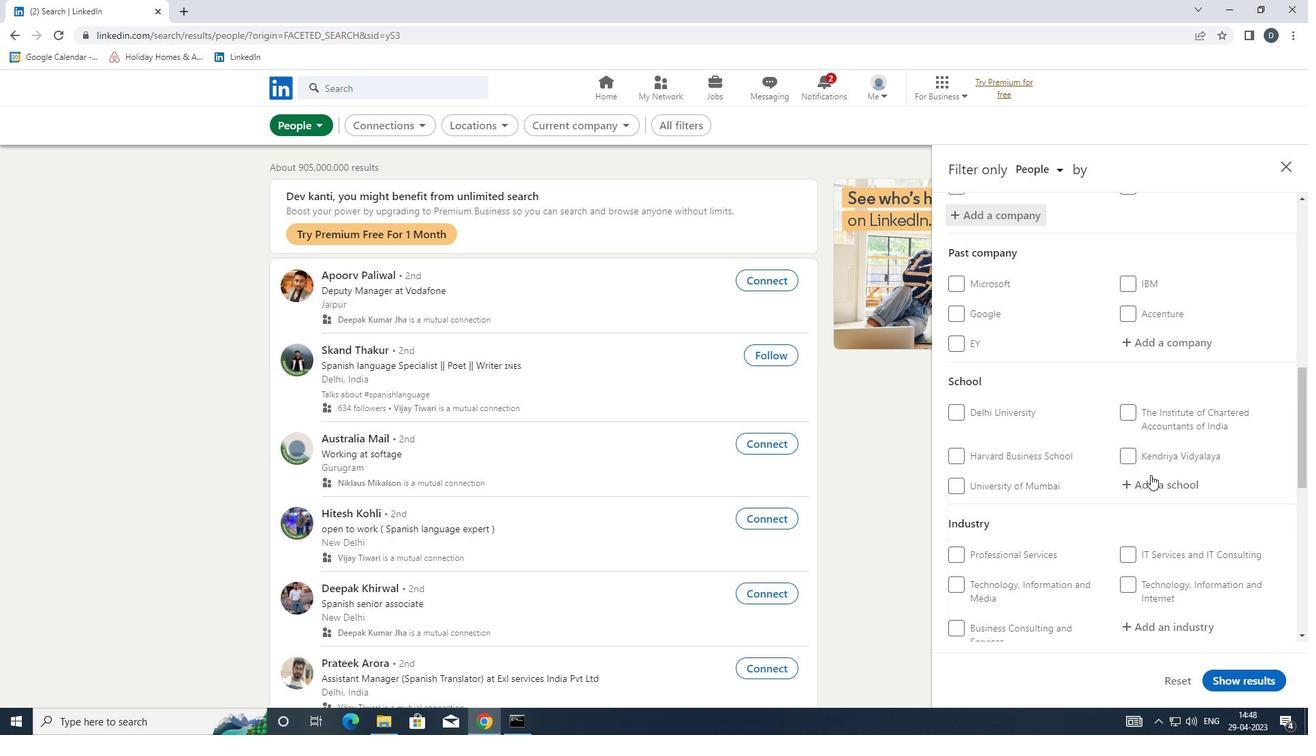 
Action: Mouse pressed left at (1150, 483)
Screenshot: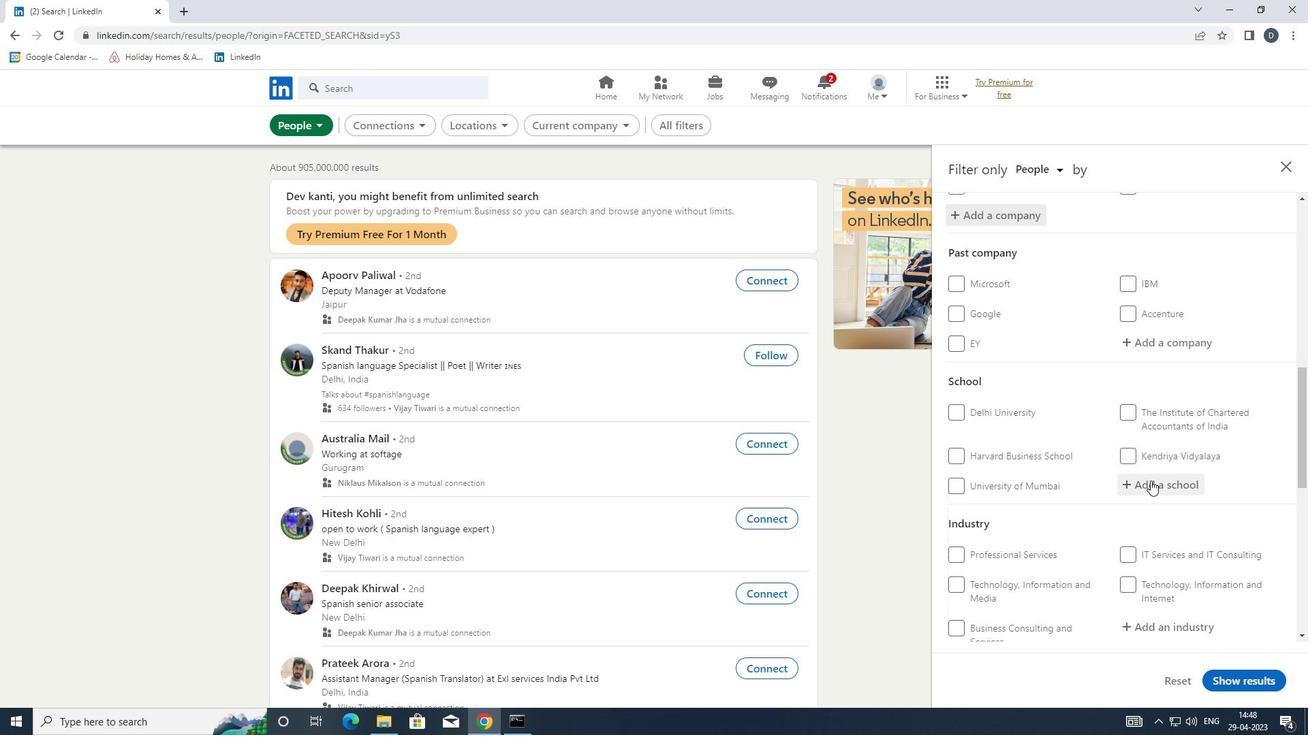 
Action: Key pressed <Key.shift>MADHURI<Key.backspace>AI
Screenshot: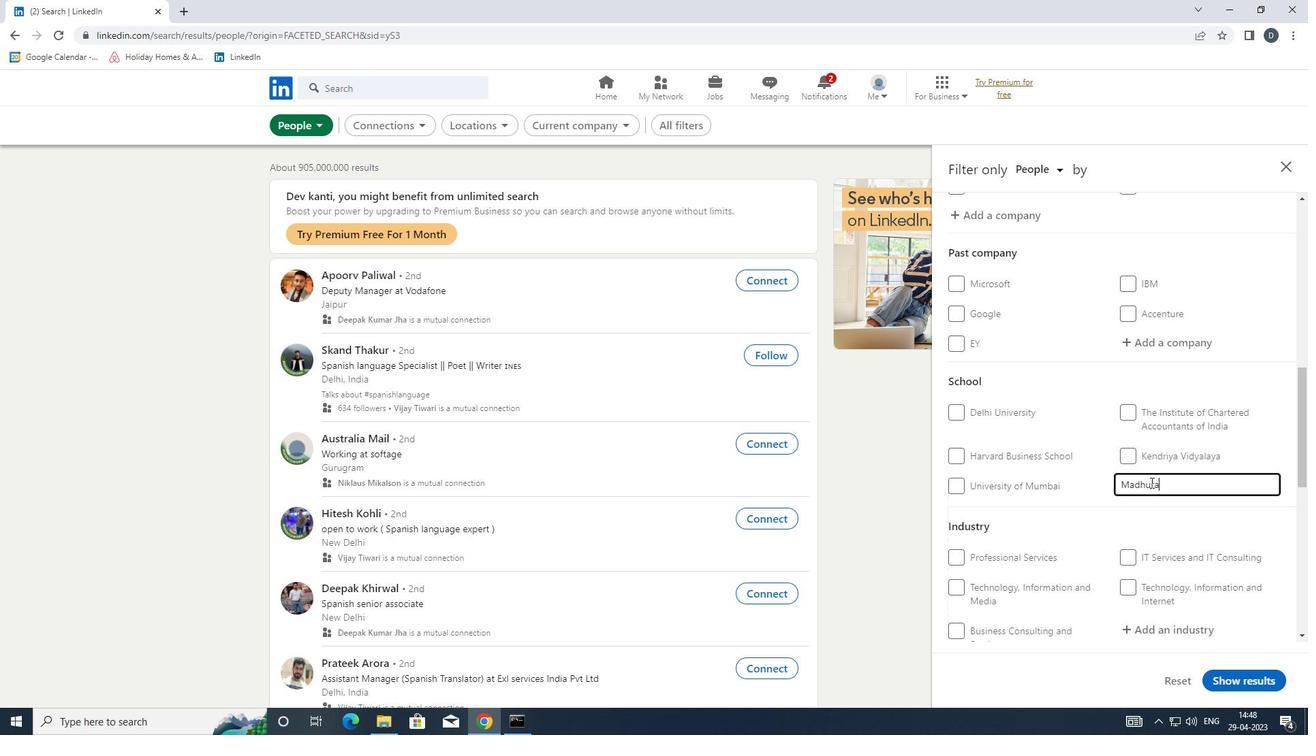 
Action: Mouse moved to (1221, 489)
Screenshot: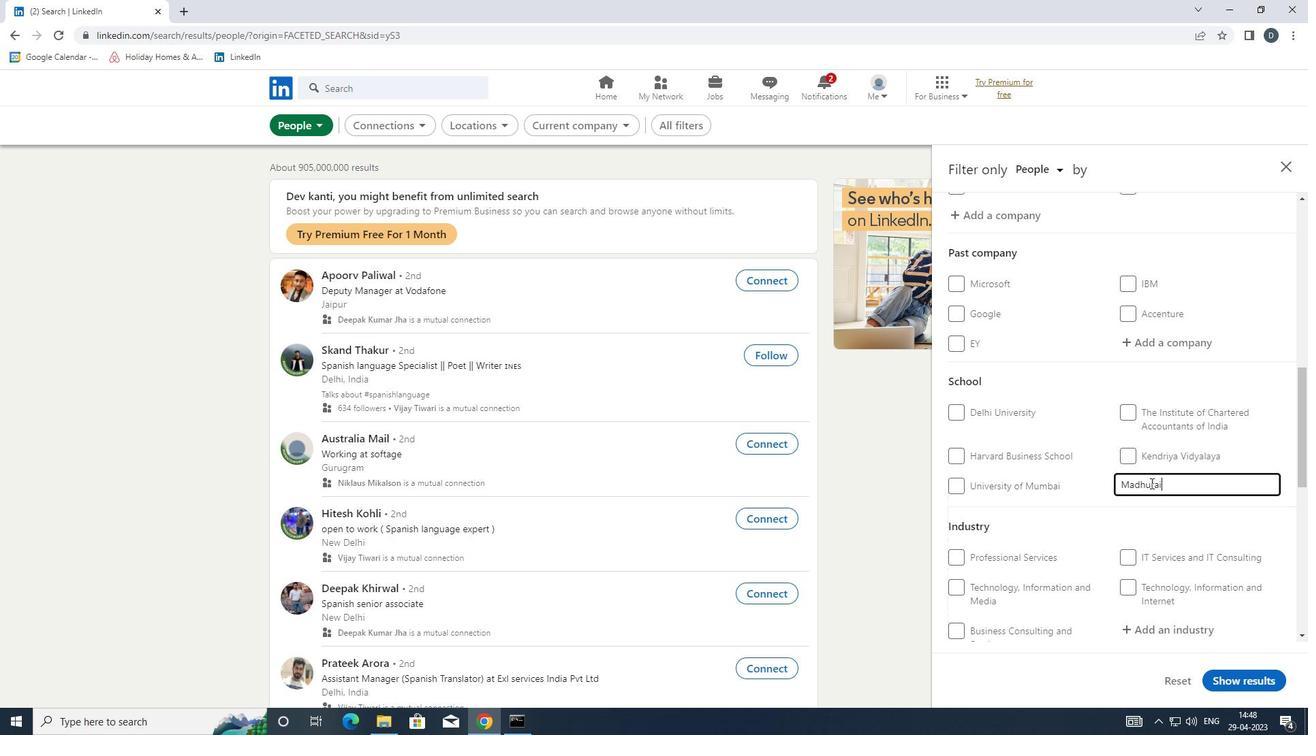 
Action: Key pressed <Key.backspace><Key.backspace><Key.backspace><Key.backspace><Key.backspace>URAI
Screenshot: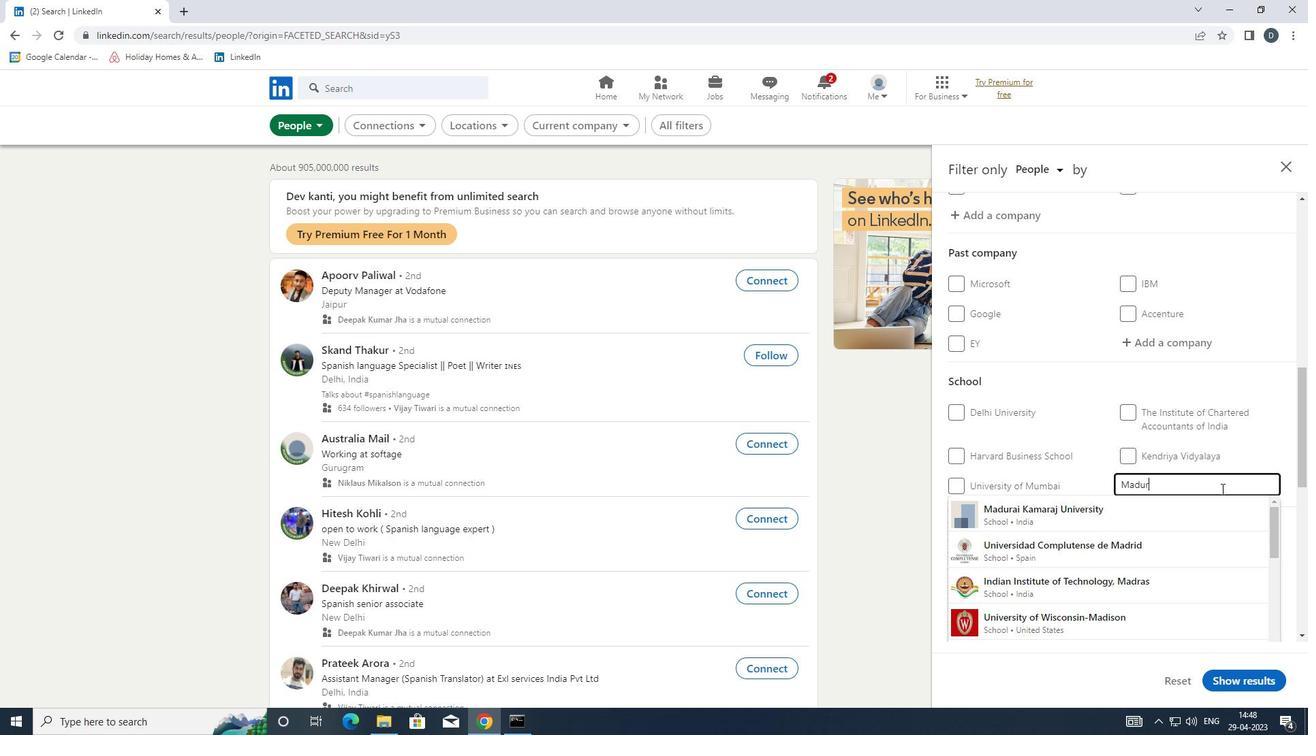 
Action: Mouse moved to (1159, 515)
Screenshot: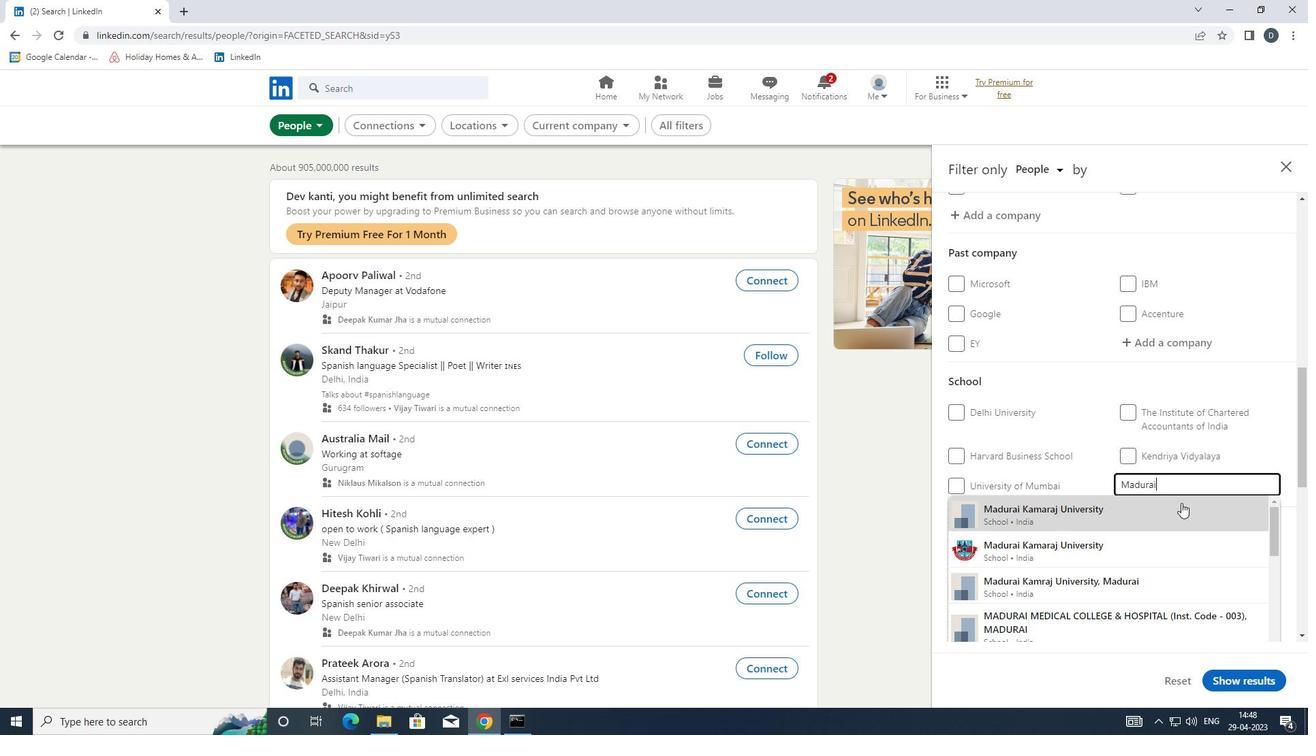 
Action: Mouse pressed left at (1159, 515)
Screenshot: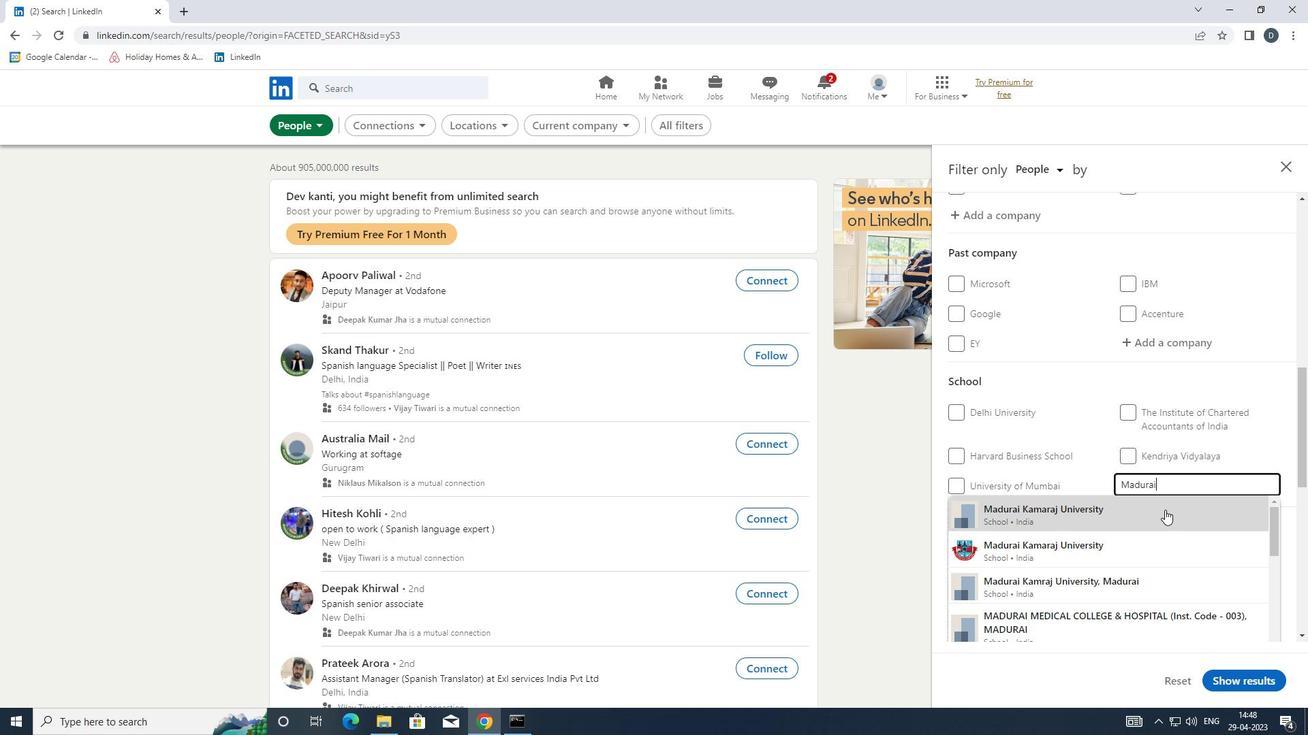 
Action: Mouse scrolled (1159, 514) with delta (0, 0)
Screenshot: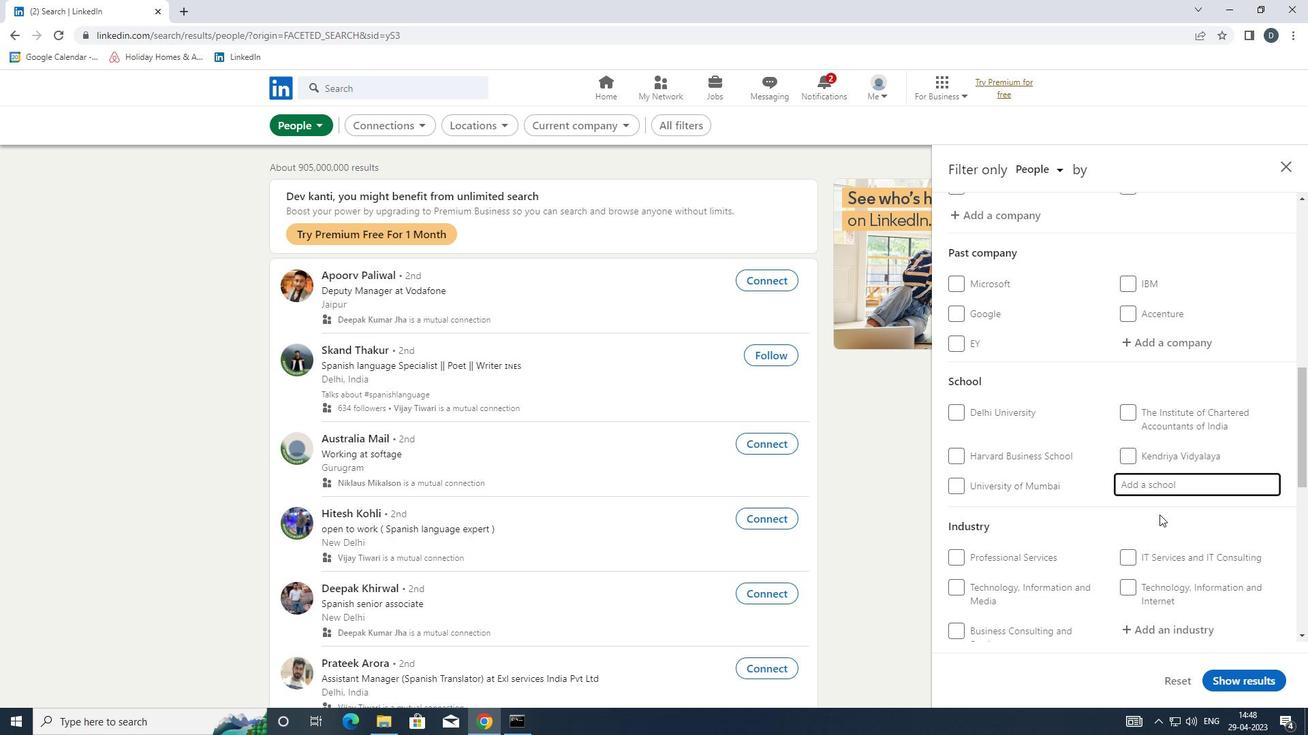 
Action: Mouse scrolled (1159, 514) with delta (0, 0)
Screenshot: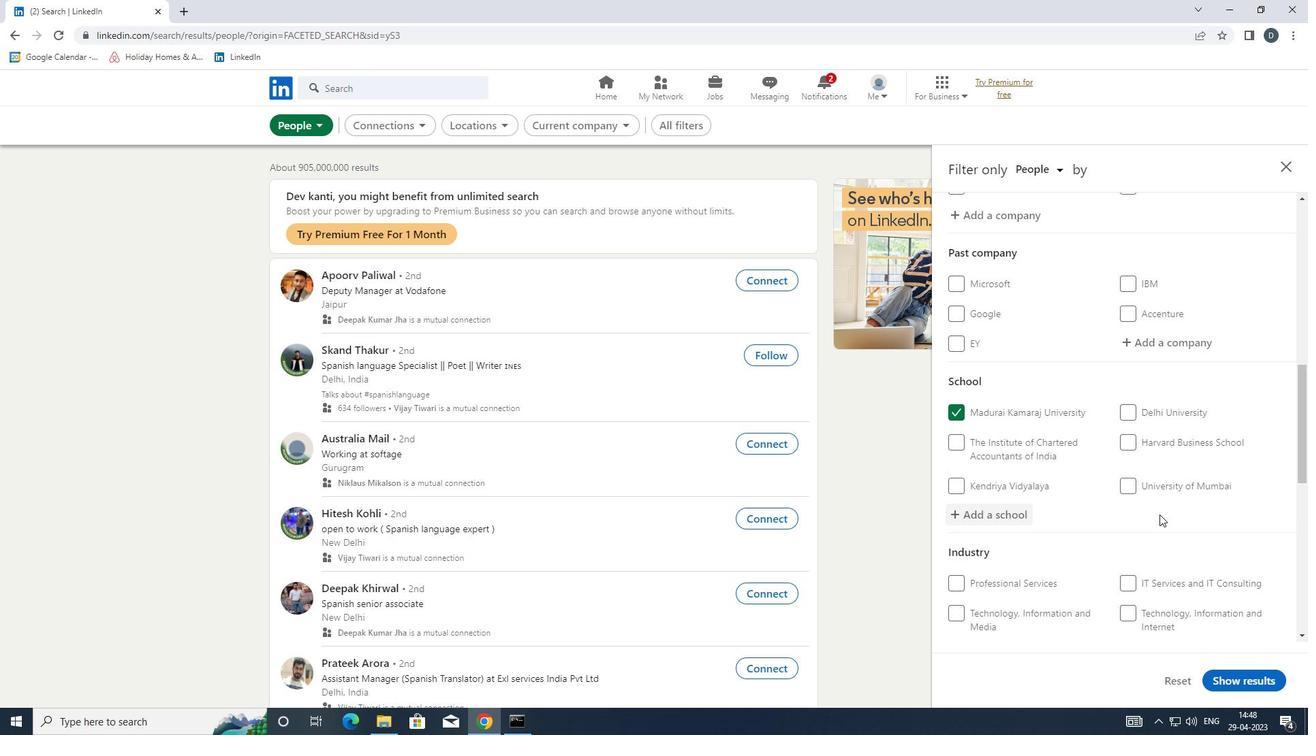 
Action: Mouse moved to (1149, 526)
Screenshot: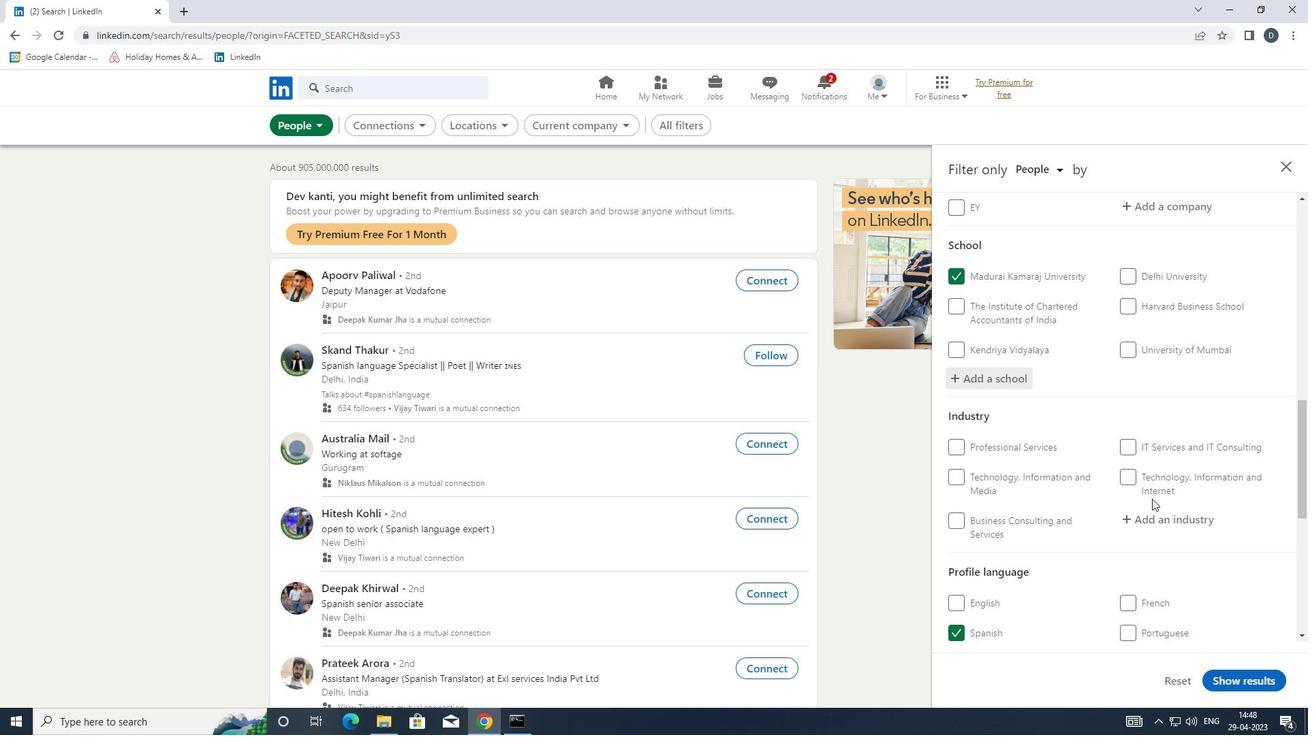 
Action: Mouse pressed left at (1149, 526)
Screenshot: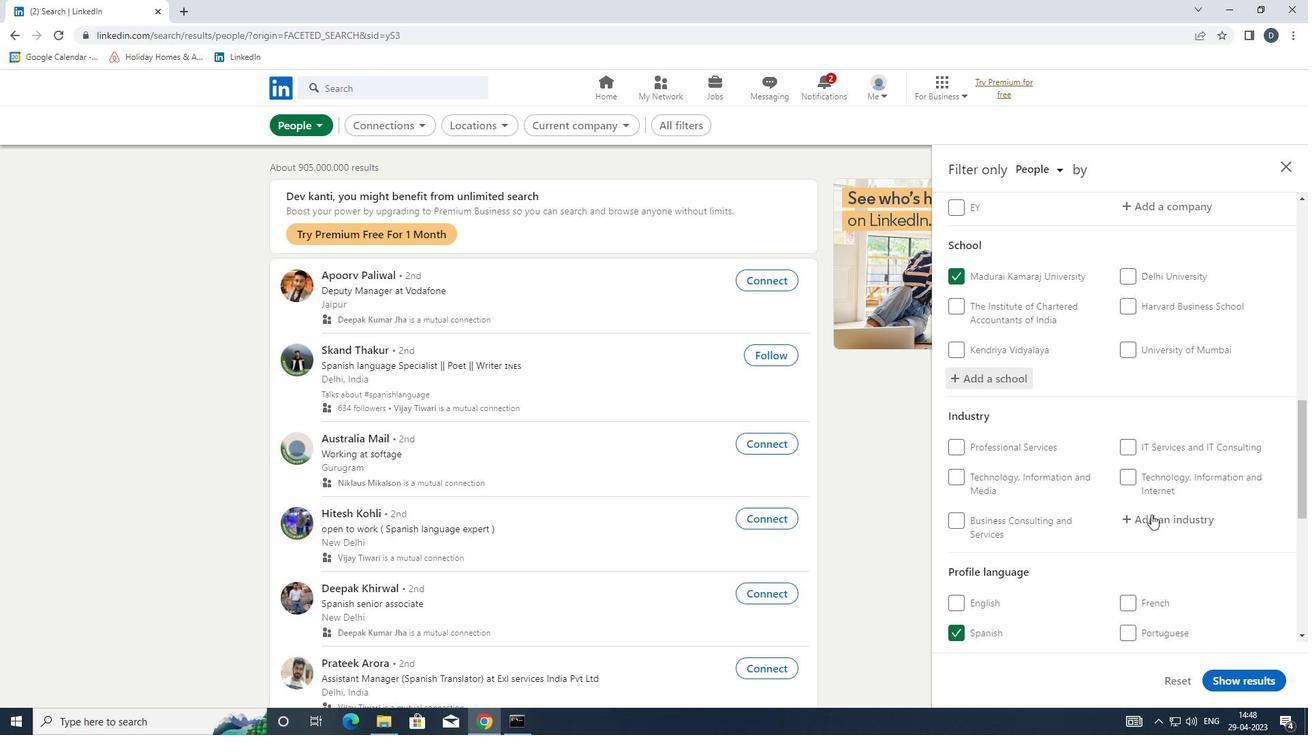 
Action: Key pressed <Key.shift>CONSTRU
Screenshot: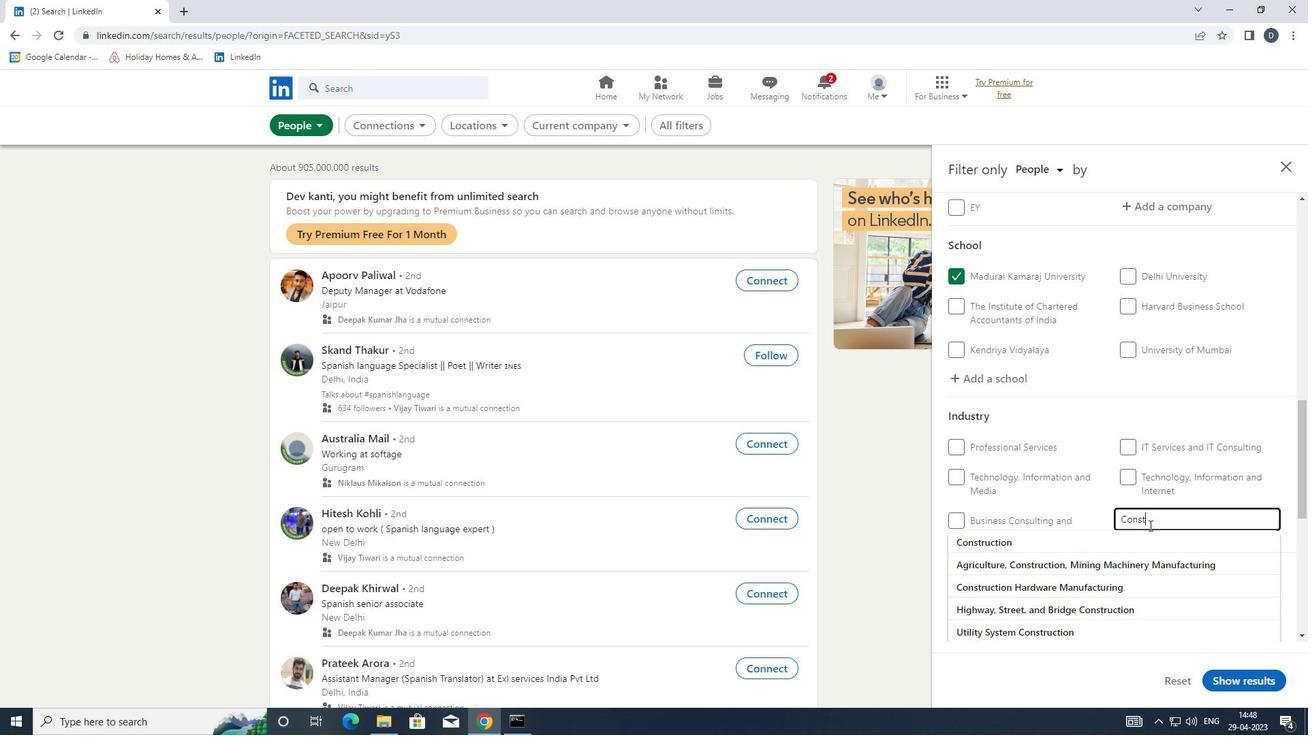 
Action: Mouse moved to (1150, 544)
Screenshot: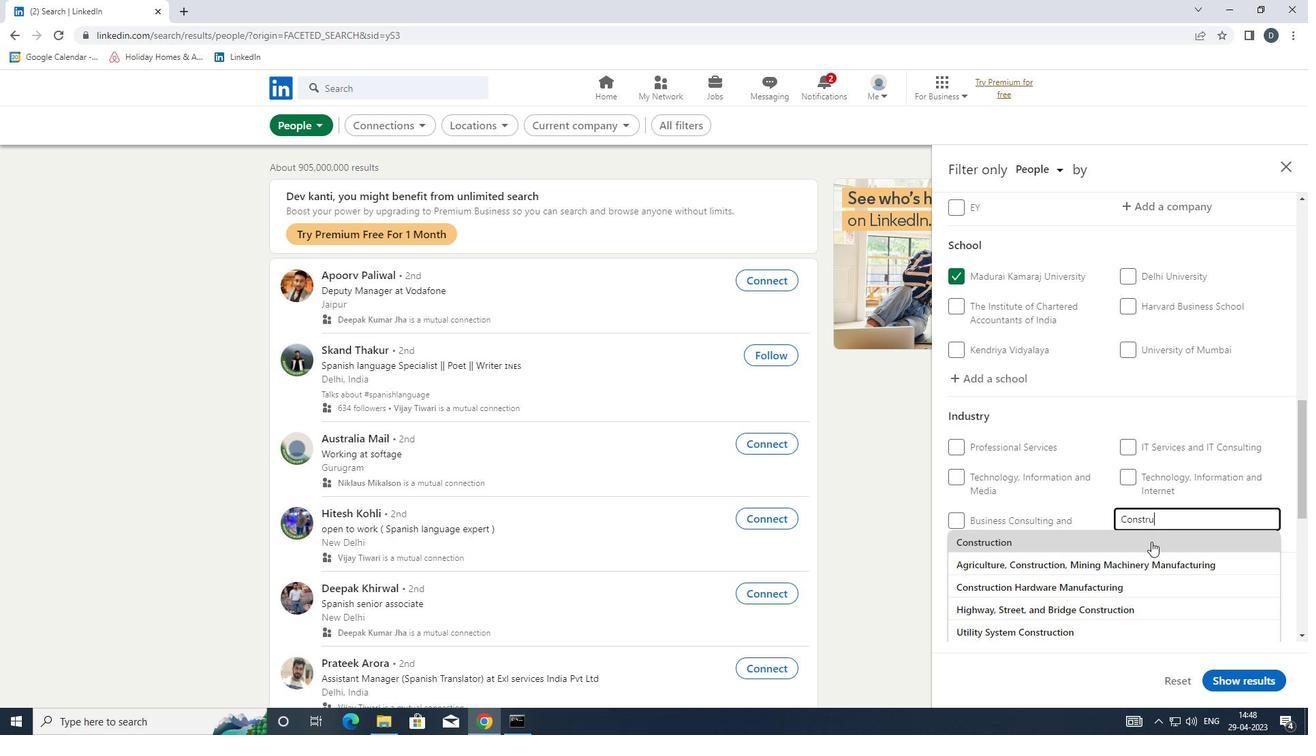 
Action: Mouse pressed left at (1150, 544)
Screenshot: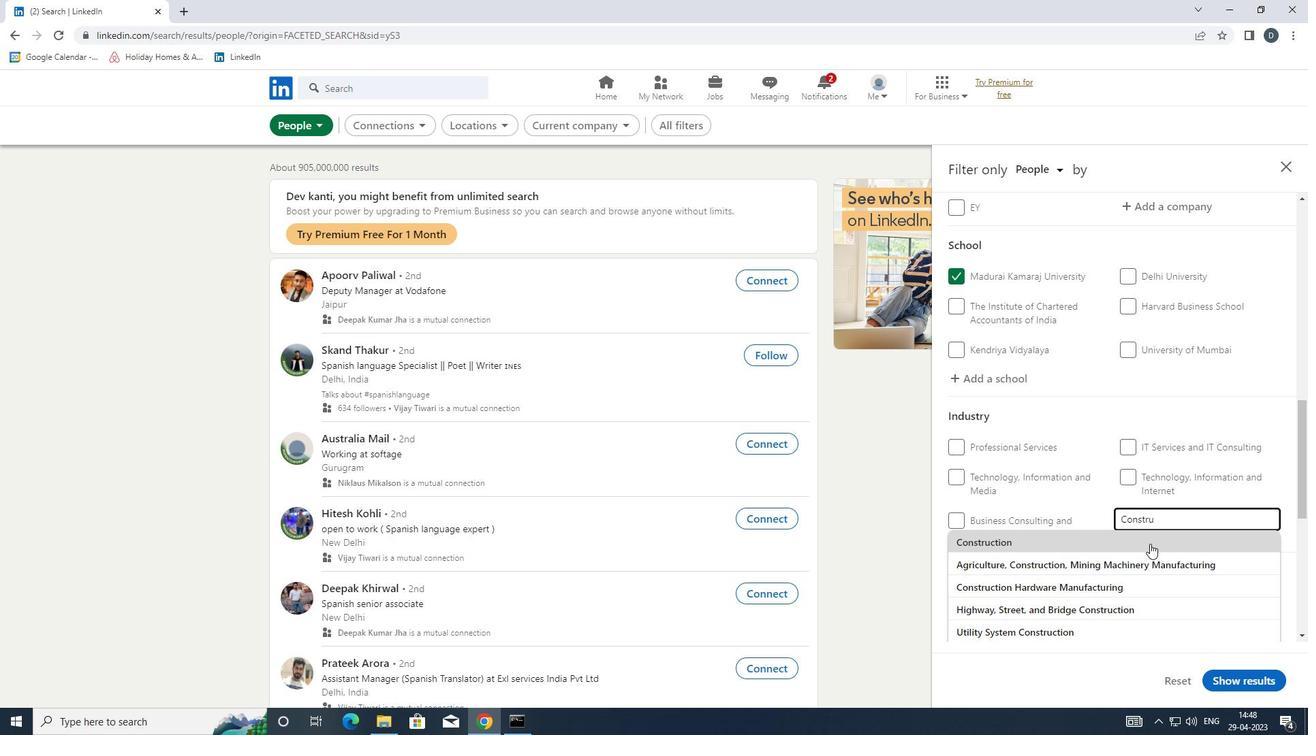 
Action: Mouse scrolled (1150, 543) with delta (0, 0)
Screenshot: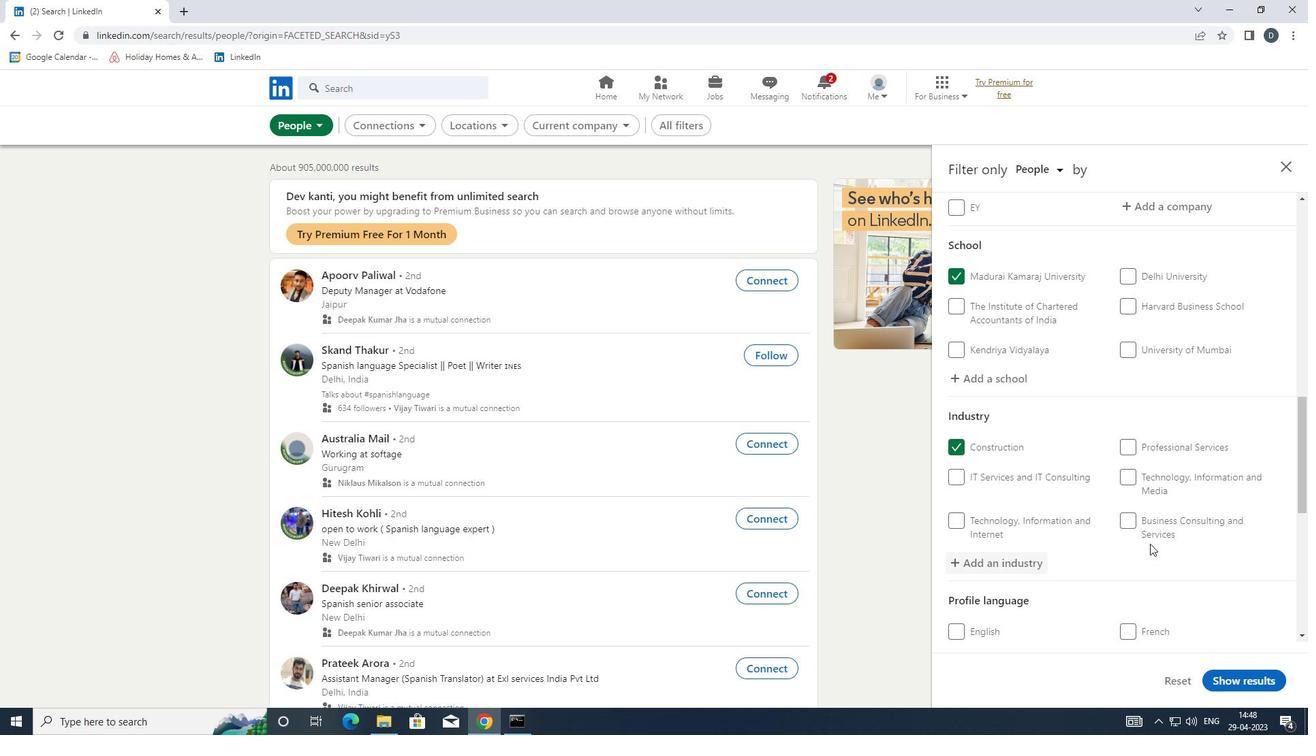 
Action: Mouse scrolled (1150, 543) with delta (0, 0)
Screenshot: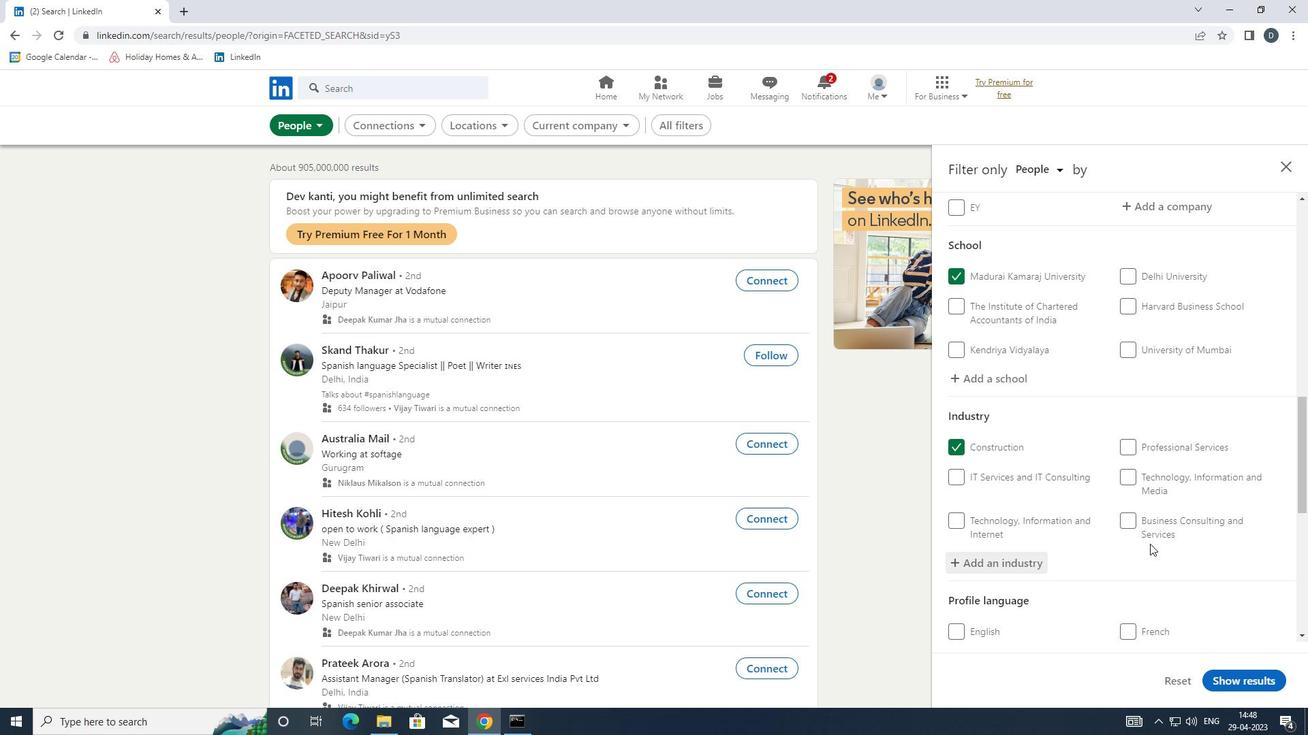
Action: Mouse scrolled (1150, 543) with delta (0, 0)
Screenshot: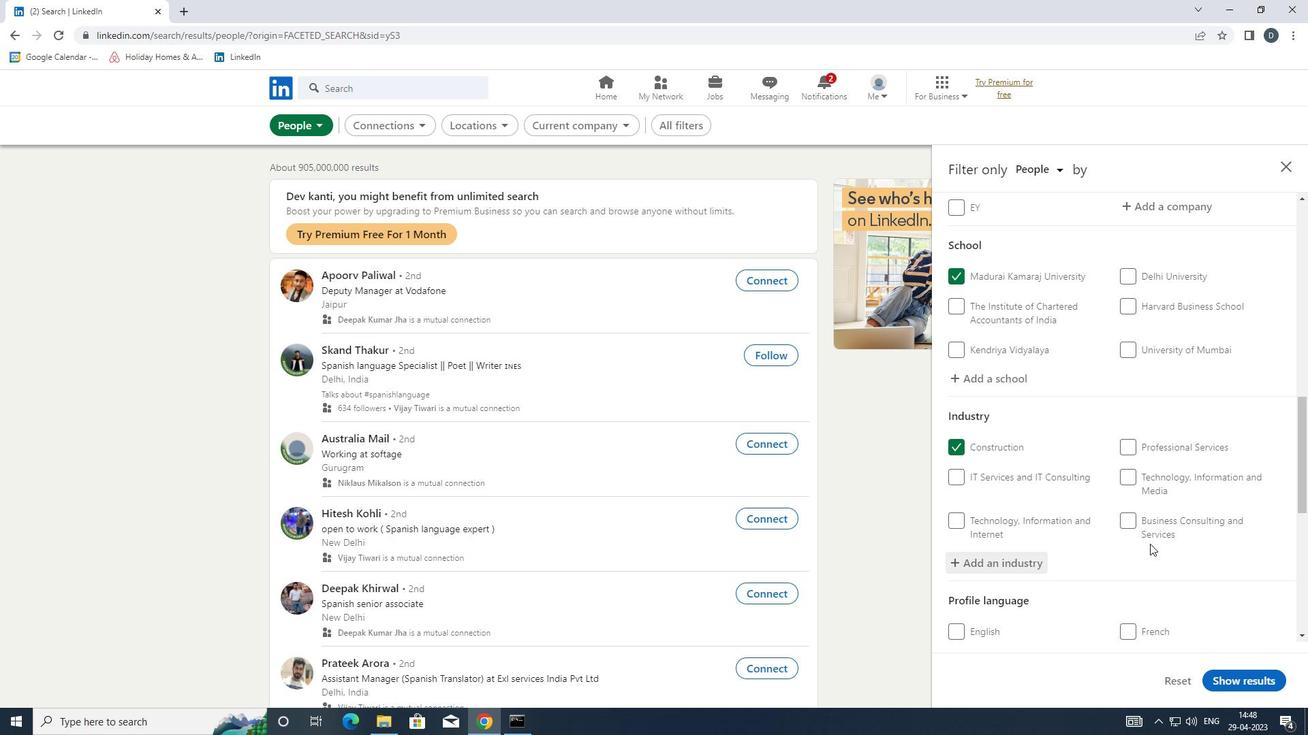 
Action: Mouse scrolled (1150, 543) with delta (0, 0)
Screenshot: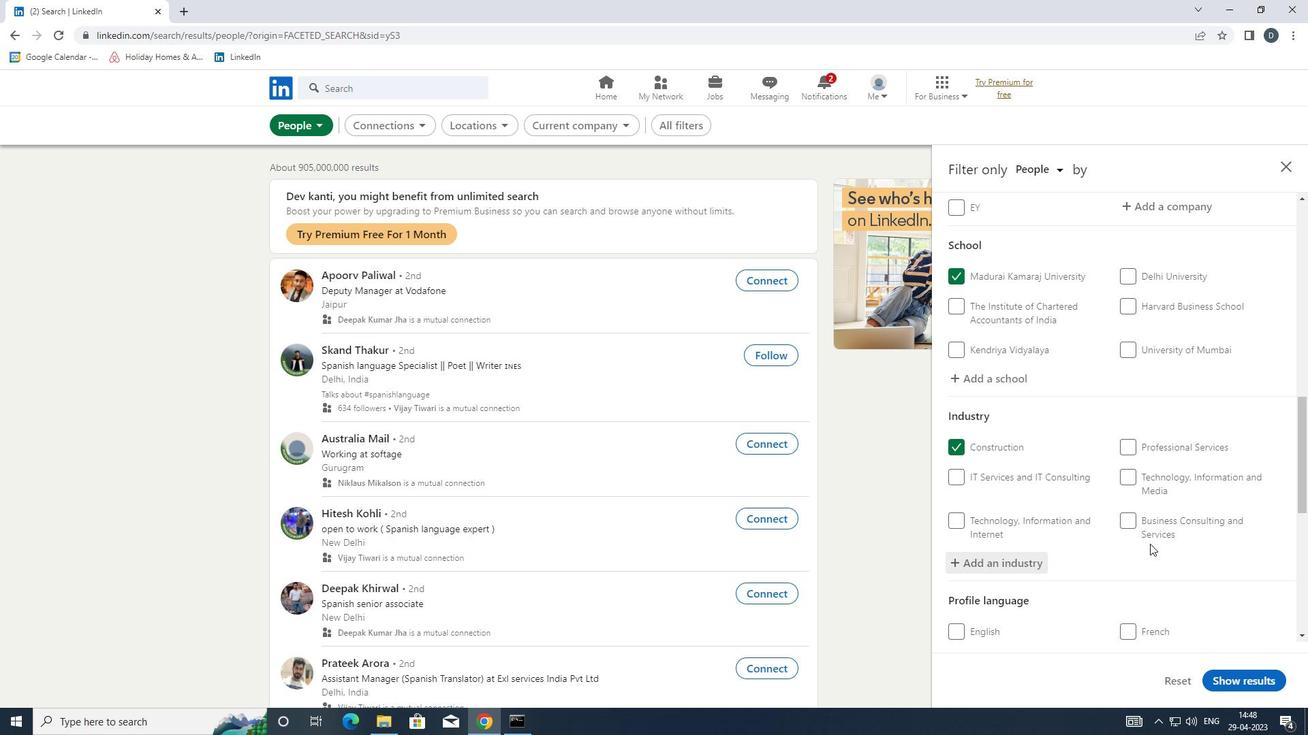 
Action: Mouse moved to (1178, 468)
Screenshot: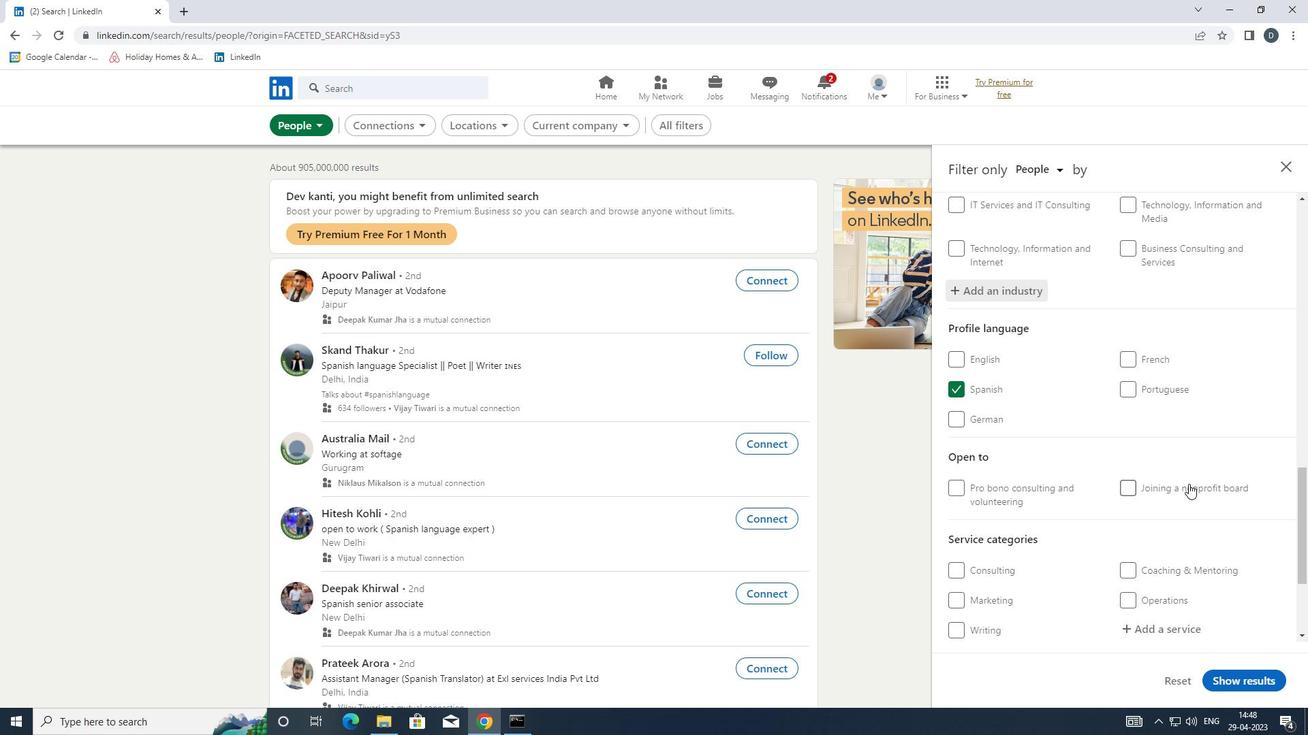
Action: Mouse scrolled (1178, 468) with delta (0, 0)
Screenshot: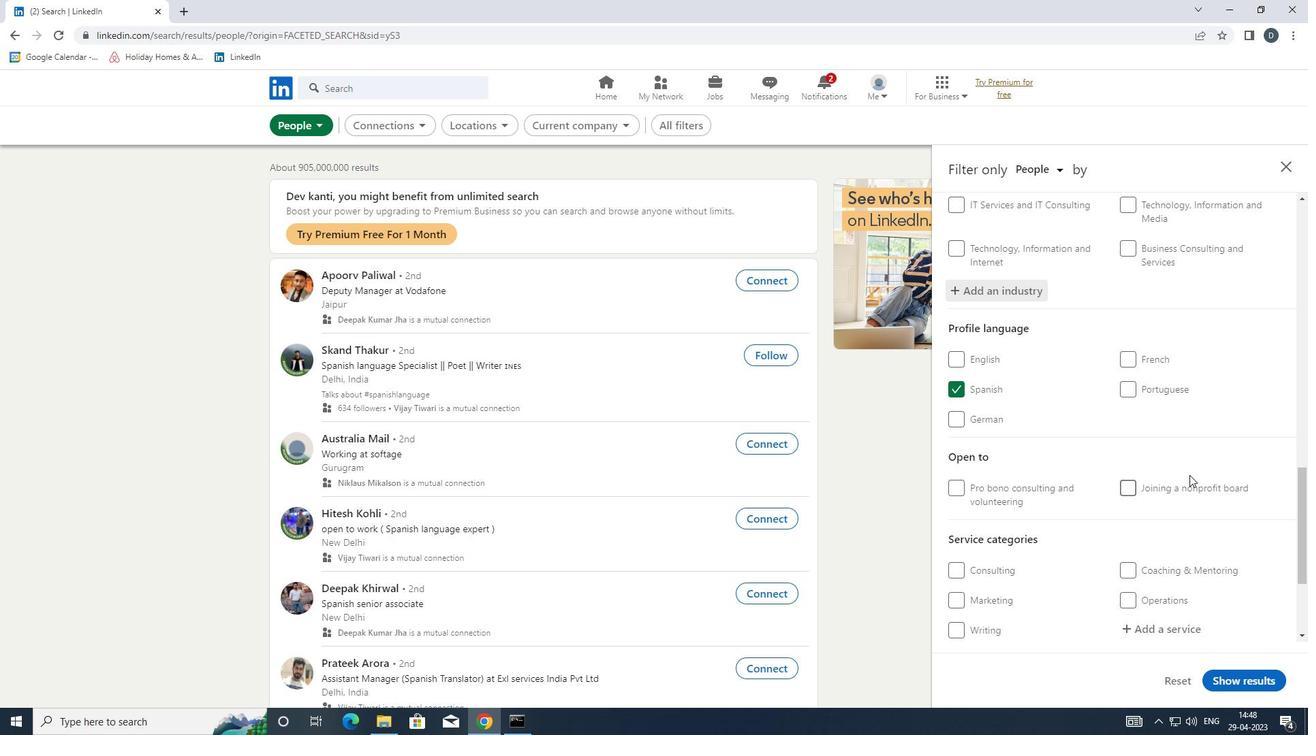 
Action: Mouse moved to (1178, 468)
Screenshot: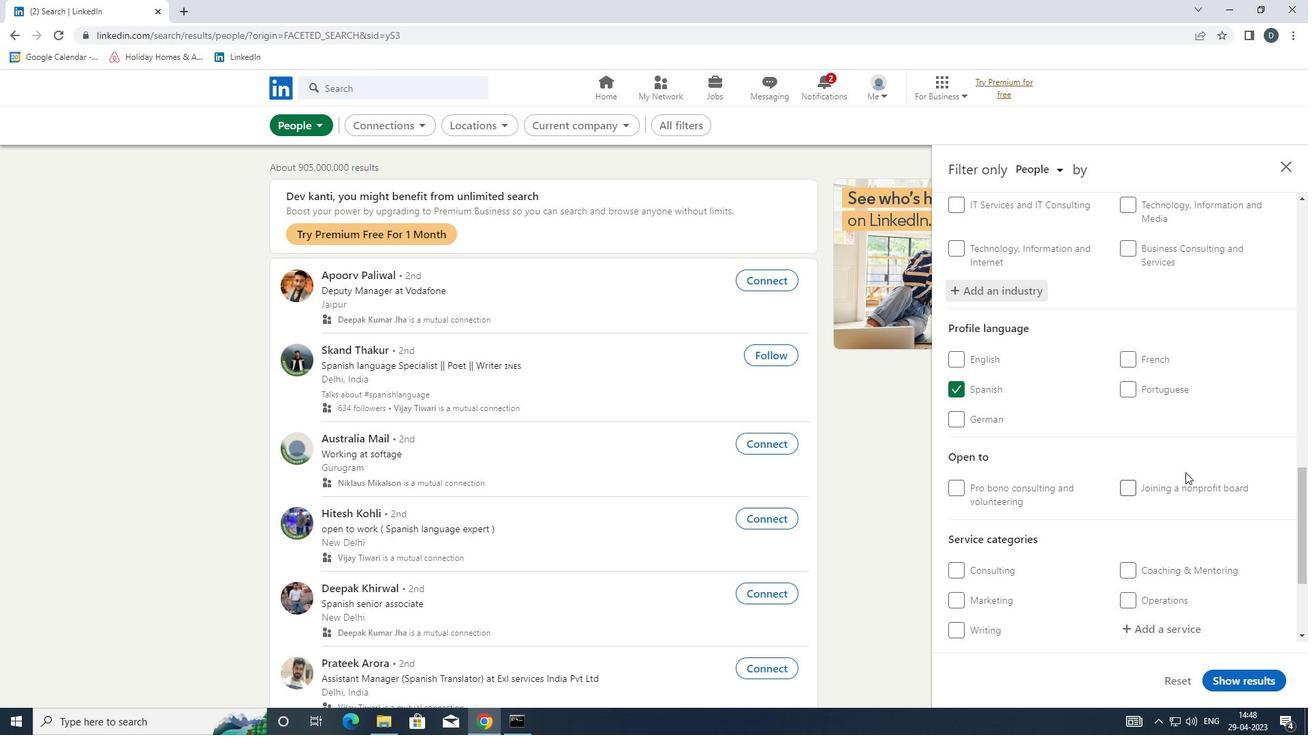 
Action: Mouse scrolled (1178, 468) with delta (0, 0)
Screenshot: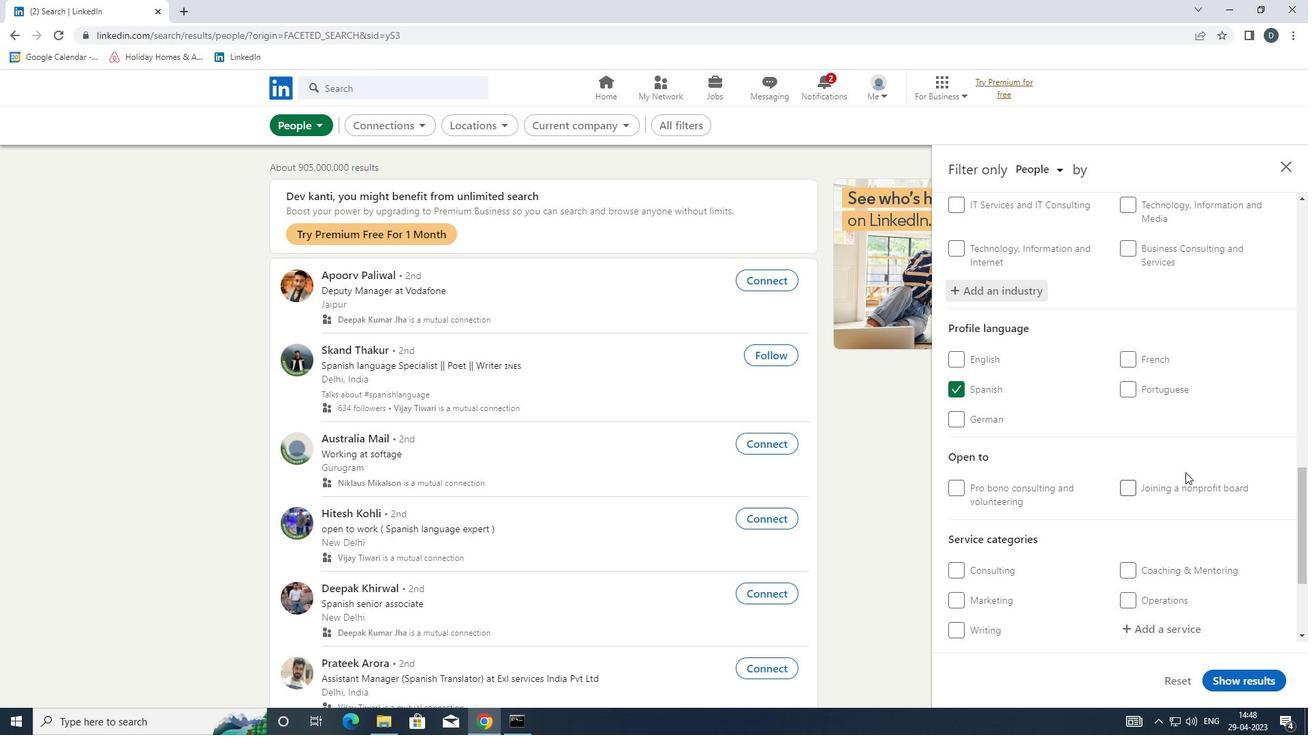 
Action: Mouse scrolled (1178, 468) with delta (0, 0)
Screenshot: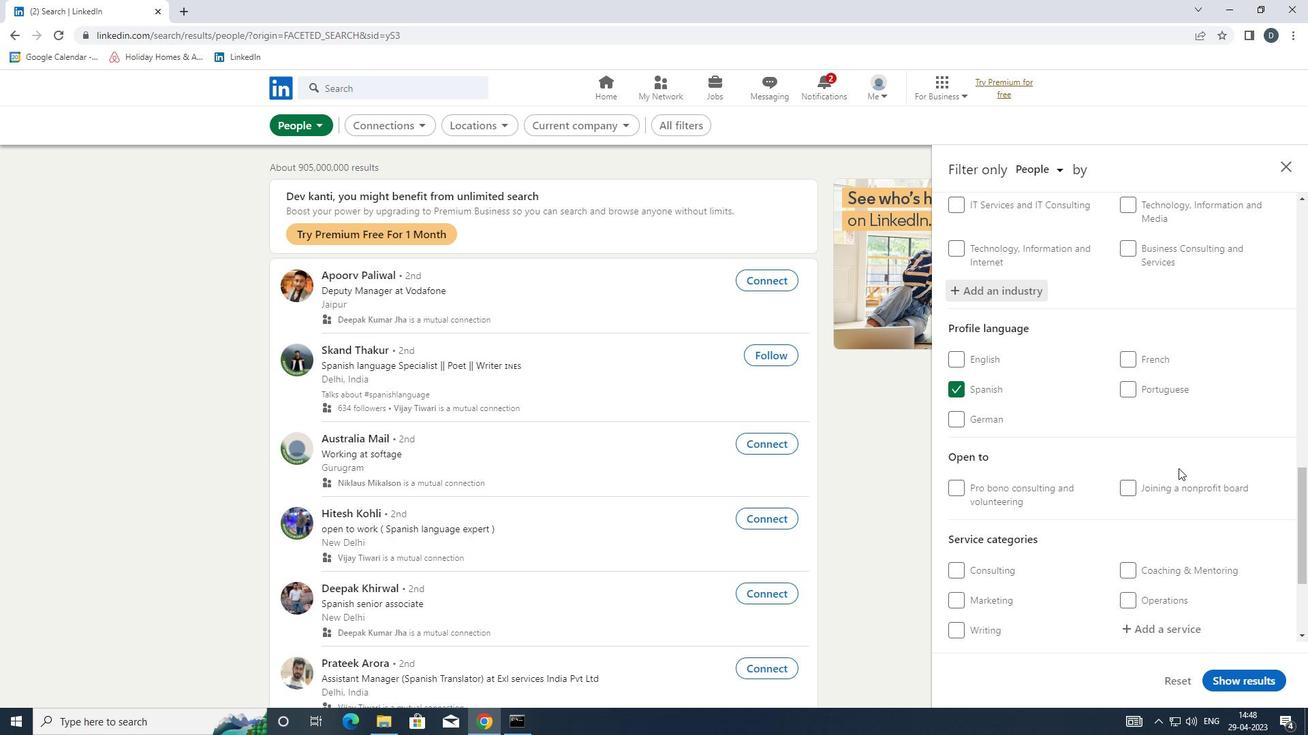 
Action: Mouse scrolled (1178, 468) with delta (0, 0)
Screenshot: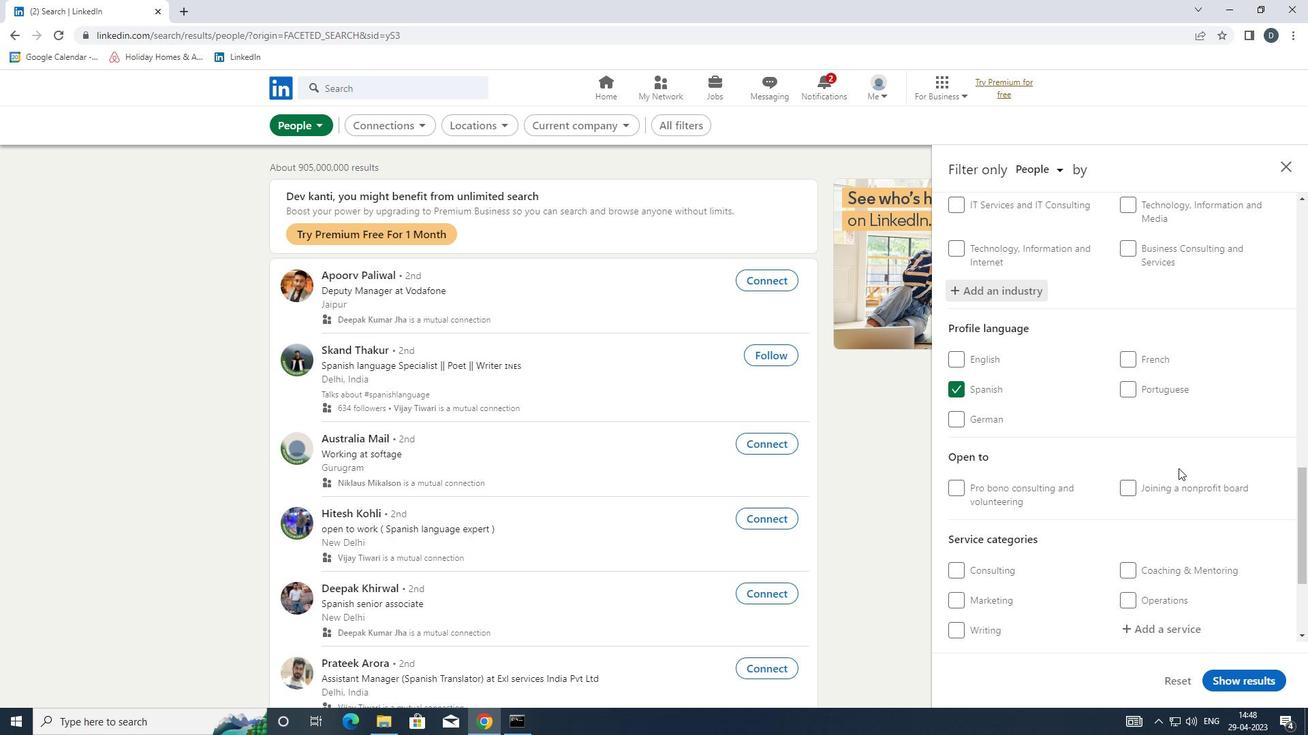 
Action: Mouse moved to (1155, 451)
Screenshot: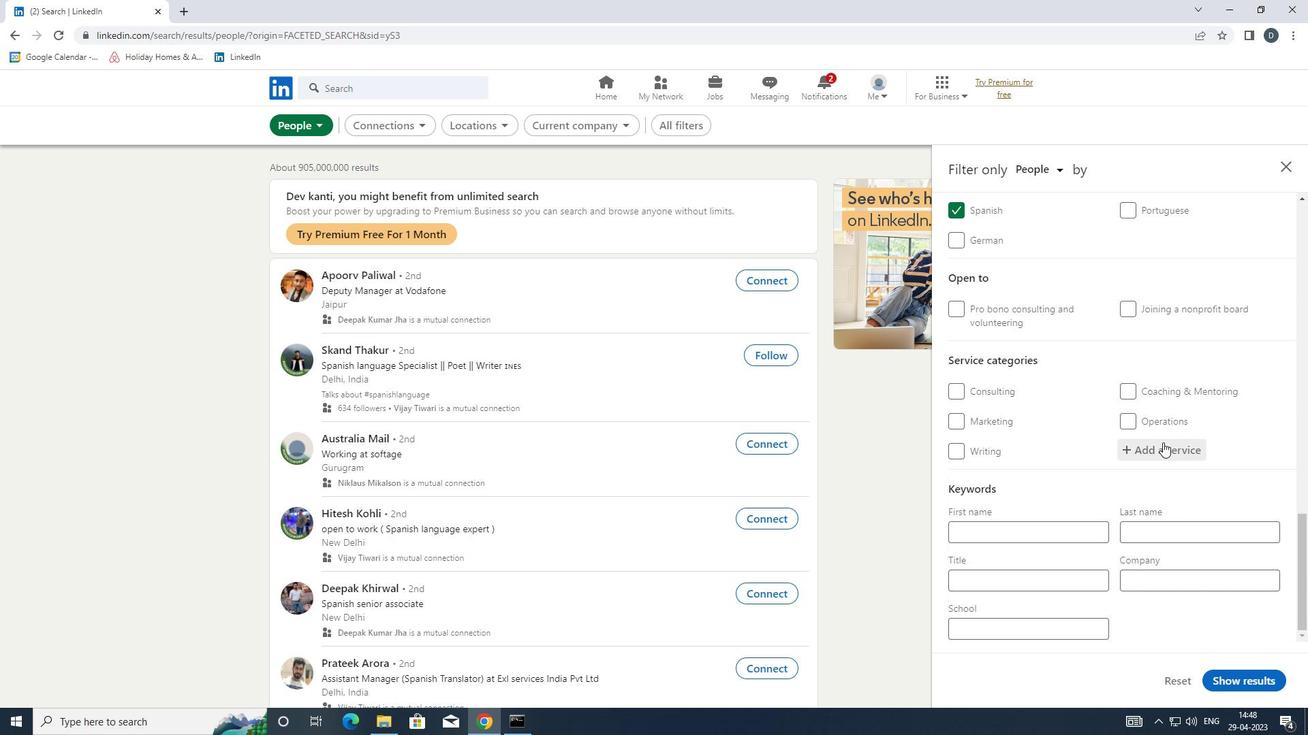 
Action: Mouse pressed left at (1155, 451)
Screenshot: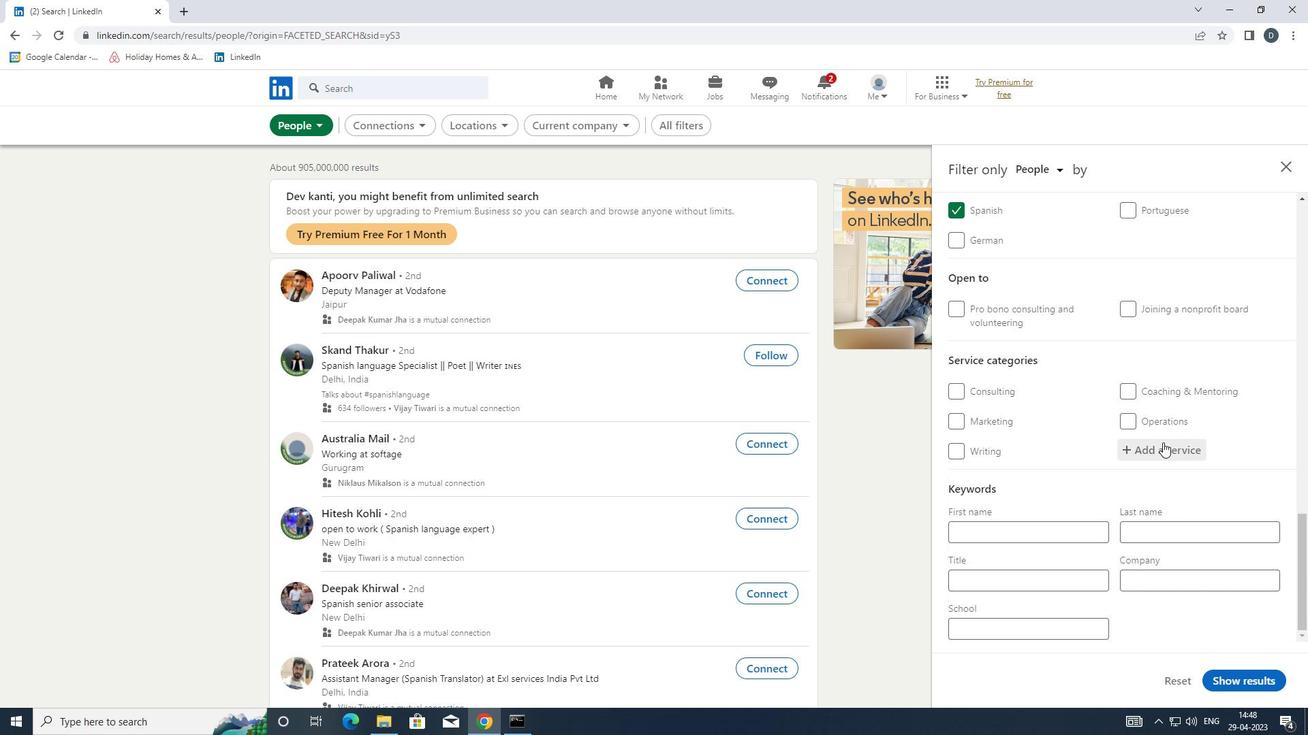 
Action: Mouse moved to (1154, 451)
Screenshot: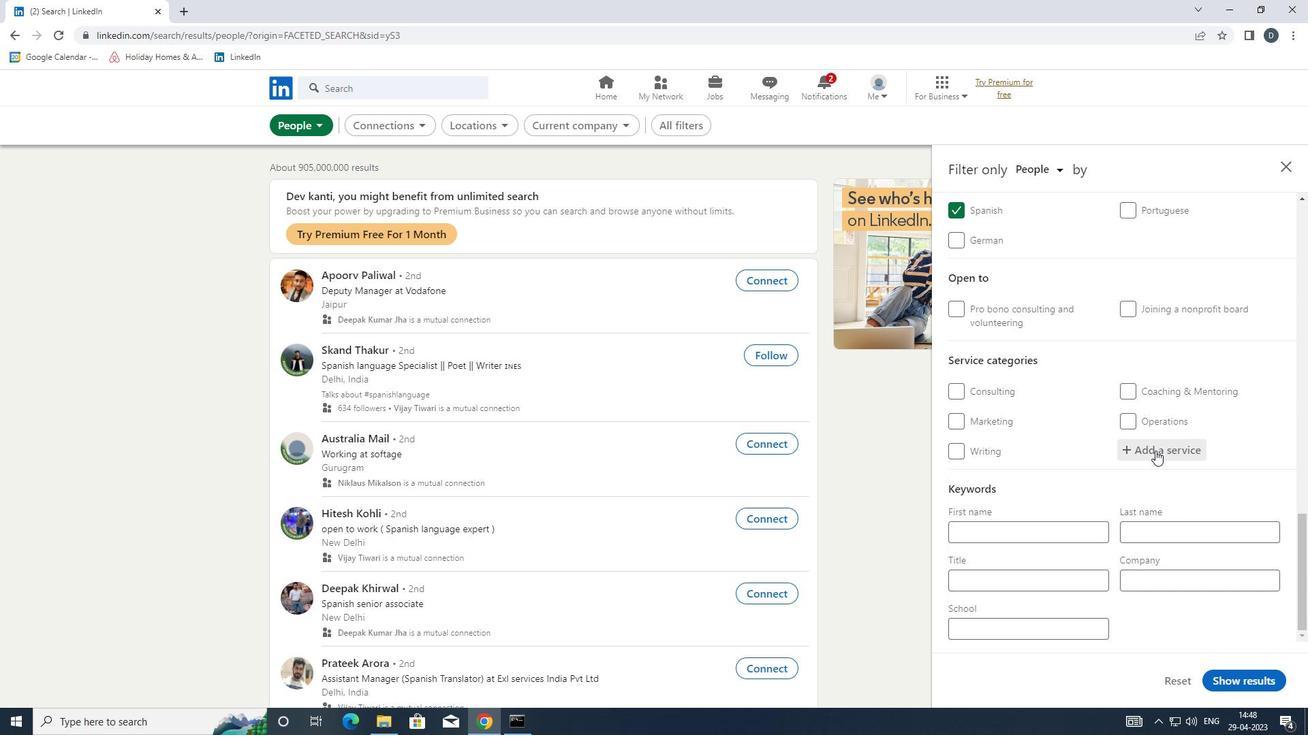 
Action: Key pressed <Key.shift>BLOGGING
Screenshot: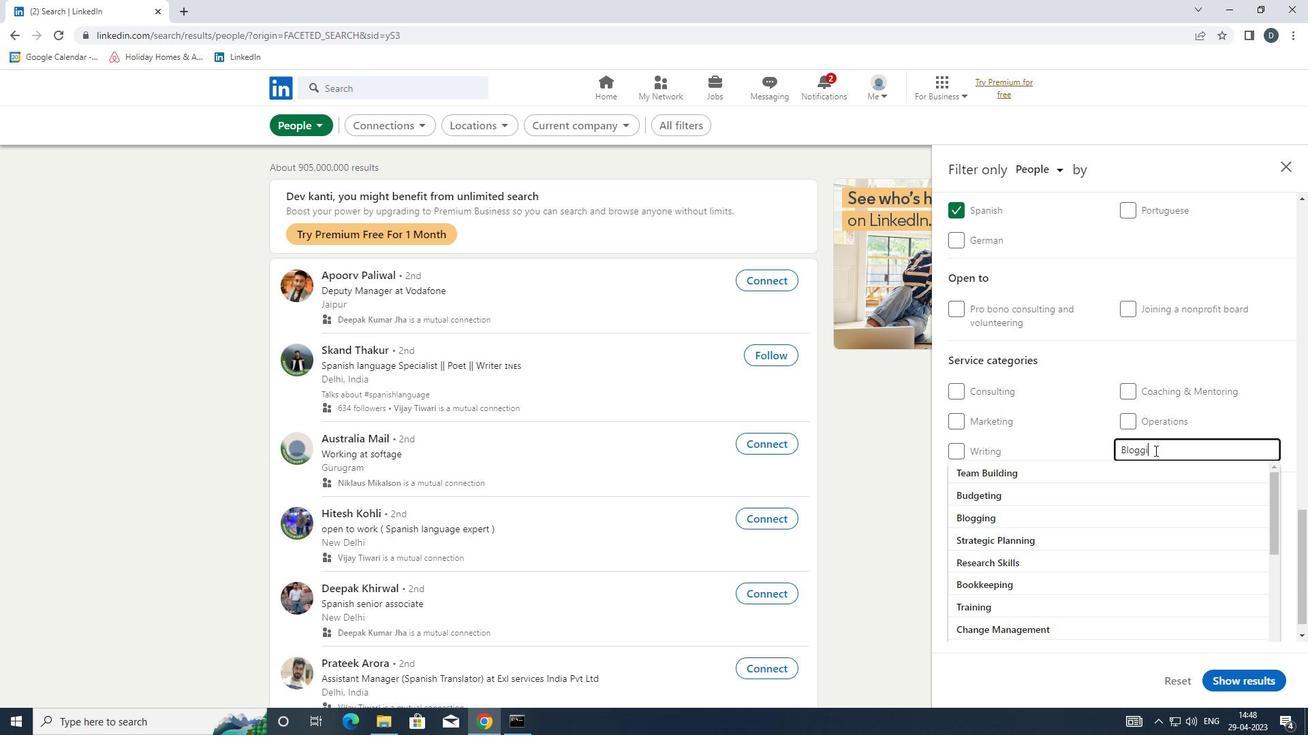 
Action: Mouse moved to (1146, 474)
Screenshot: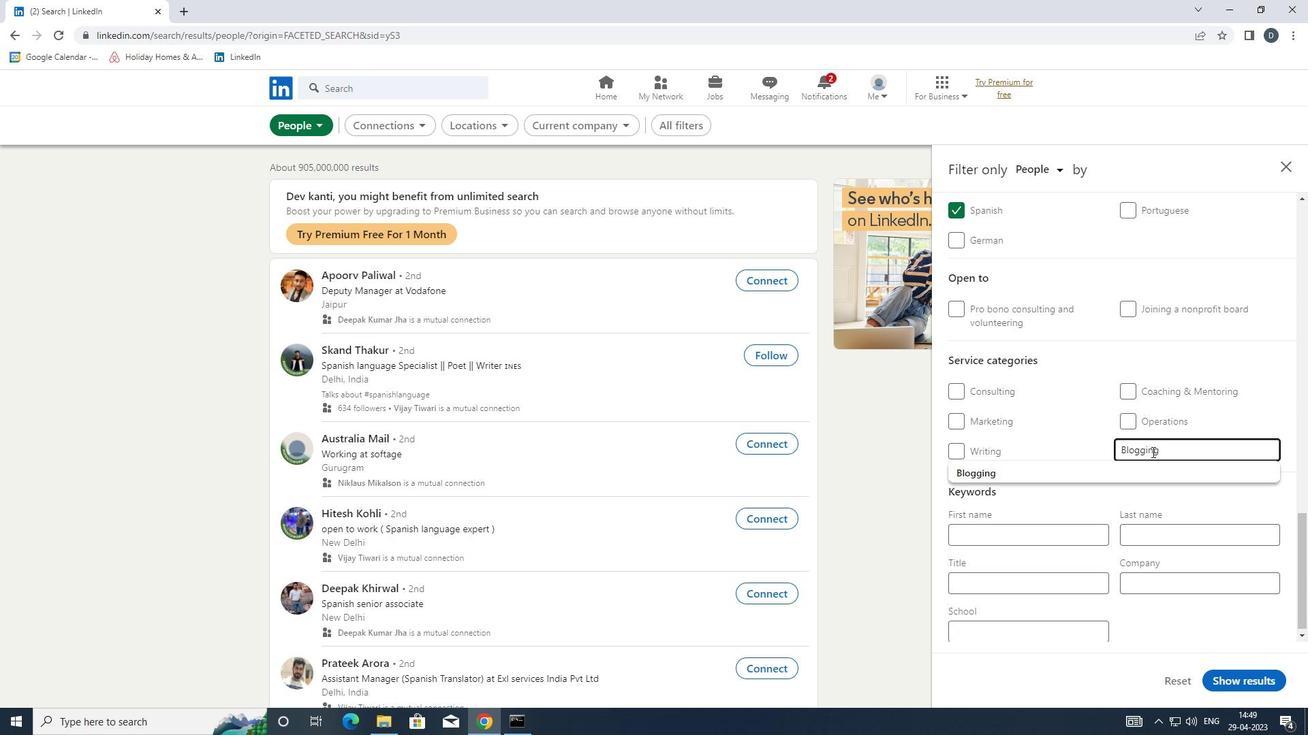 
Action: Mouse pressed left at (1146, 474)
Screenshot: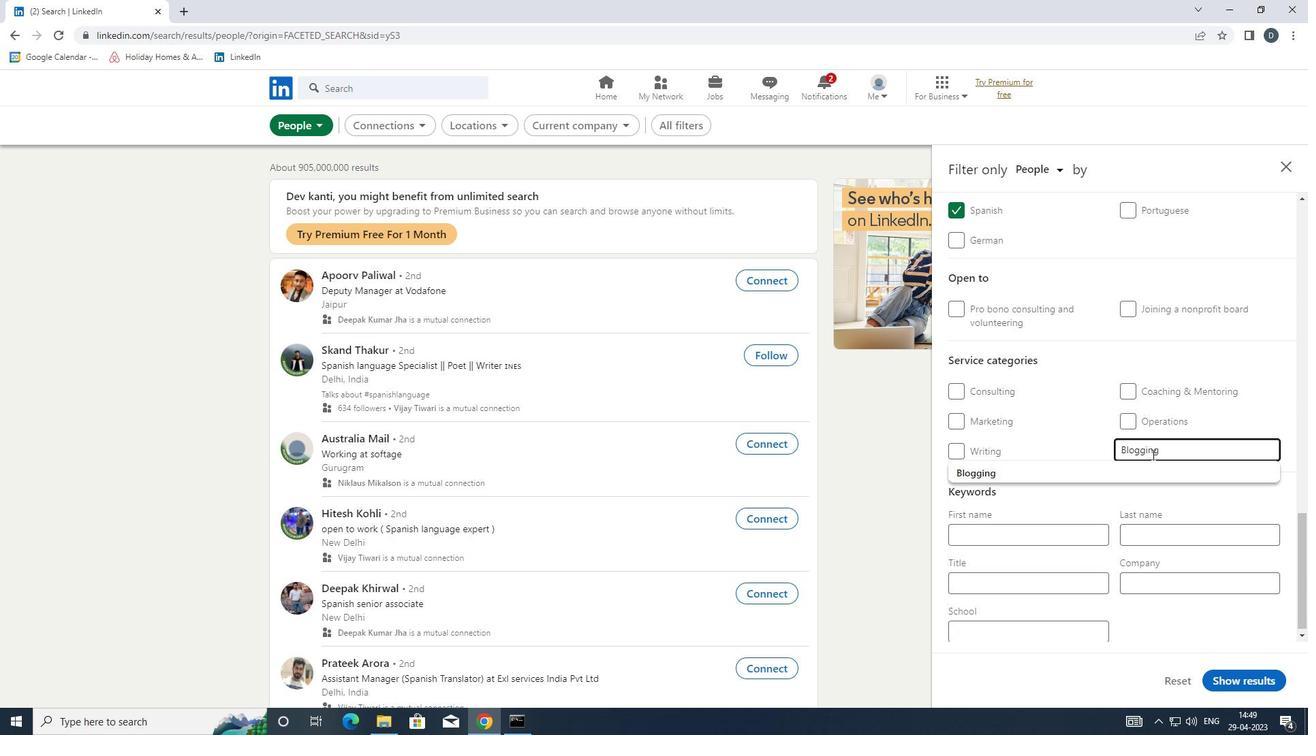 
Action: Mouse scrolled (1146, 473) with delta (0, 0)
Screenshot: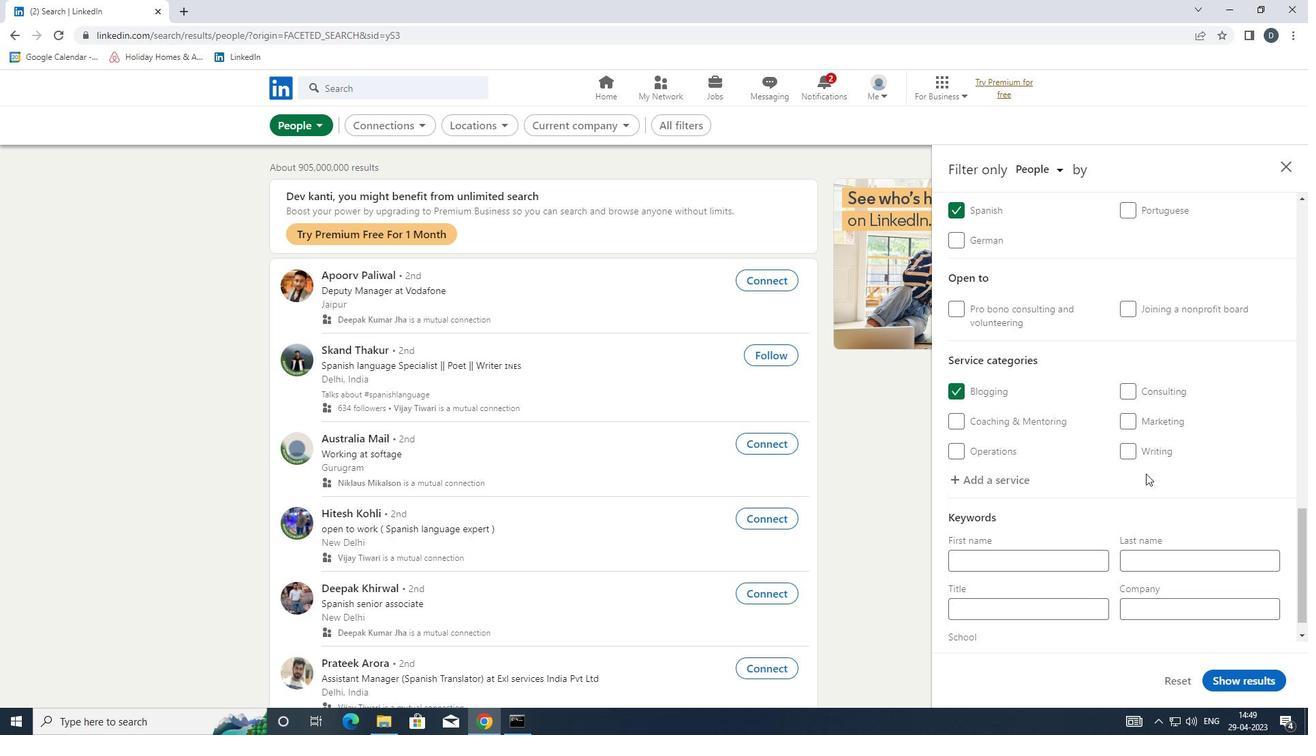 
Action: Mouse scrolled (1146, 473) with delta (0, 0)
Screenshot: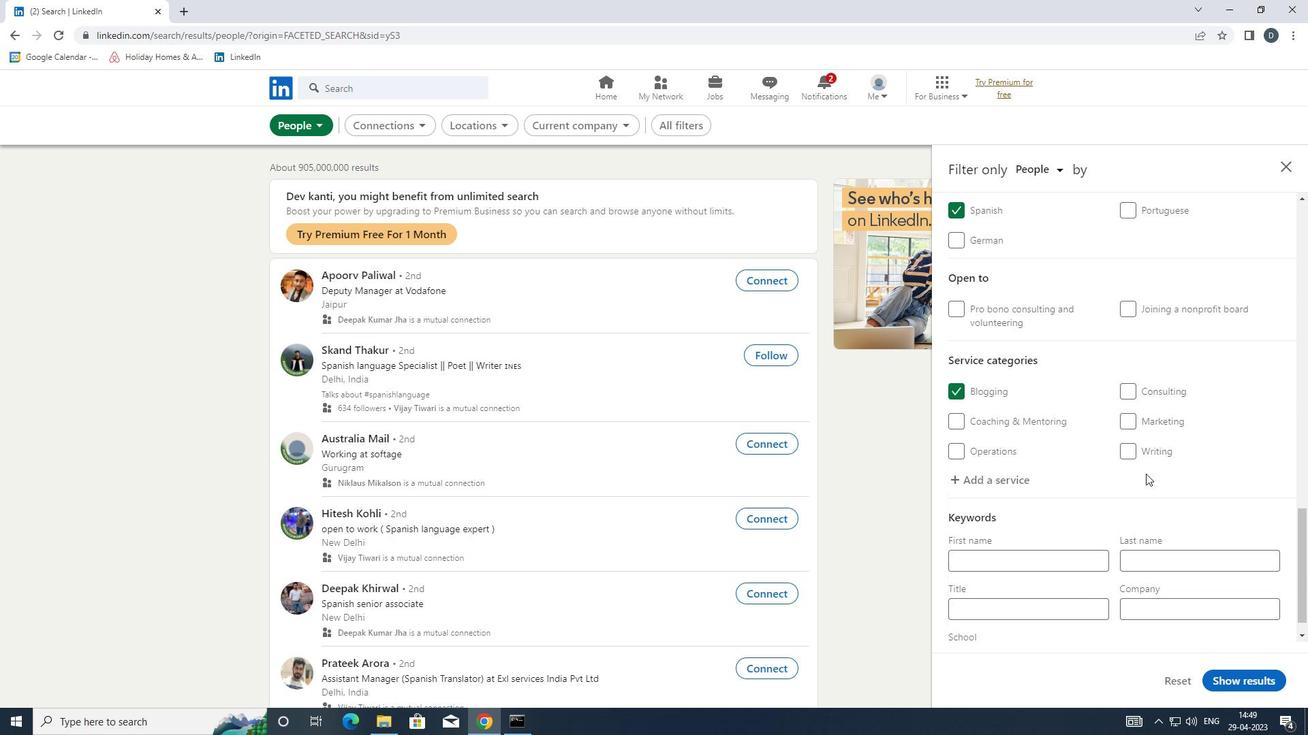 
Action: Mouse scrolled (1146, 473) with delta (0, 0)
Screenshot: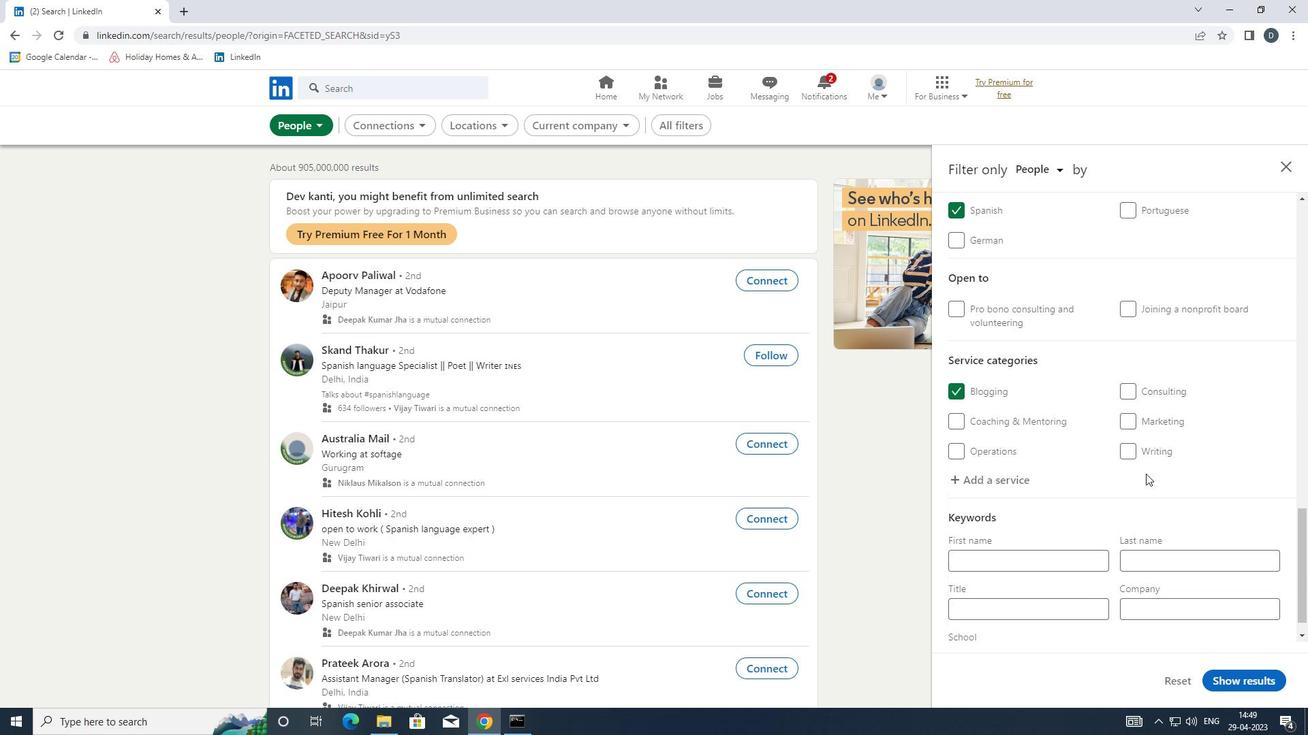 
Action: Mouse scrolled (1146, 473) with delta (0, 0)
Screenshot: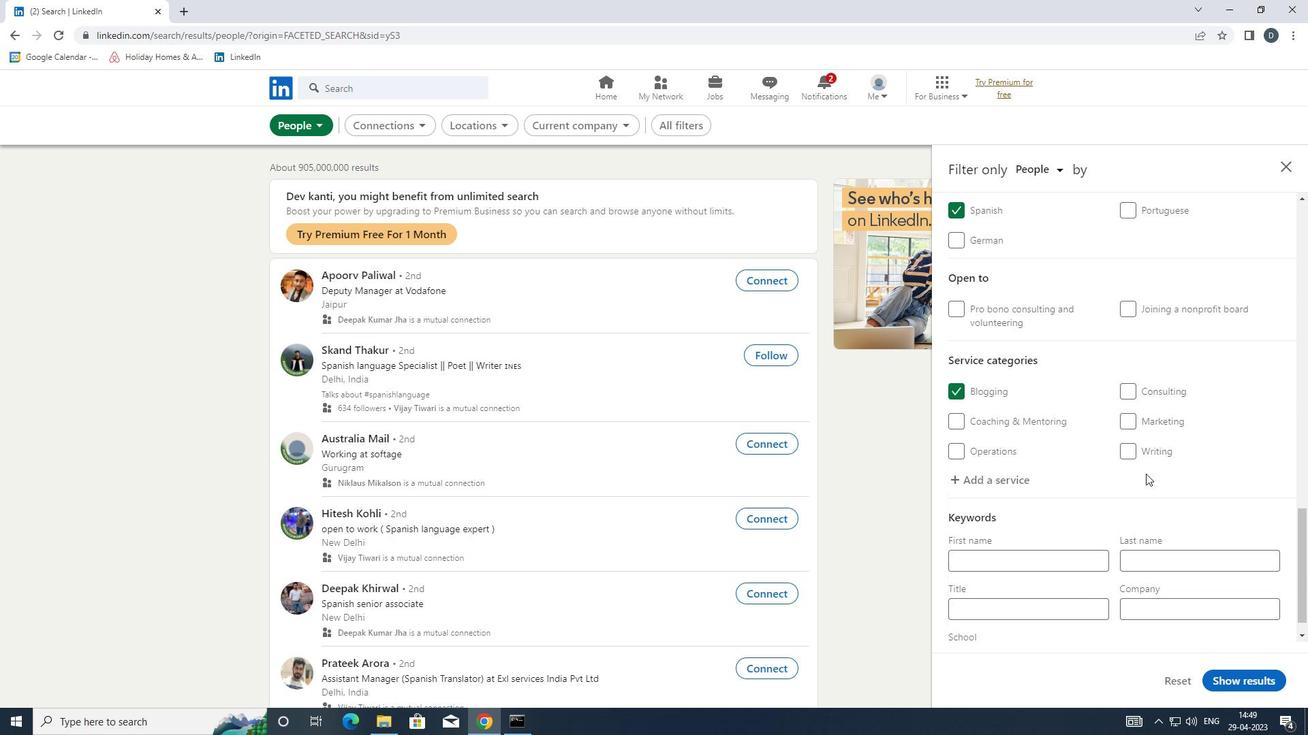 
Action: Mouse moved to (1004, 576)
Screenshot: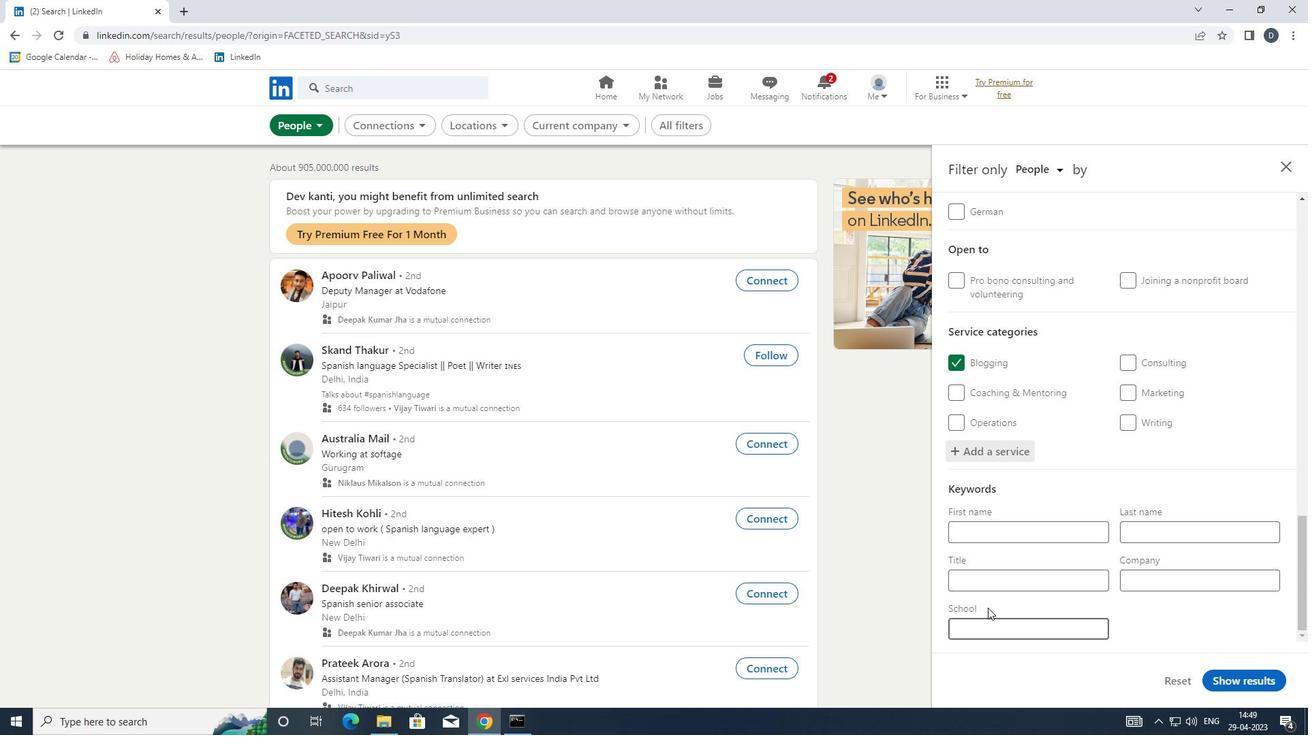 
Action: Mouse pressed left at (1004, 576)
Screenshot: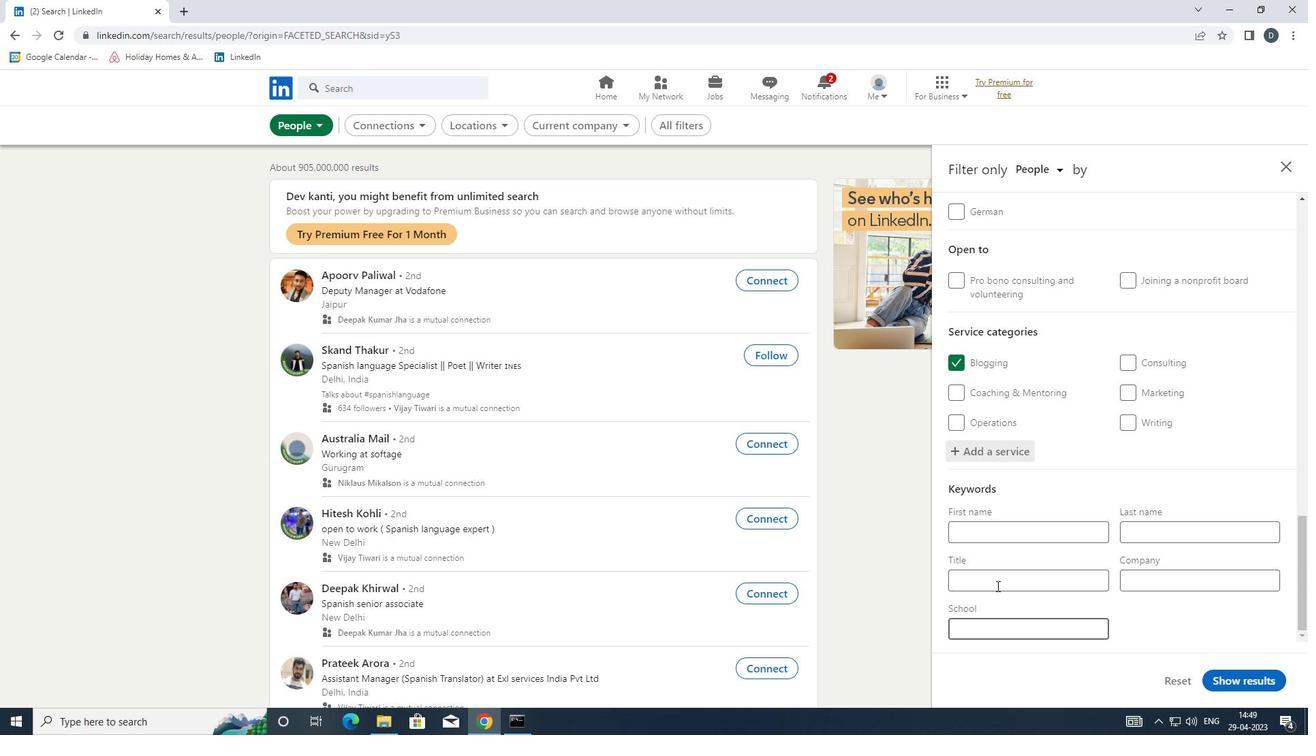 
Action: Key pressed <Key.shift><Key.shift><Key.shift><Key.shift><Key.shift><Key.shift><Key.shift><Key.shift><Key.shift><Key.shift><Key.shift>CAFETERIA<Key.space><Key.shift>WORKER
Screenshot: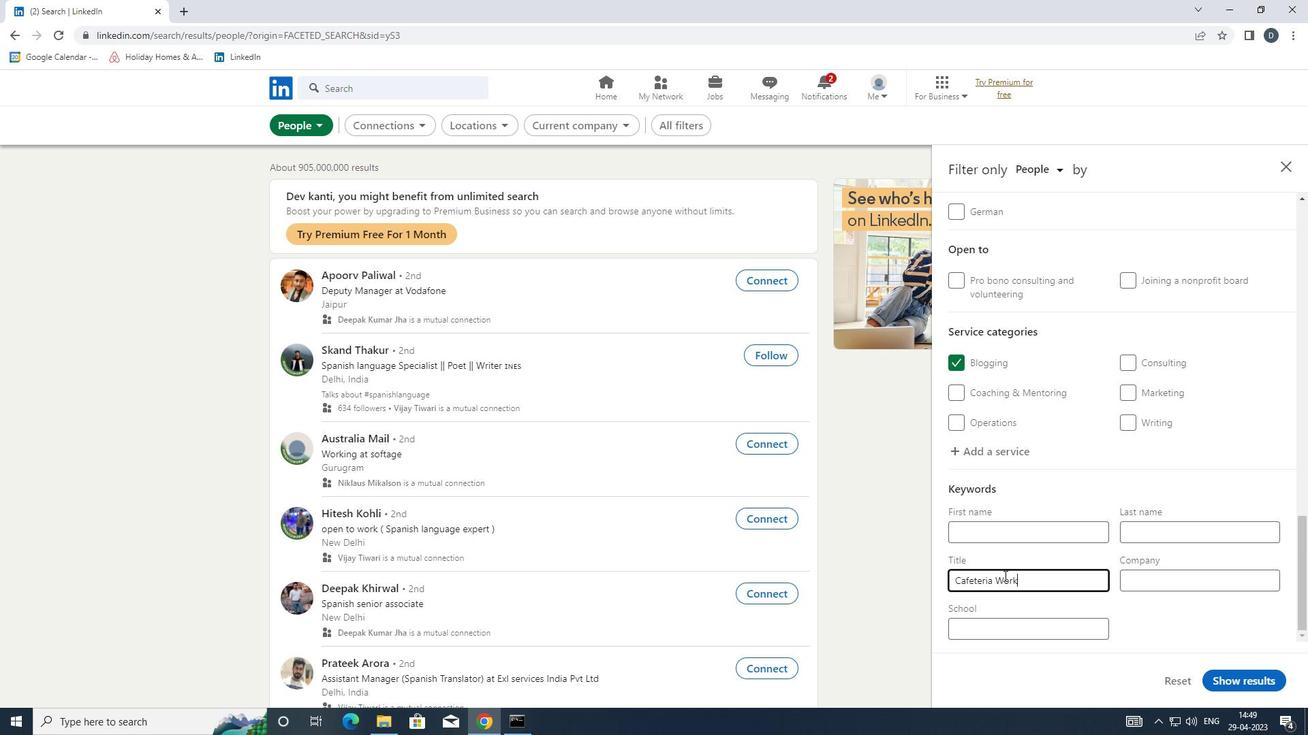 
Action: Mouse moved to (1235, 674)
Screenshot: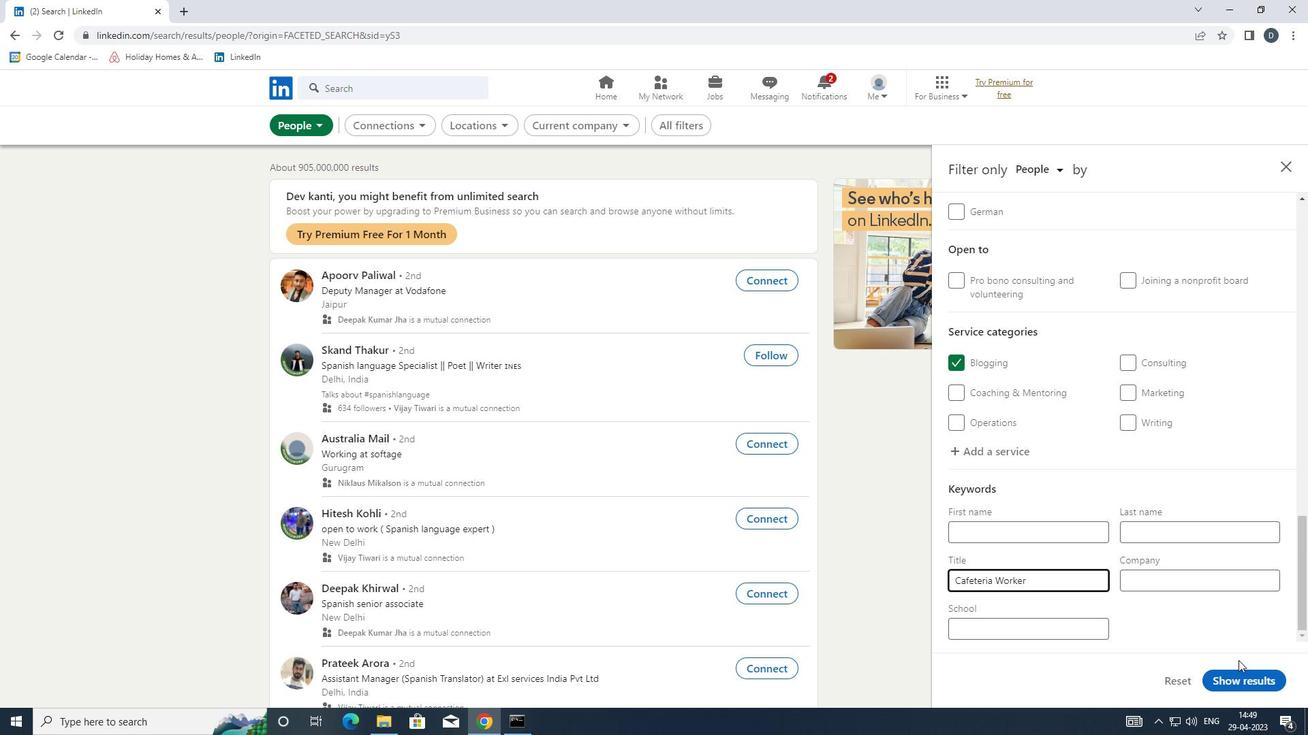 
Action: Mouse pressed left at (1235, 674)
Screenshot: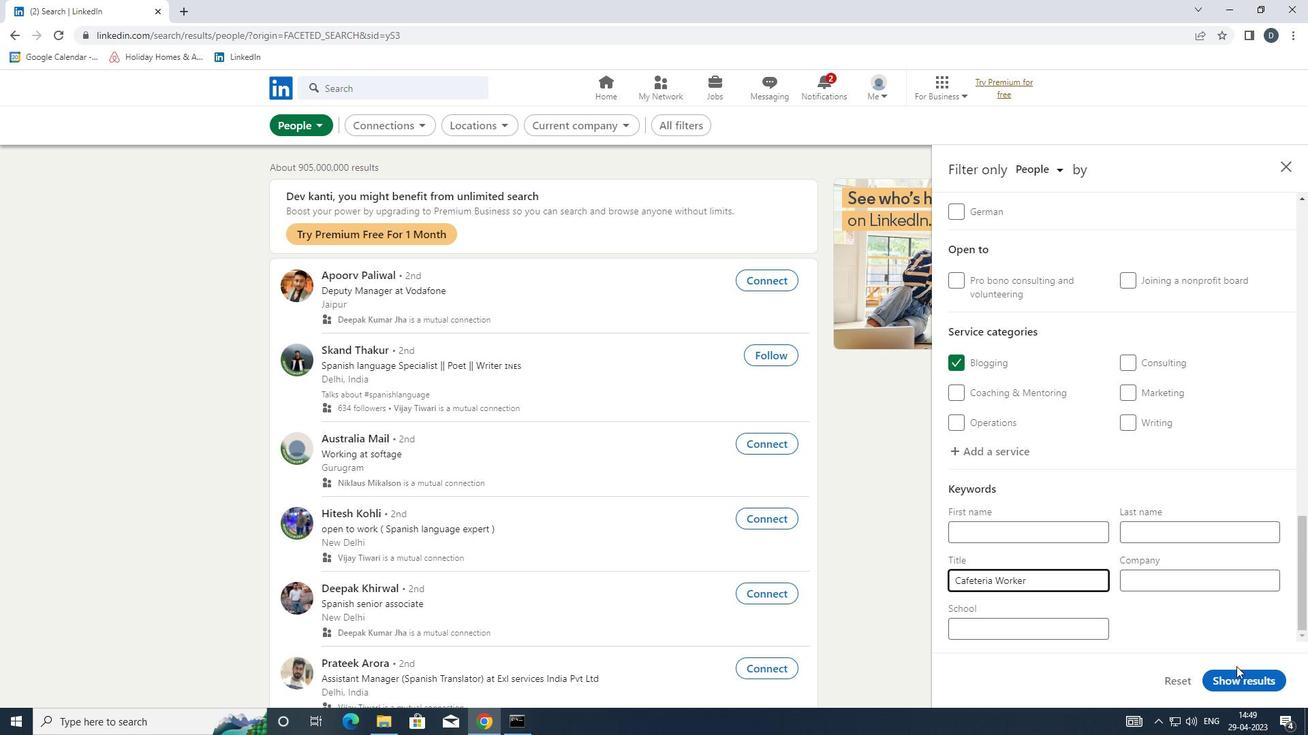 
Action: Mouse moved to (982, 434)
Screenshot: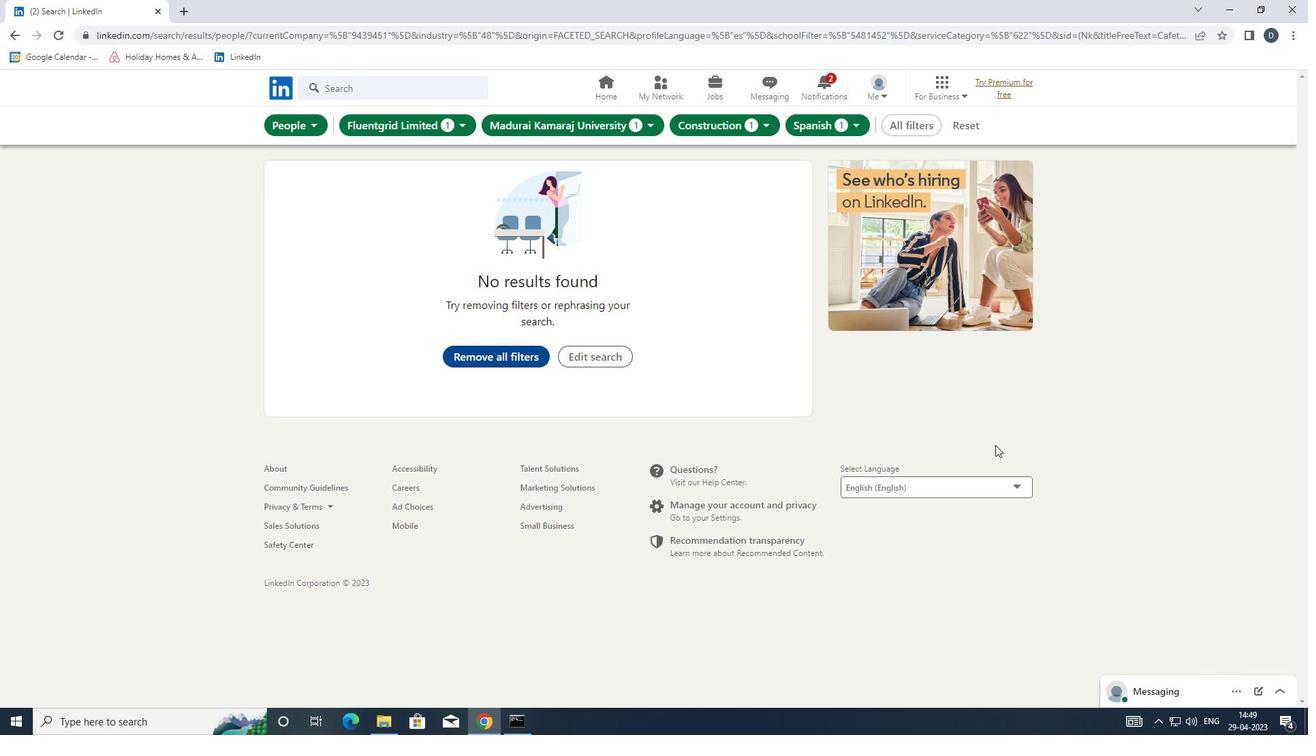 
